 Task: Find connections with filter location Bhadreswar with filter topic #Jobvacancywith filter profile language French with filter current company L&T POWER with filter school Guru Tegh Bahadur Institute Of Technology with filter industry Farming, Ranching, Forestry with filter service category Leadership Development with filter keywords title Brand Strategist
Action: Mouse moved to (681, 96)
Screenshot: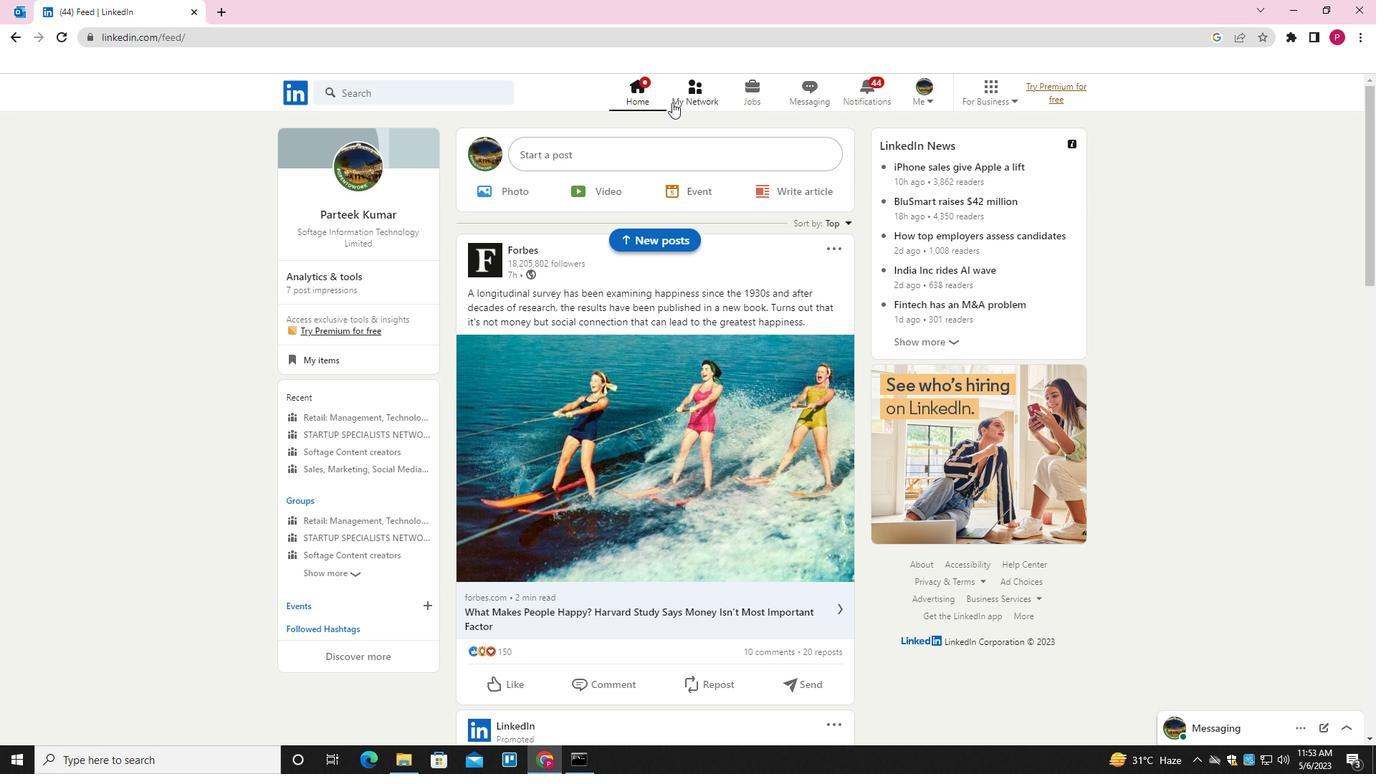 
Action: Mouse pressed left at (681, 96)
Screenshot: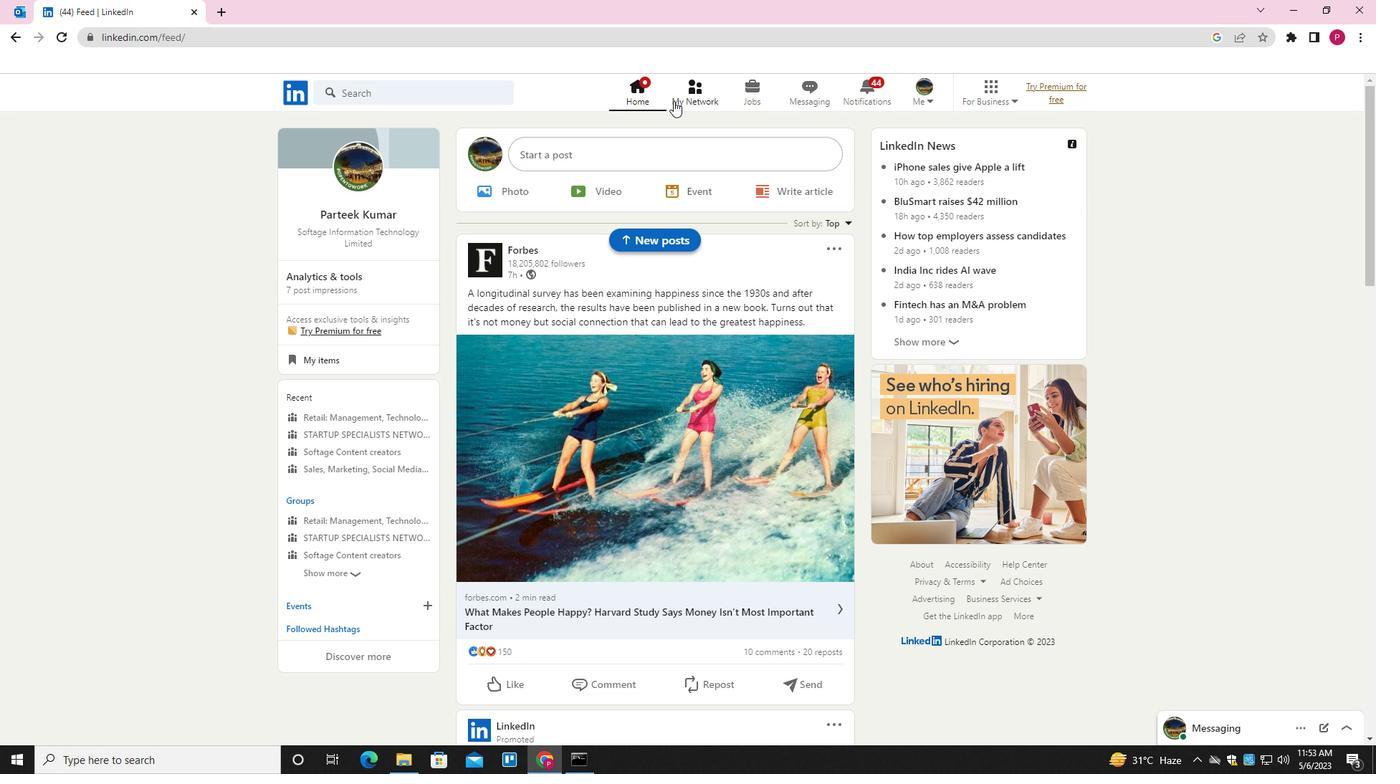 
Action: Mouse moved to (423, 179)
Screenshot: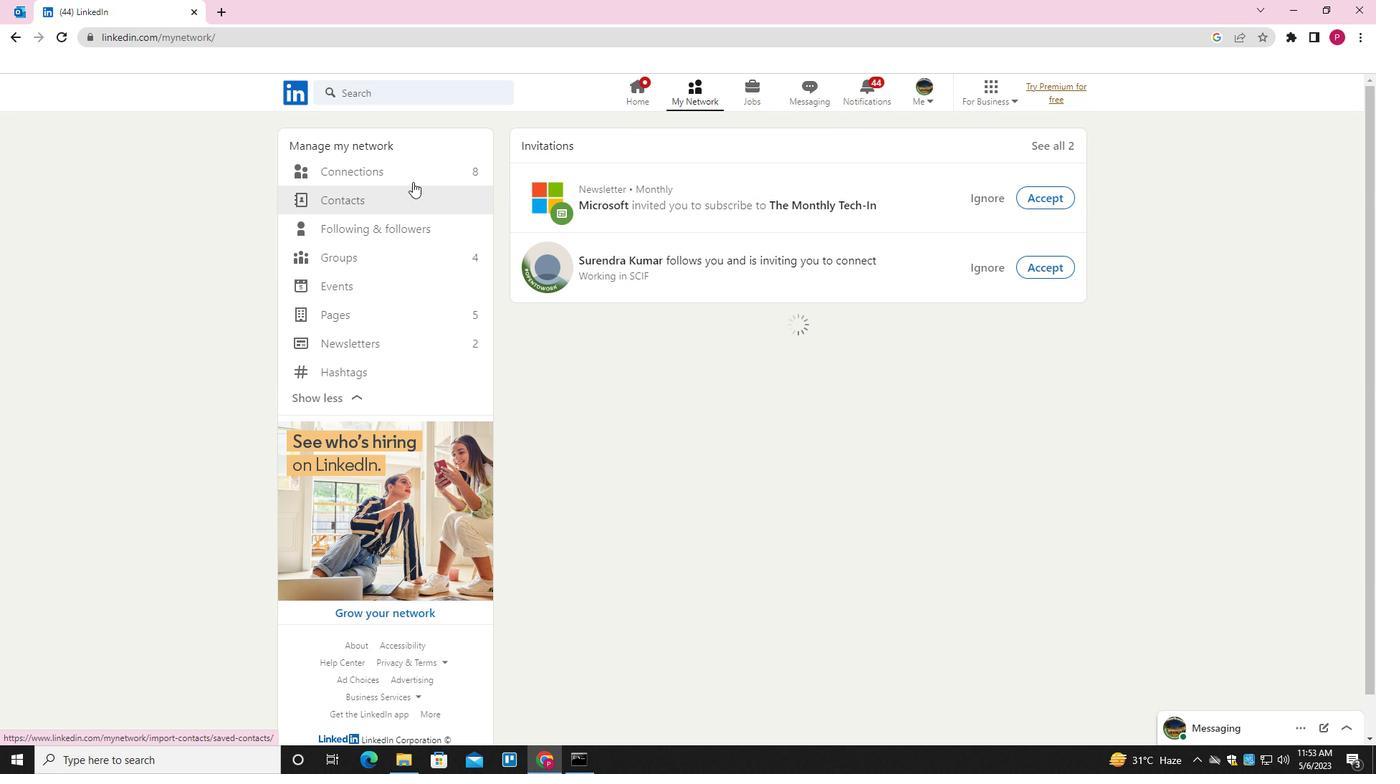 
Action: Mouse pressed left at (423, 179)
Screenshot: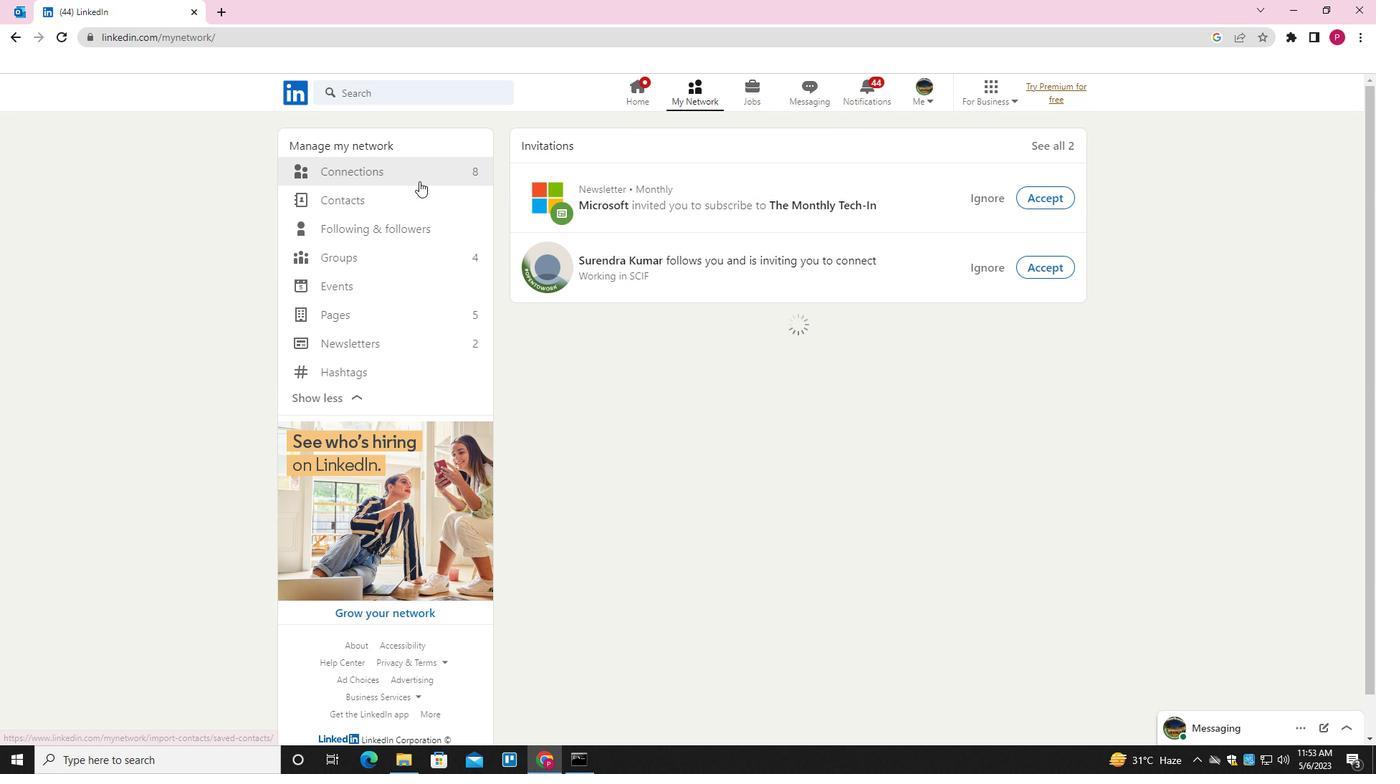 
Action: Mouse moved to (821, 172)
Screenshot: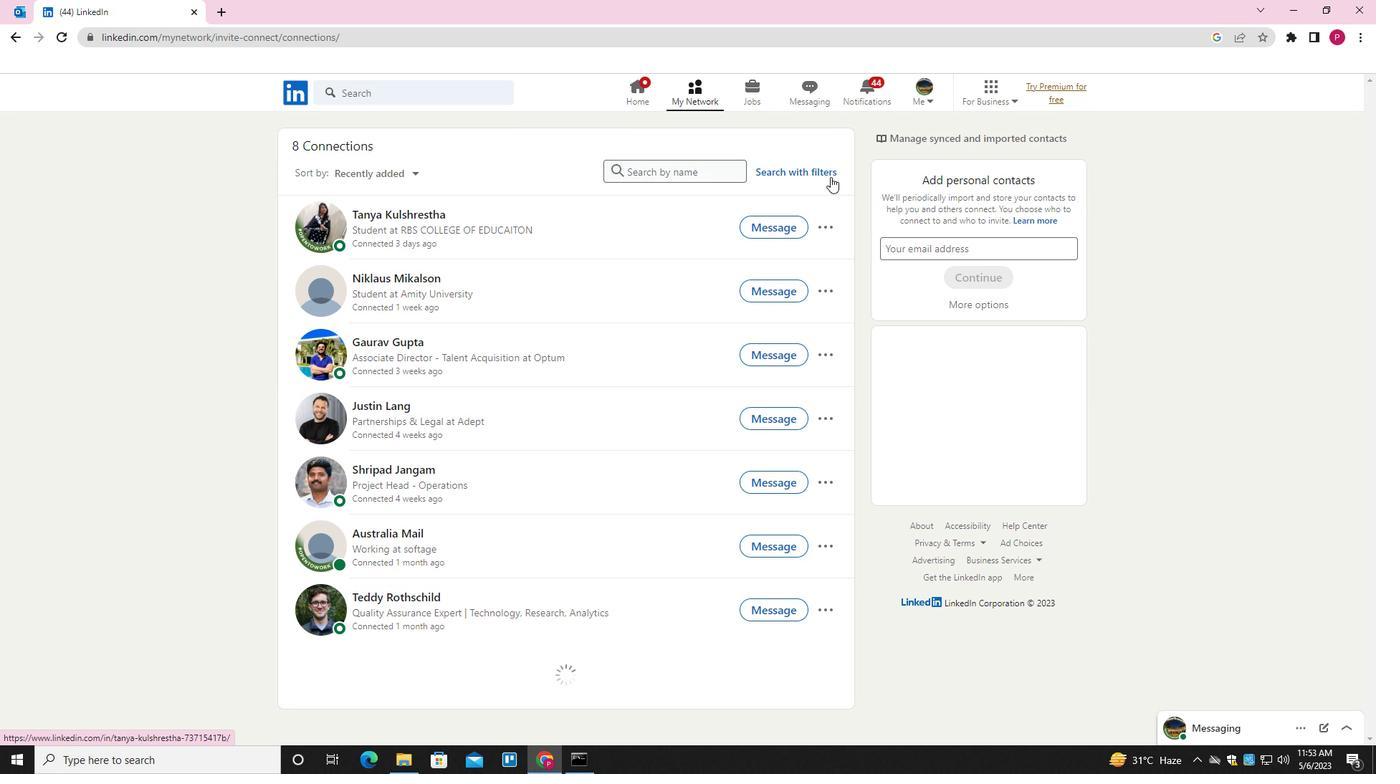 
Action: Mouse pressed left at (821, 172)
Screenshot: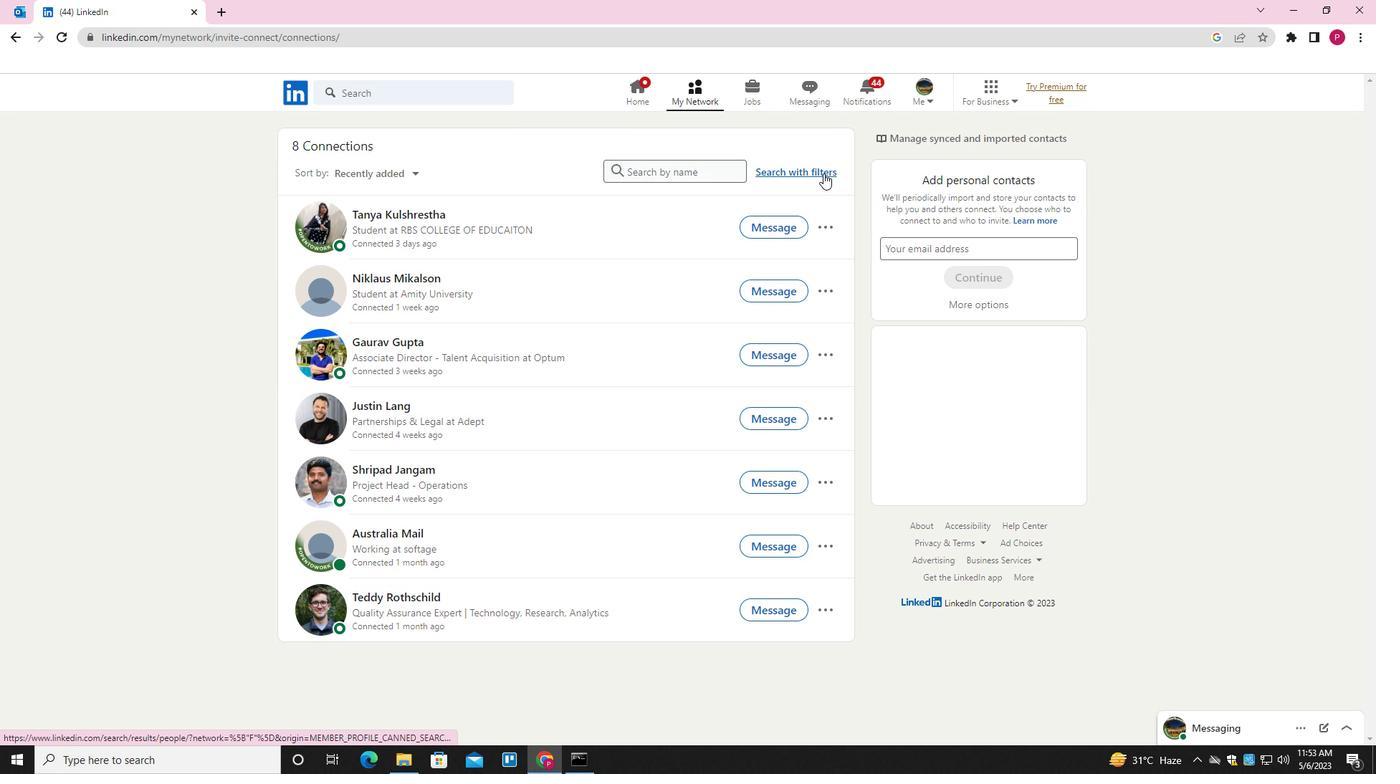 
Action: Mouse moved to (726, 136)
Screenshot: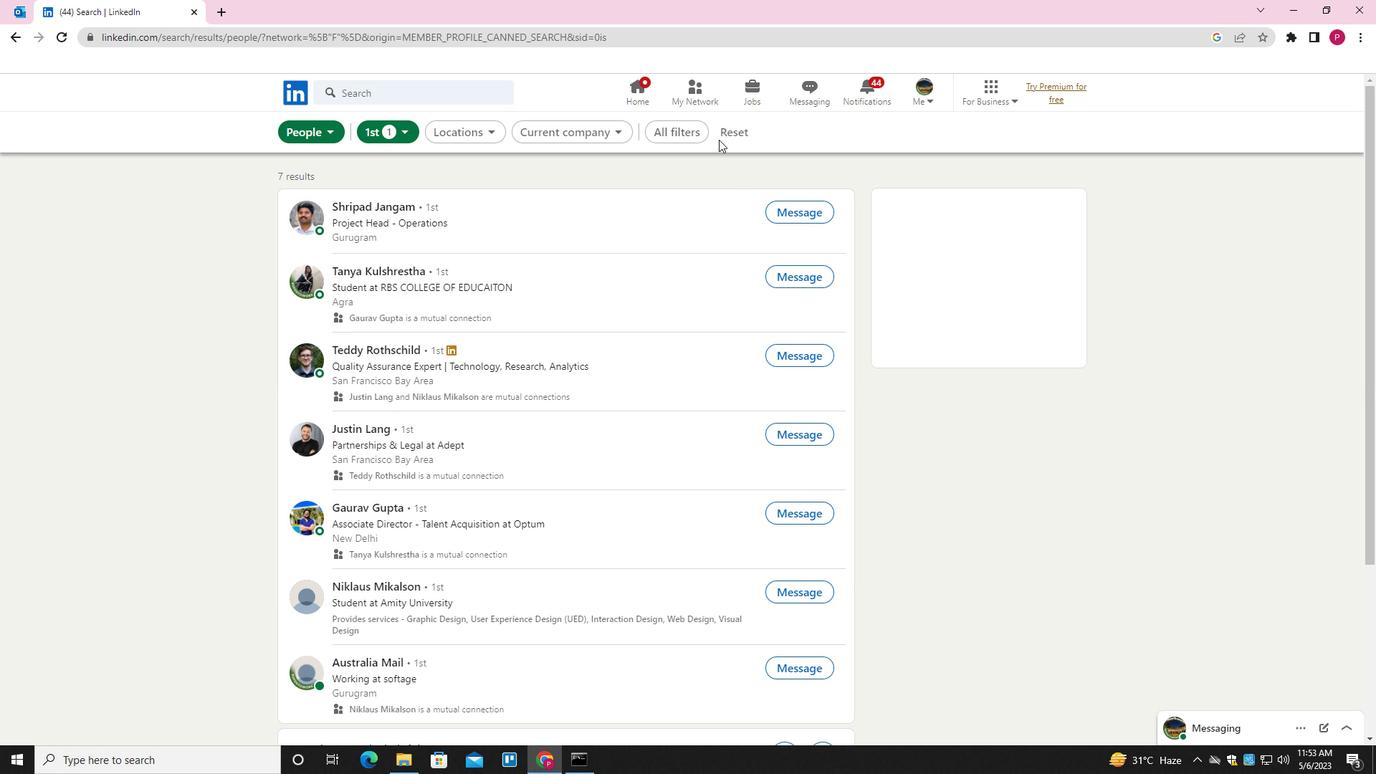 
Action: Mouse pressed left at (726, 136)
Screenshot: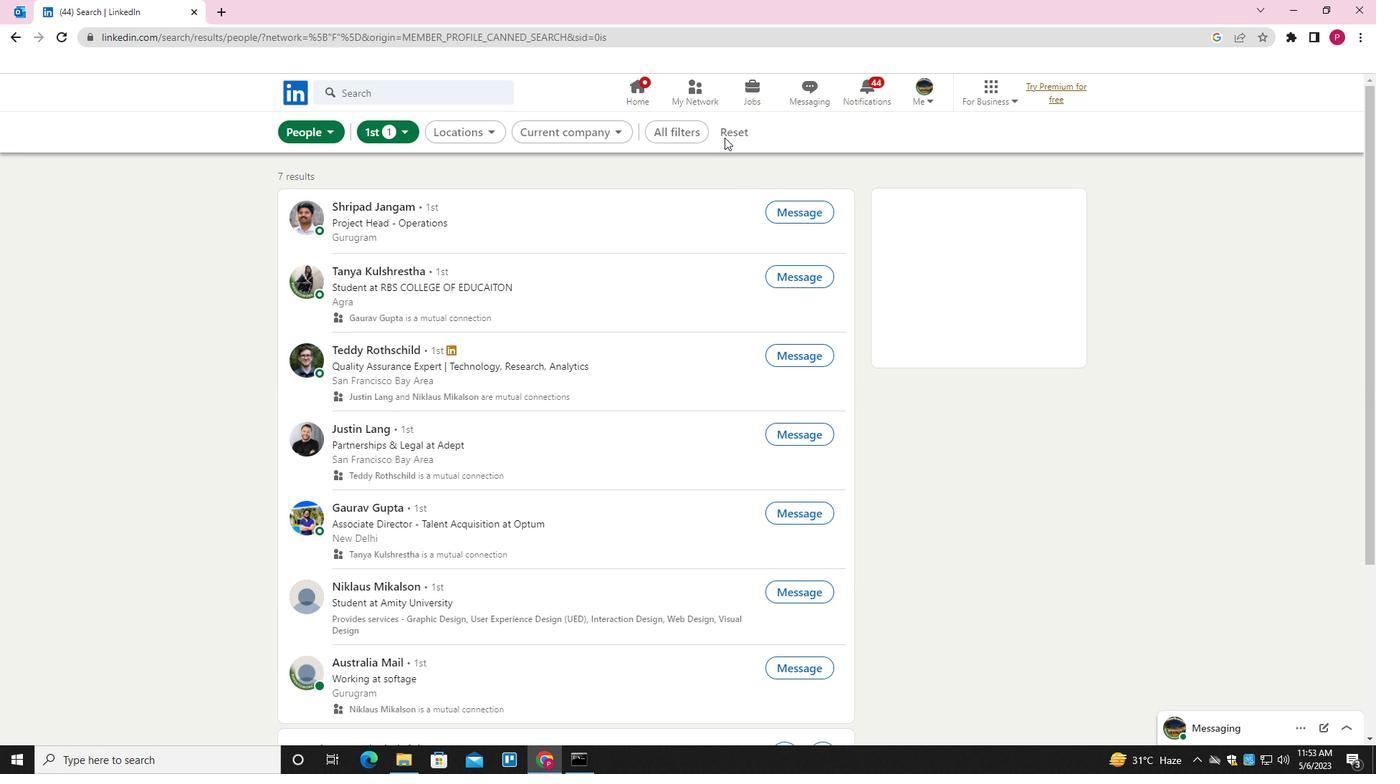 
Action: Mouse moved to (692, 136)
Screenshot: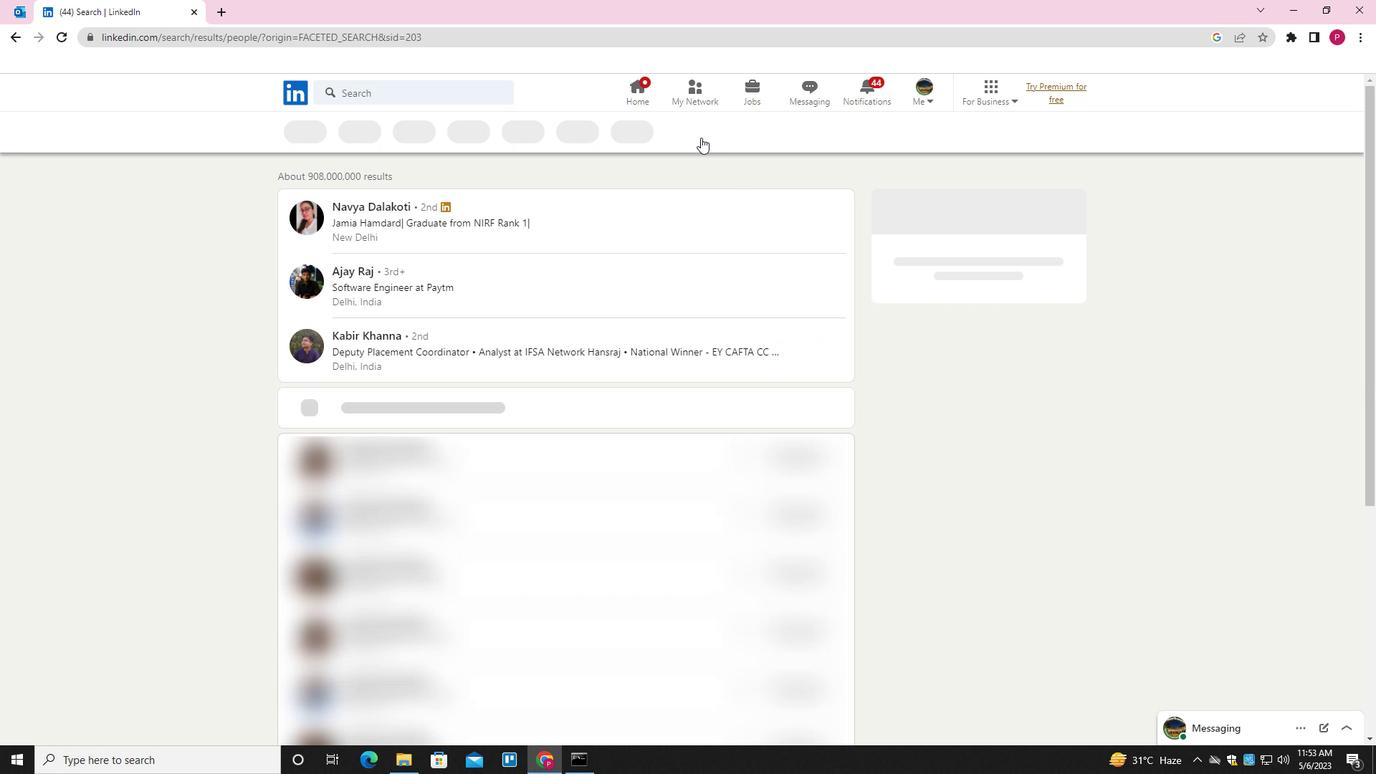 
Action: Mouse pressed left at (692, 136)
Screenshot: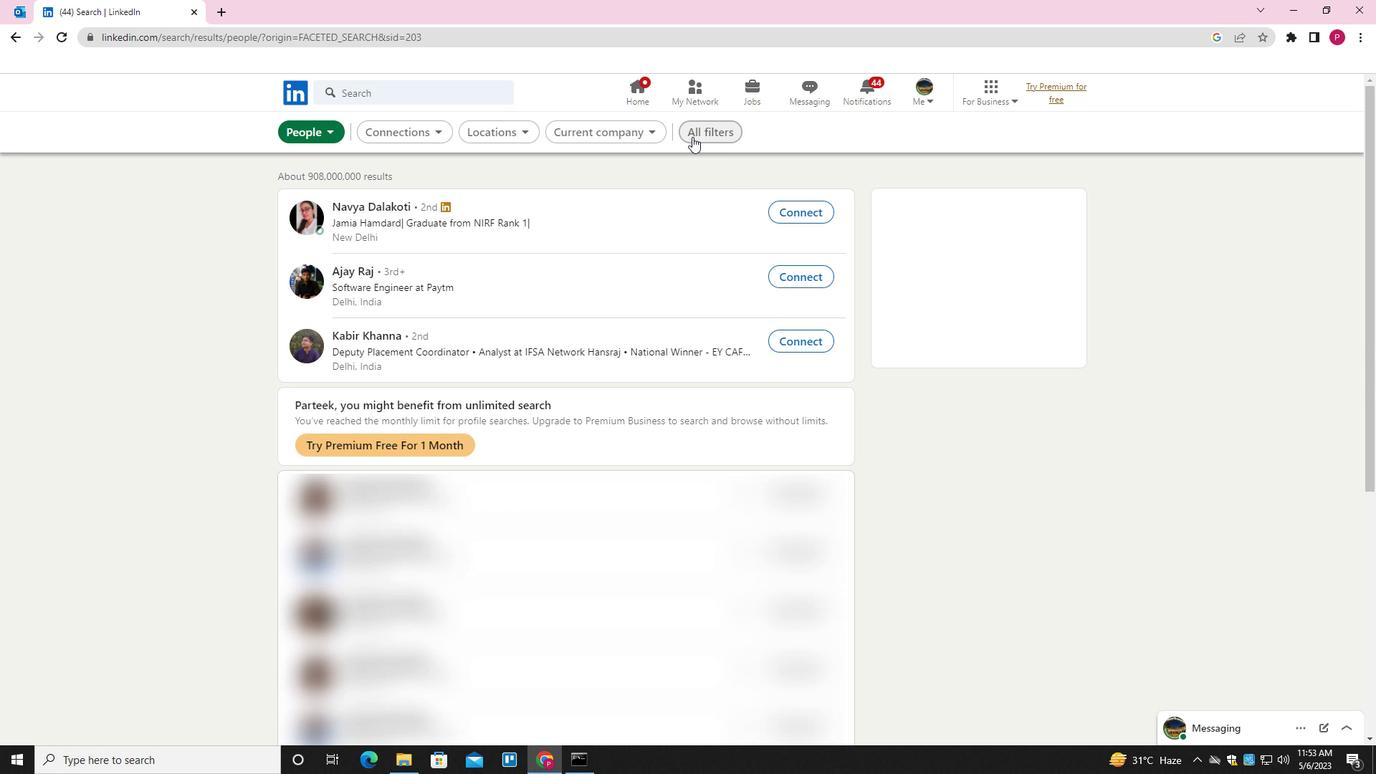 
Action: Mouse moved to (1105, 364)
Screenshot: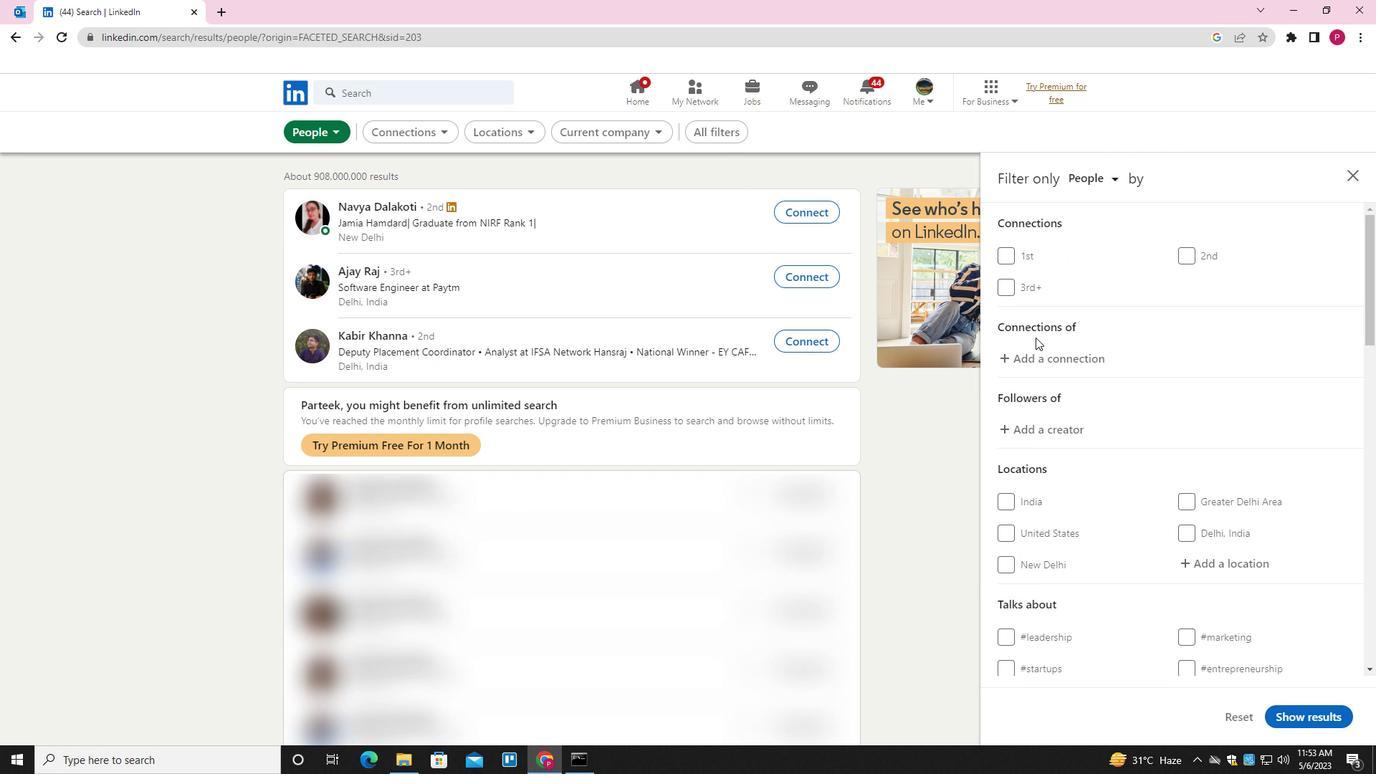 
Action: Mouse scrolled (1105, 363) with delta (0, 0)
Screenshot: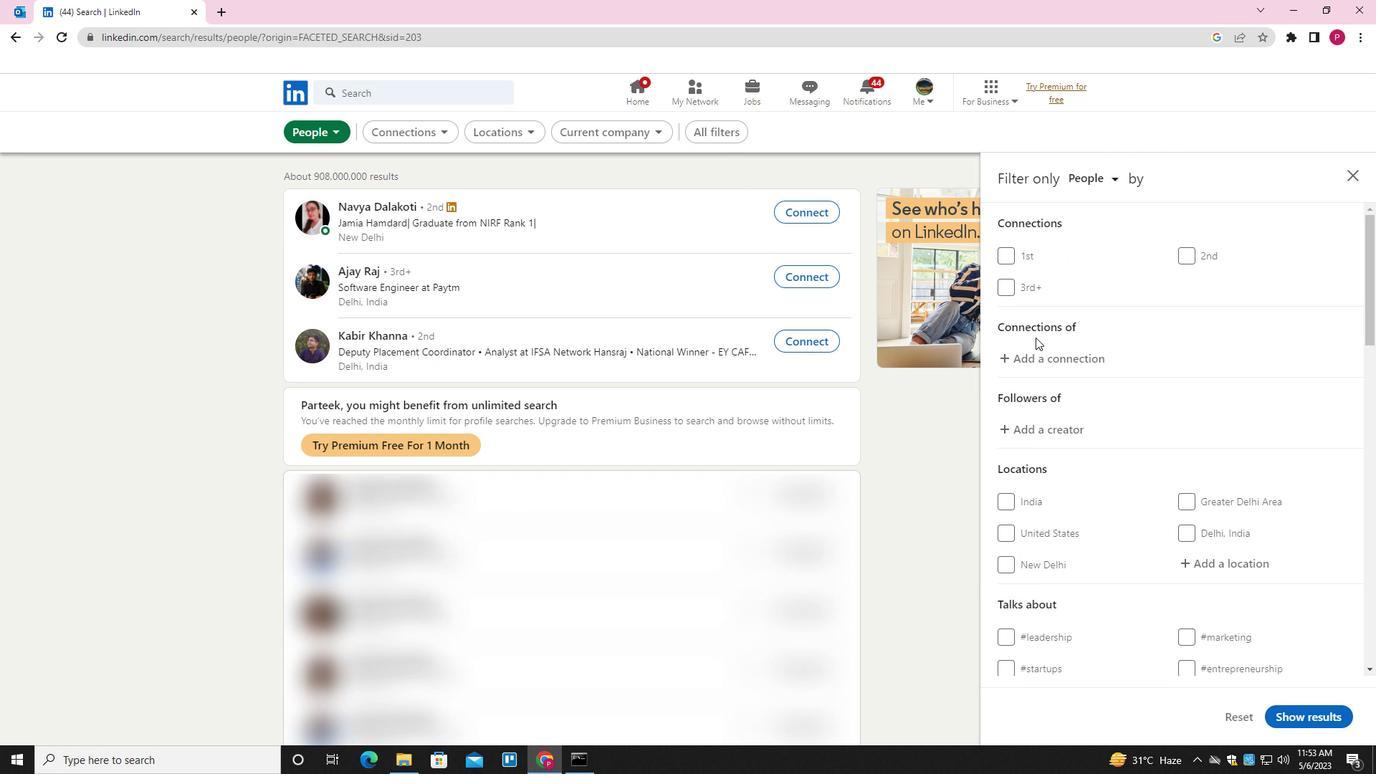 
Action: Mouse moved to (1109, 365)
Screenshot: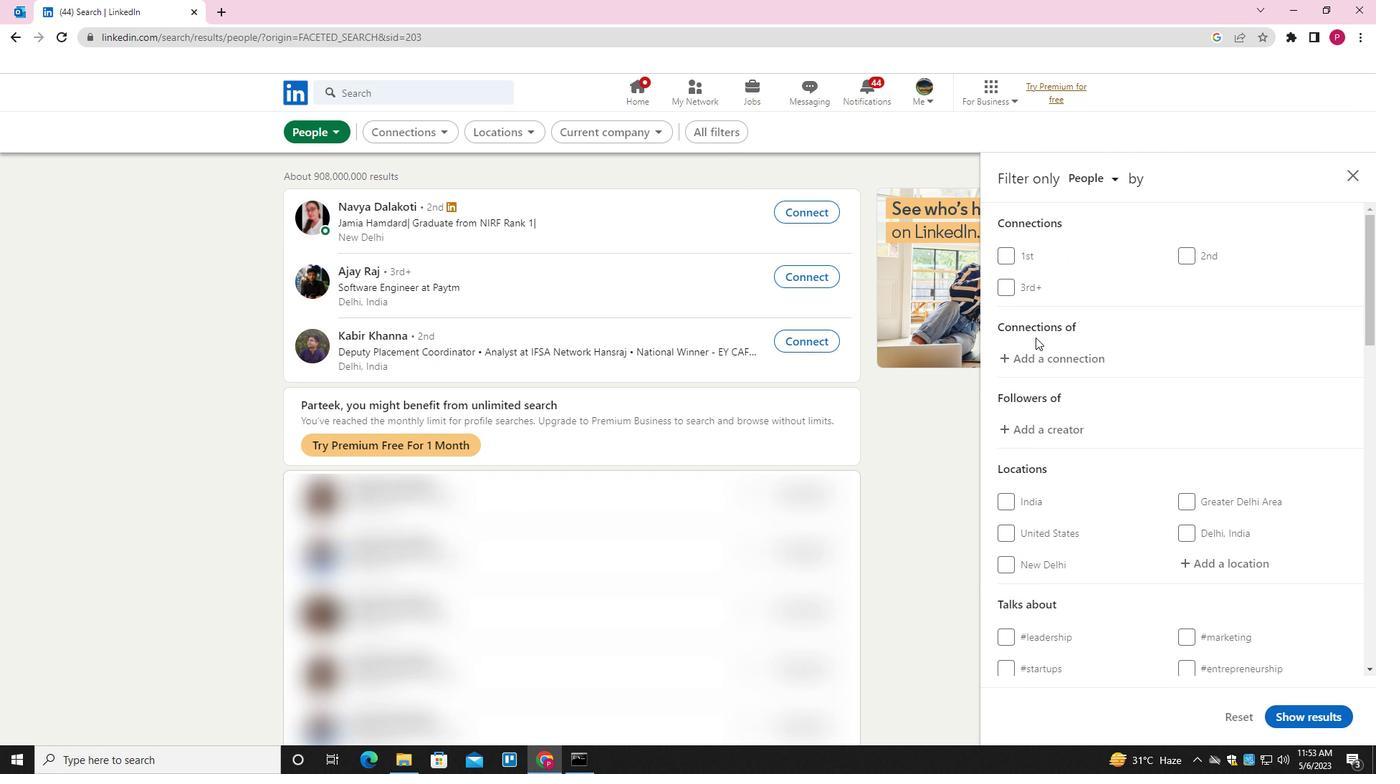 
Action: Mouse scrolled (1109, 364) with delta (0, 0)
Screenshot: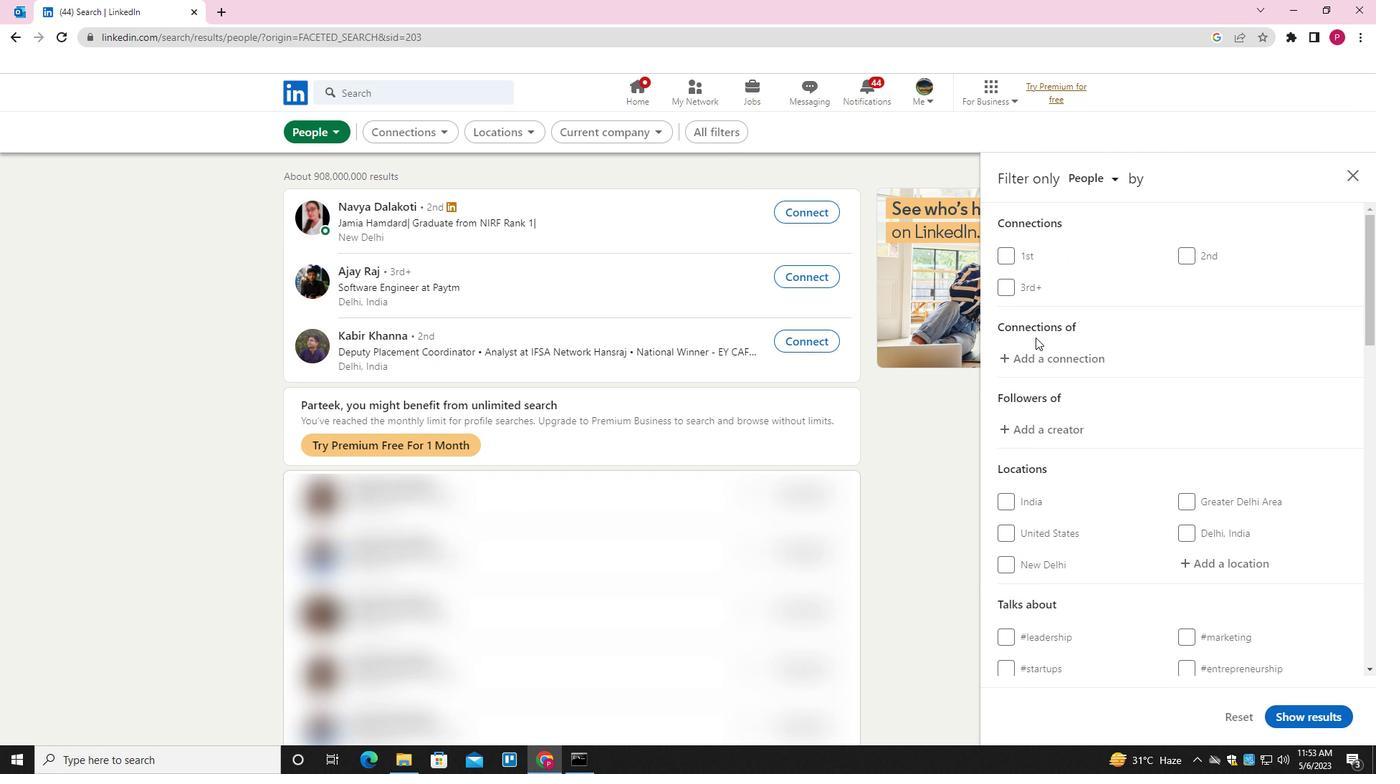 
Action: Mouse moved to (1132, 373)
Screenshot: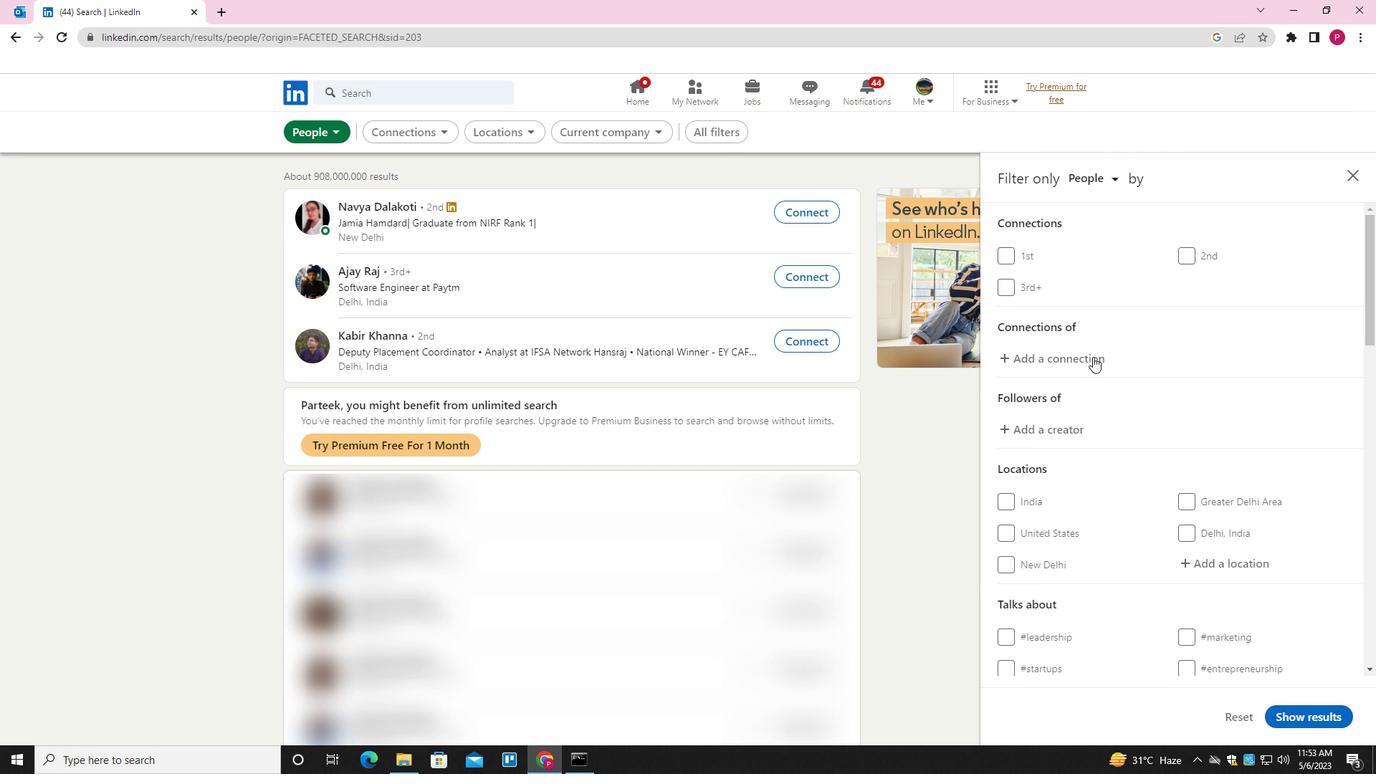 
Action: Mouse scrolled (1132, 372) with delta (0, 0)
Screenshot: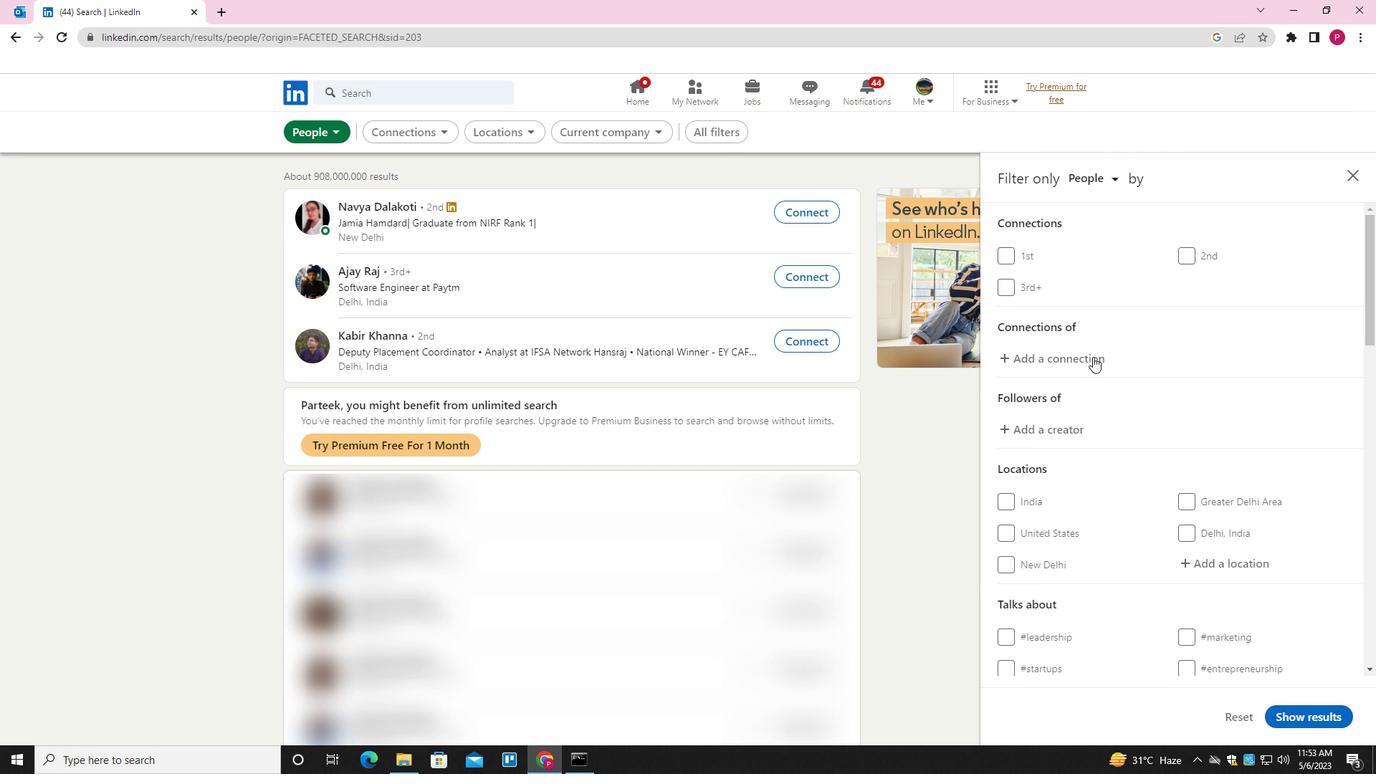 
Action: Mouse moved to (1222, 354)
Screenshot: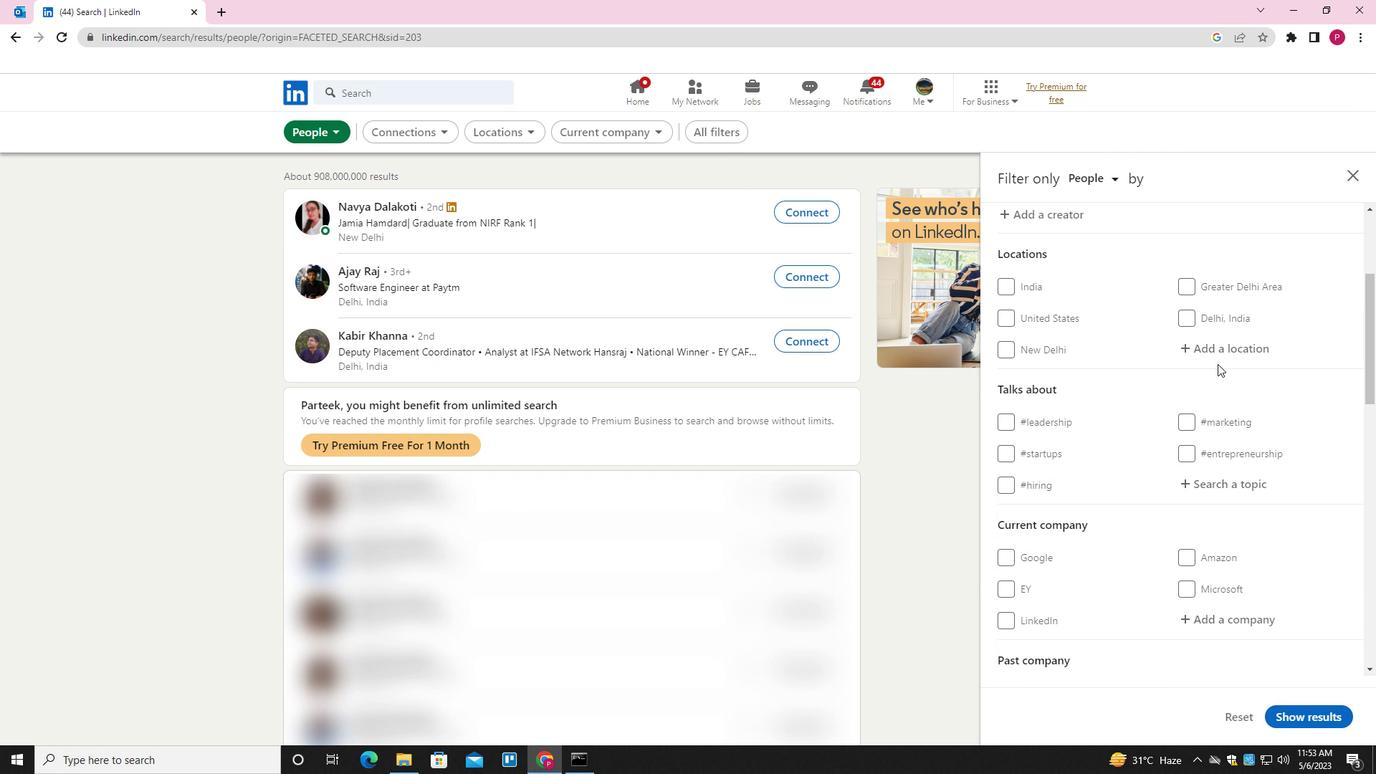 
Action: Mouse pressed left at (1222, 354)
Screenshot: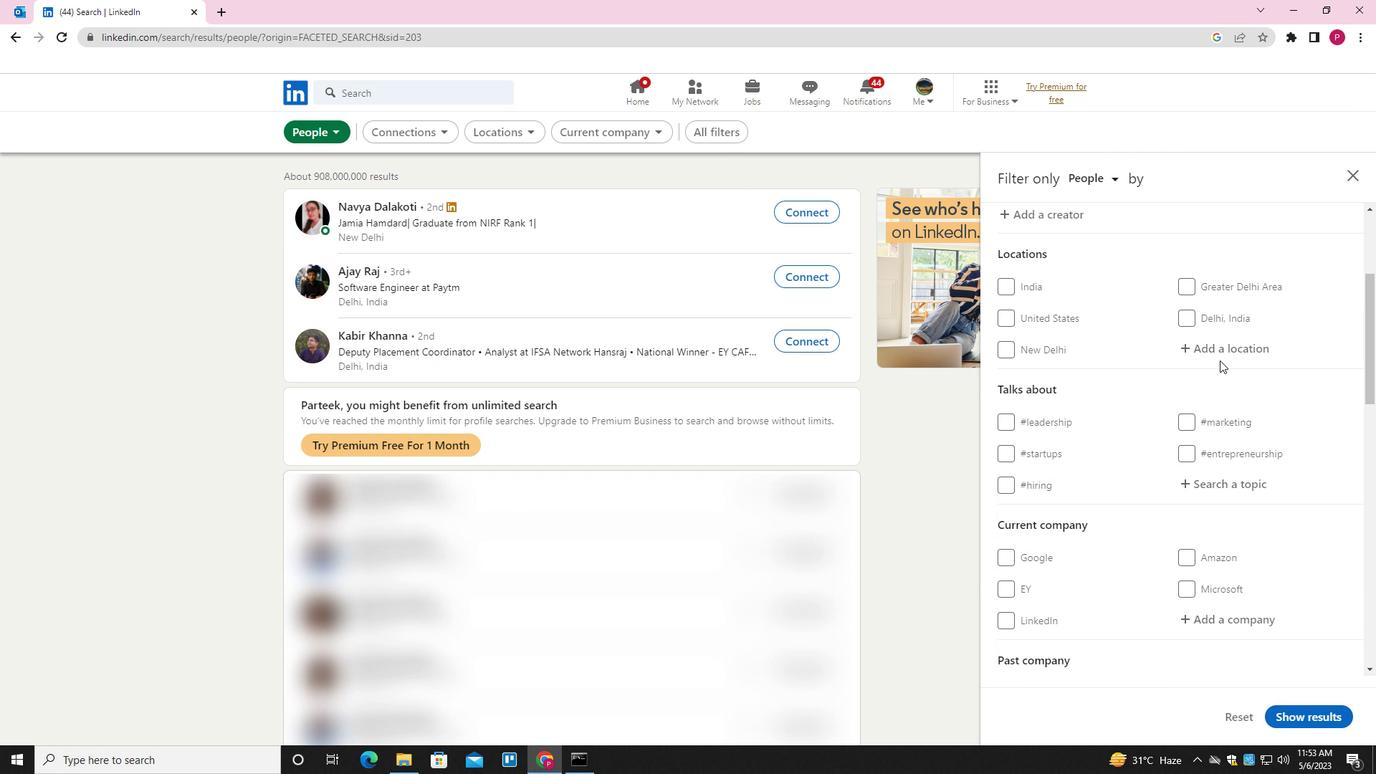 
Action: Key pressed <Key.shift>BHADRESWAR<Key.down><Key.enter>
Screenshot: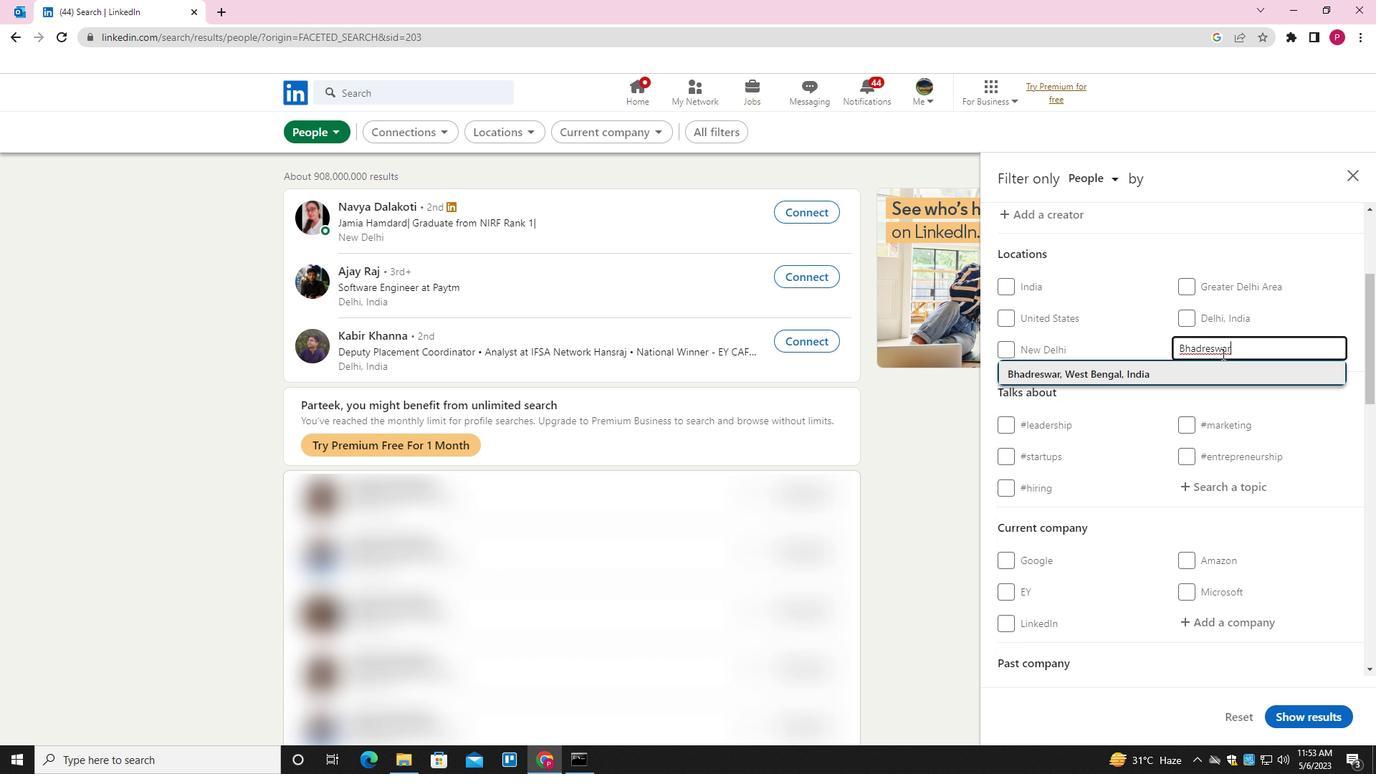 
Action: Mouse moved to (1213, 383)
Screenshot: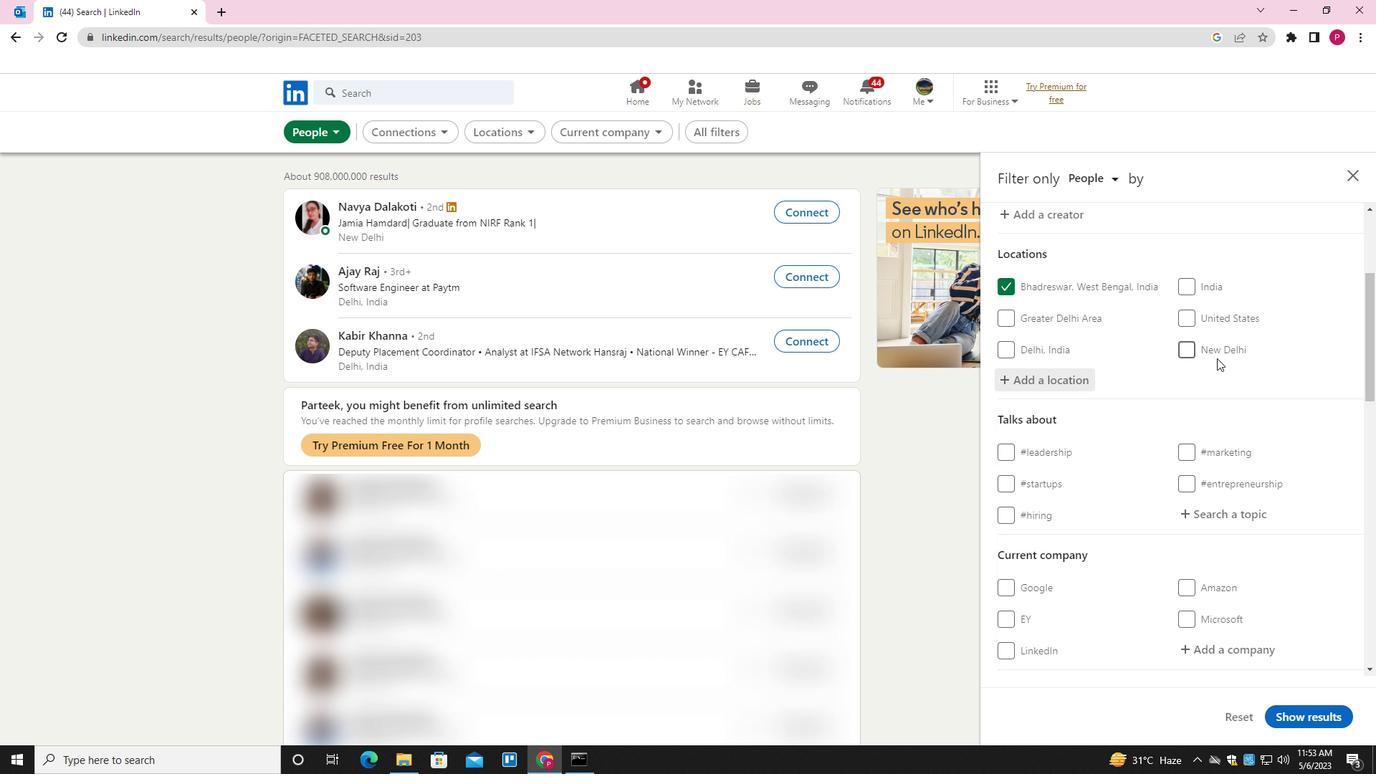
Action: Mouse scrolled (1213, 382) with delta (0, 0)
Screenshot: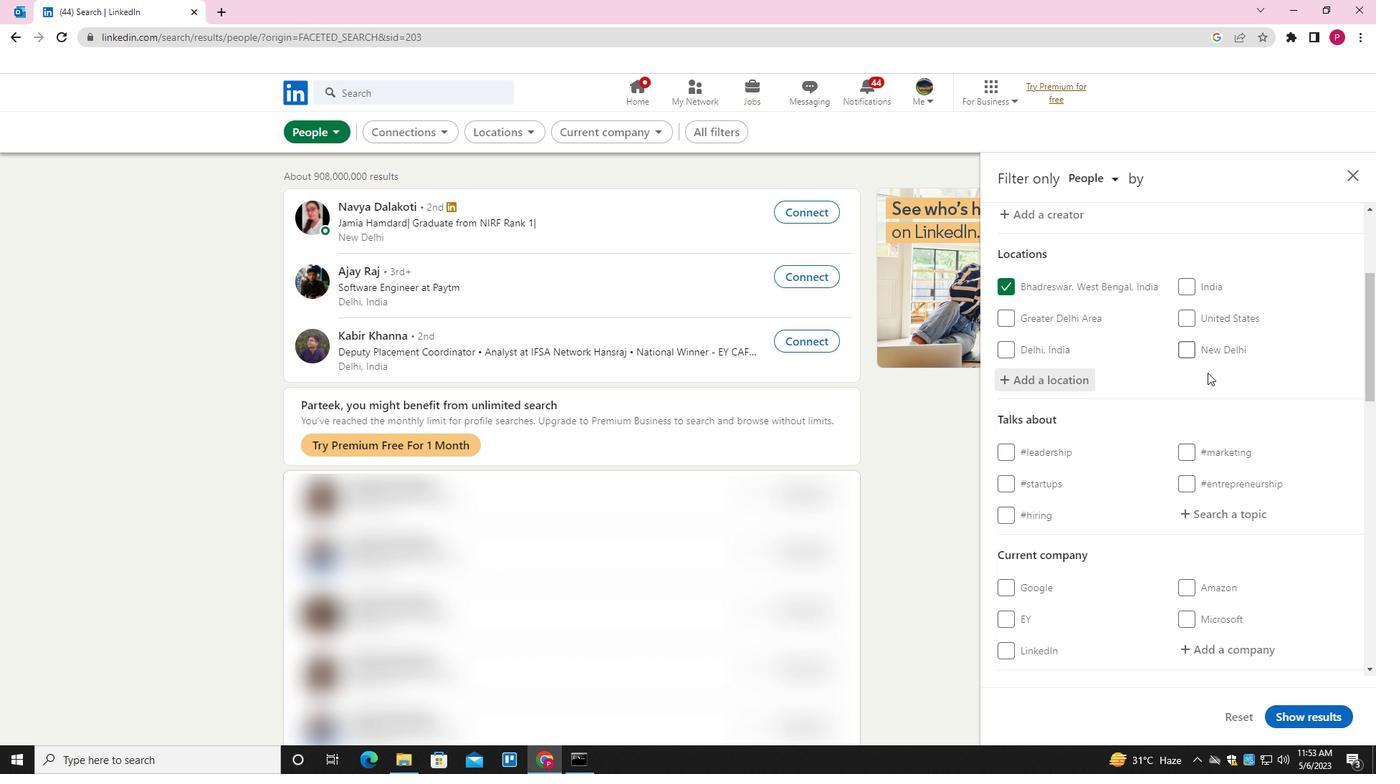 
Action: Mouse scrolled (1213, 382) with delta (0, 0)
Screenshot: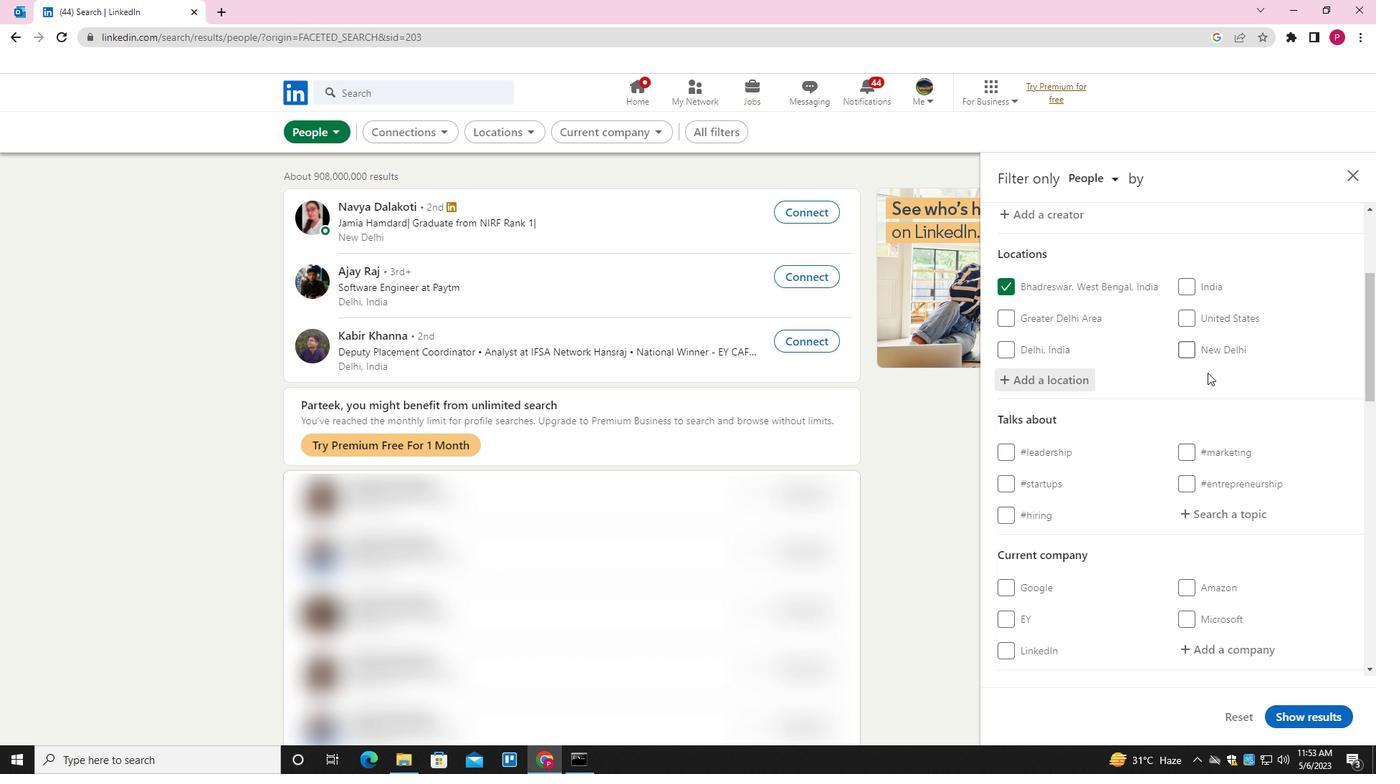 
Action: Mouse moved to (1236, 376)
Screenshot: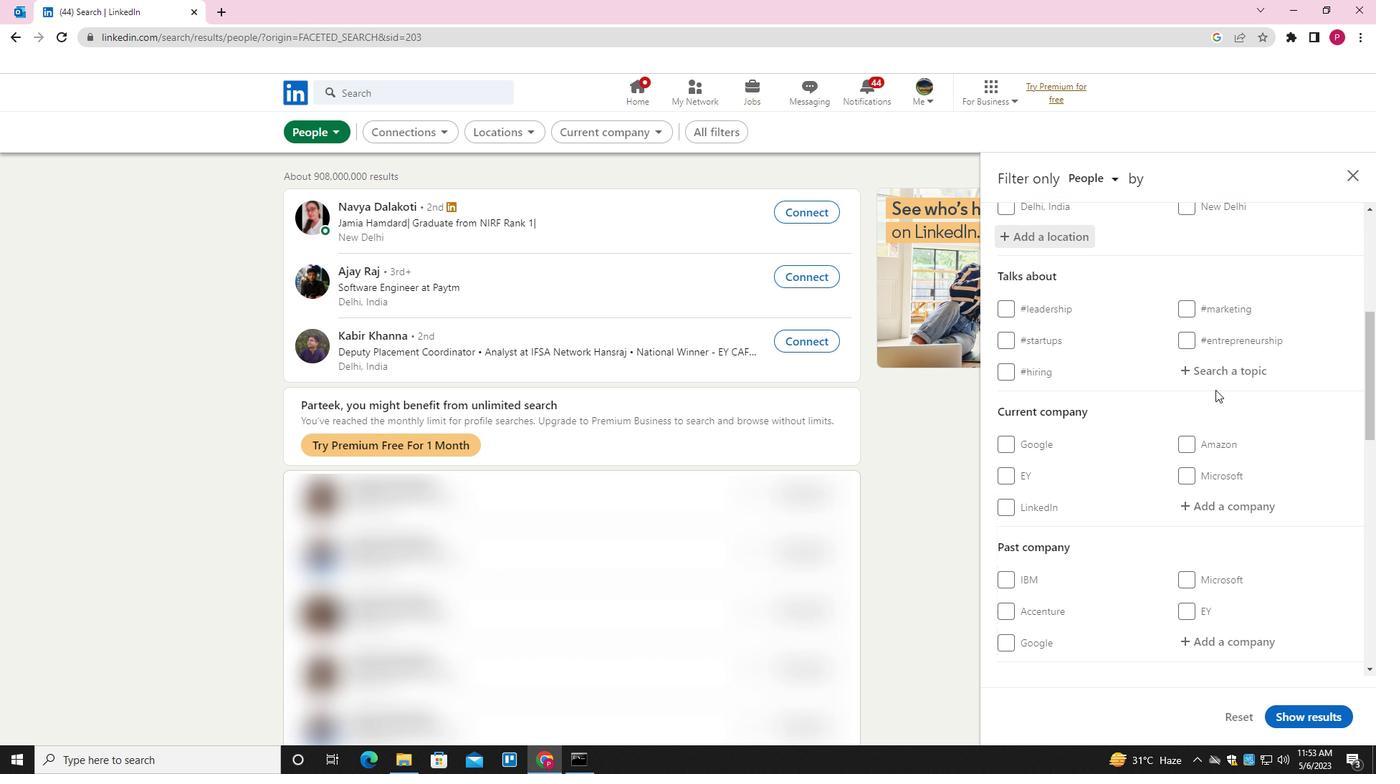 
Action: Mouse pressed left at (1236, 376)
Screenshot: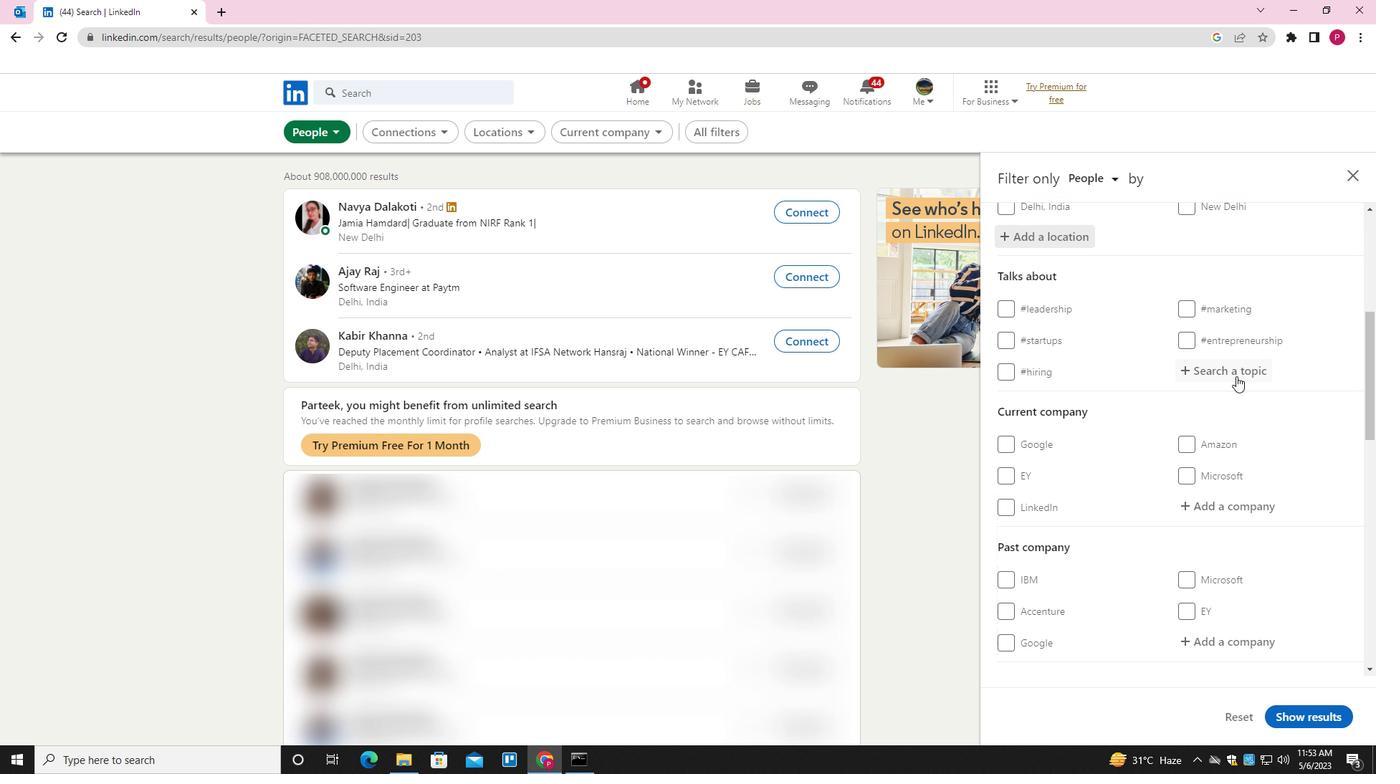
Action: Key pressed JOBVACANCY<Key.down><Key.enter>
Screenshot: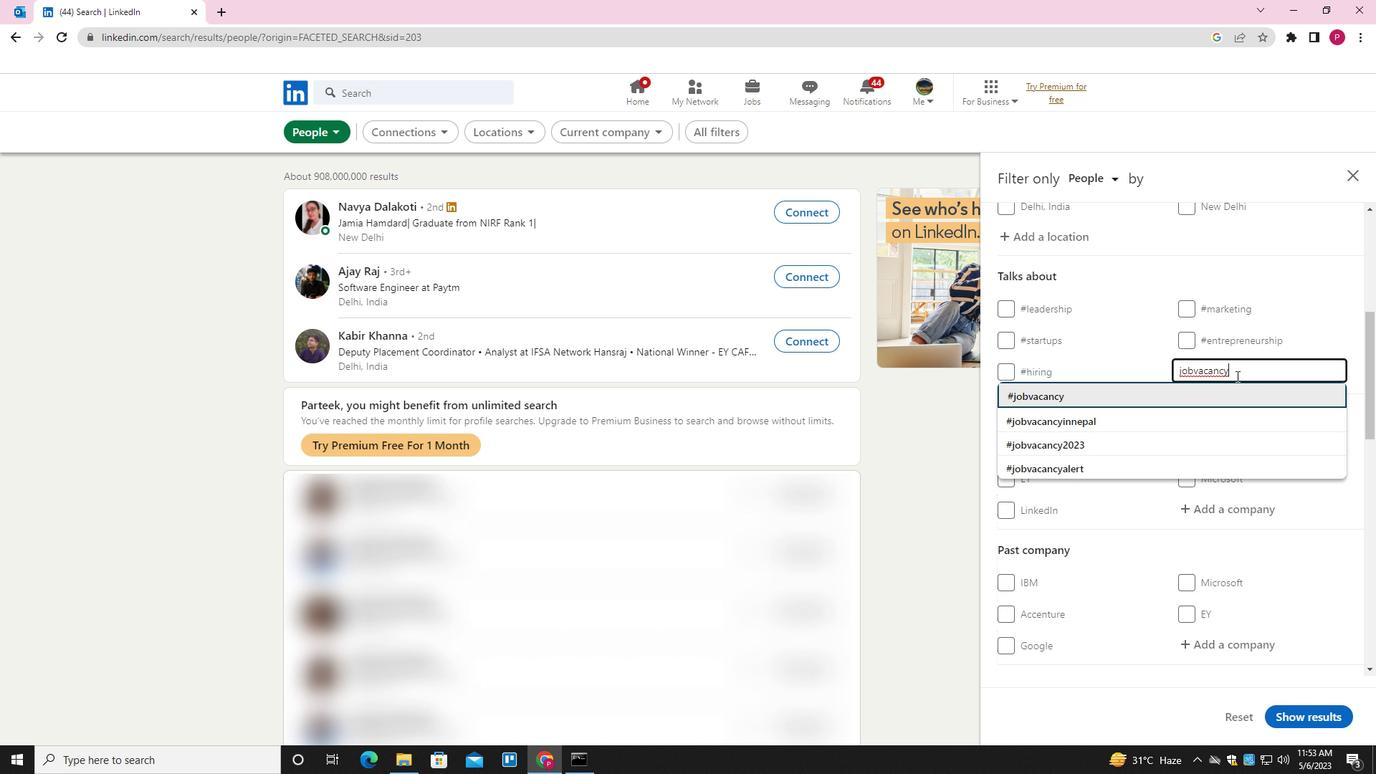 
Action: Mouse scrolled (1236, 375) with delta (0, 0)
Screenshot: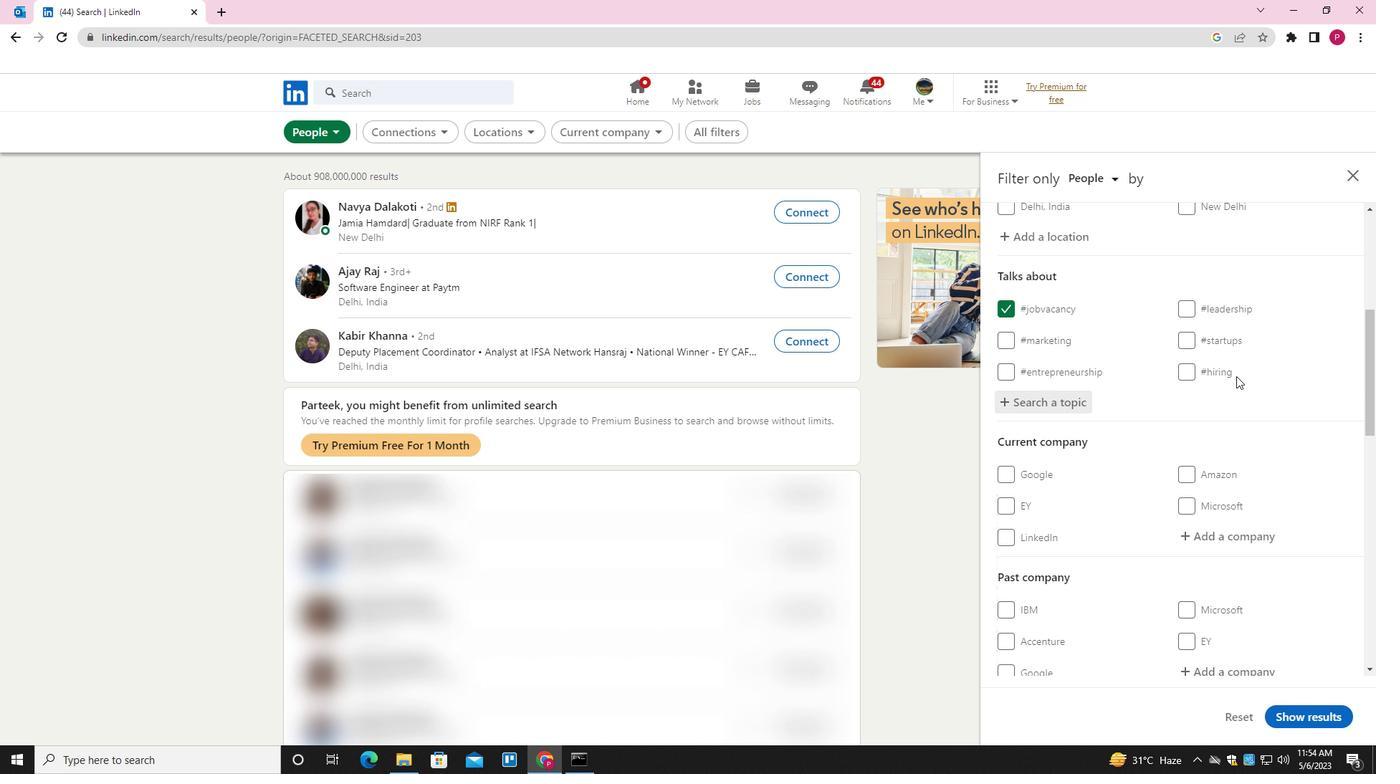
Action: Mouse moved to (1235, 377)
Screenshot: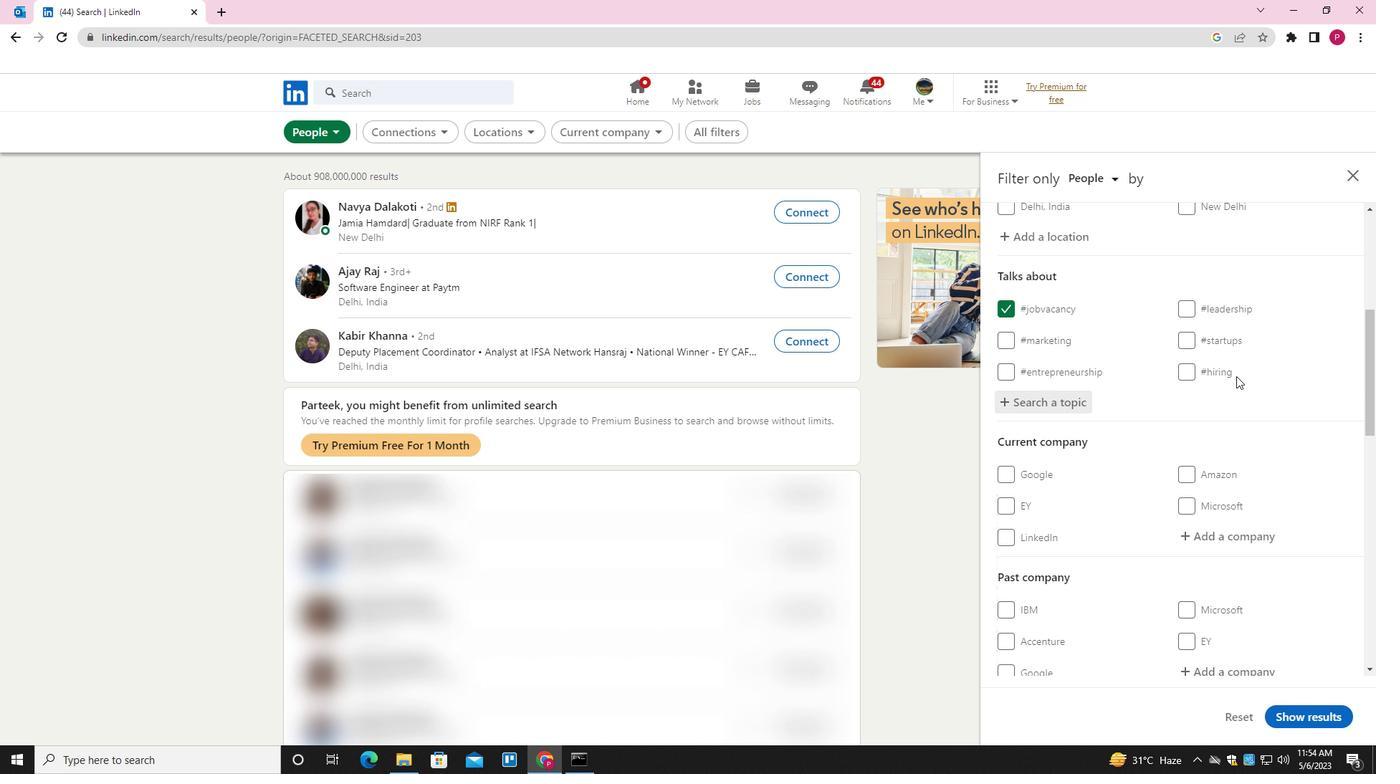
Action: Mouse scrolled (1235, 377) with delta (0, 0)
Screenshot: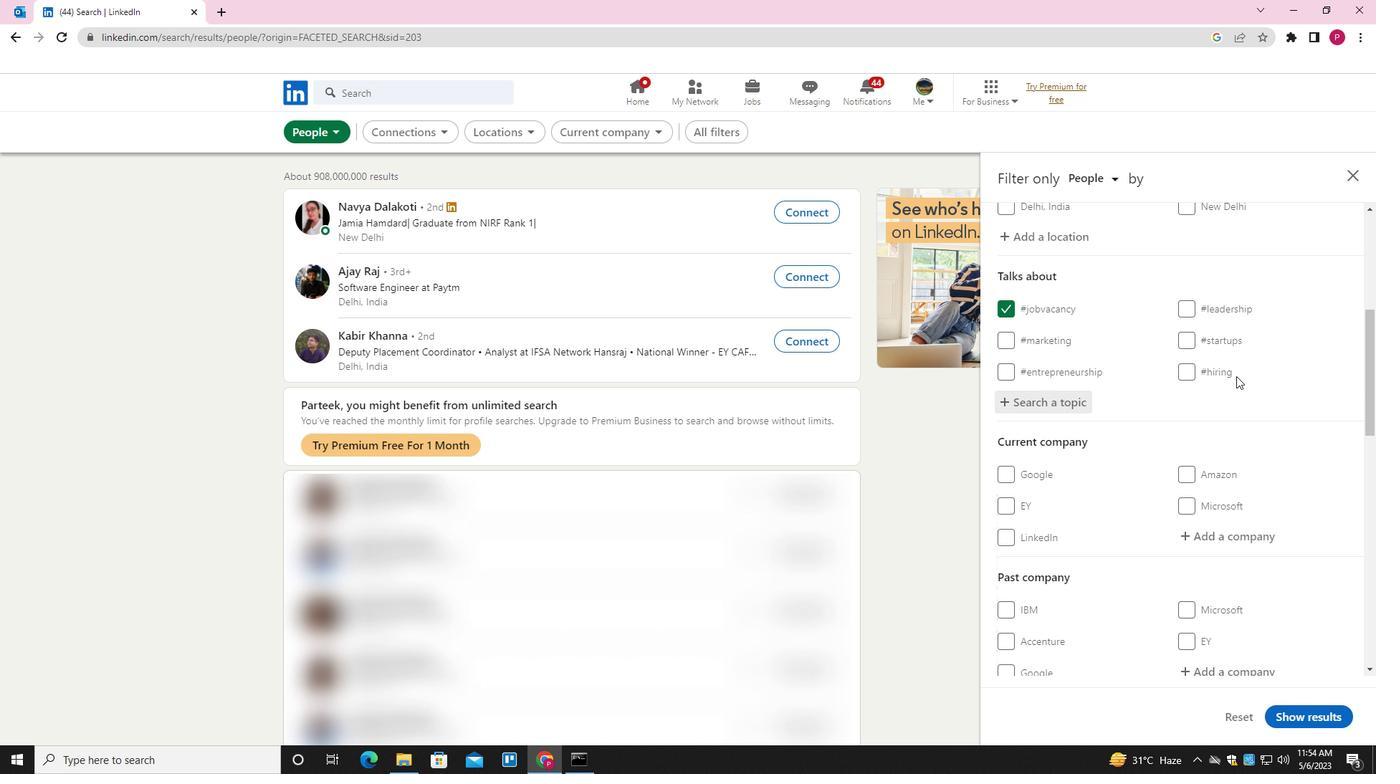 
Action: Mouse moved to (1233, 379)
Screenshot: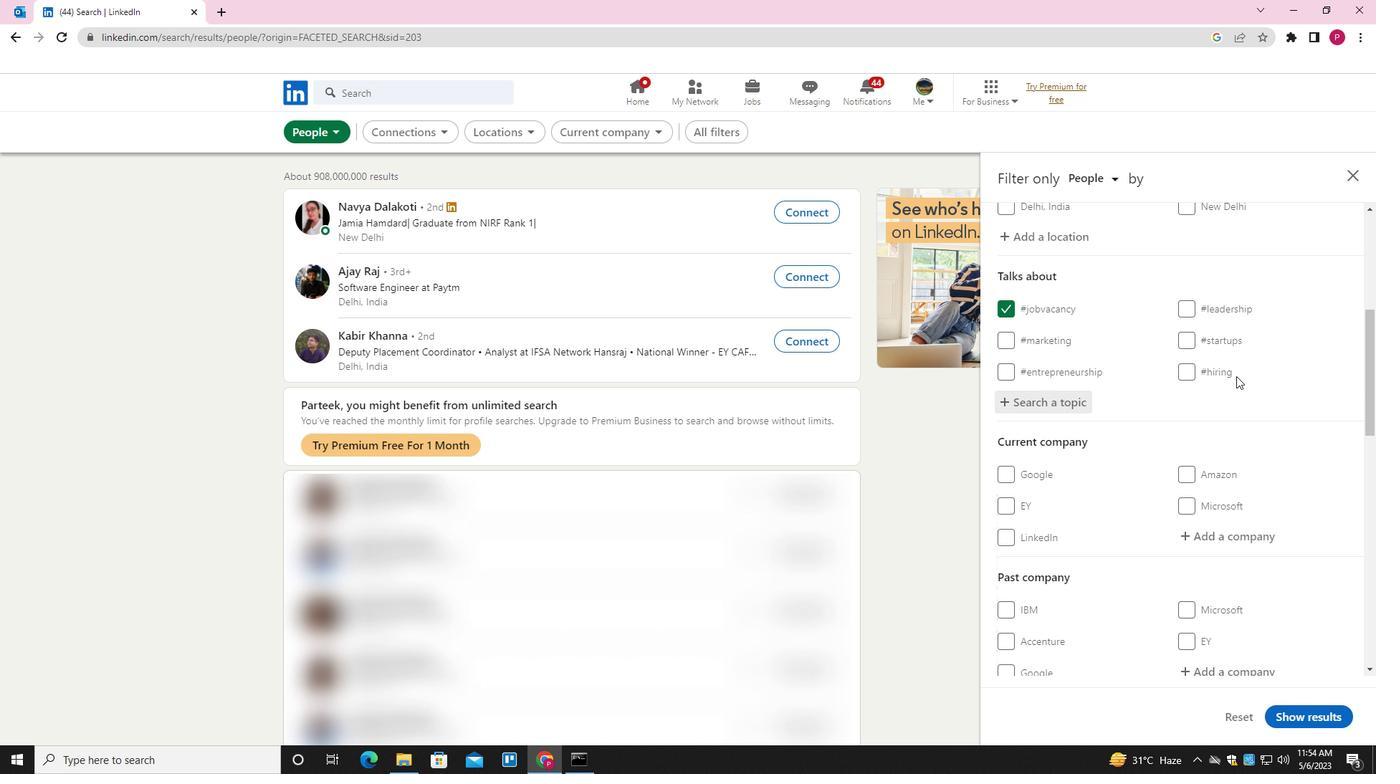 
Action: Mouse scrolled (1233, 378) with delta (0, 0)
Screenshot: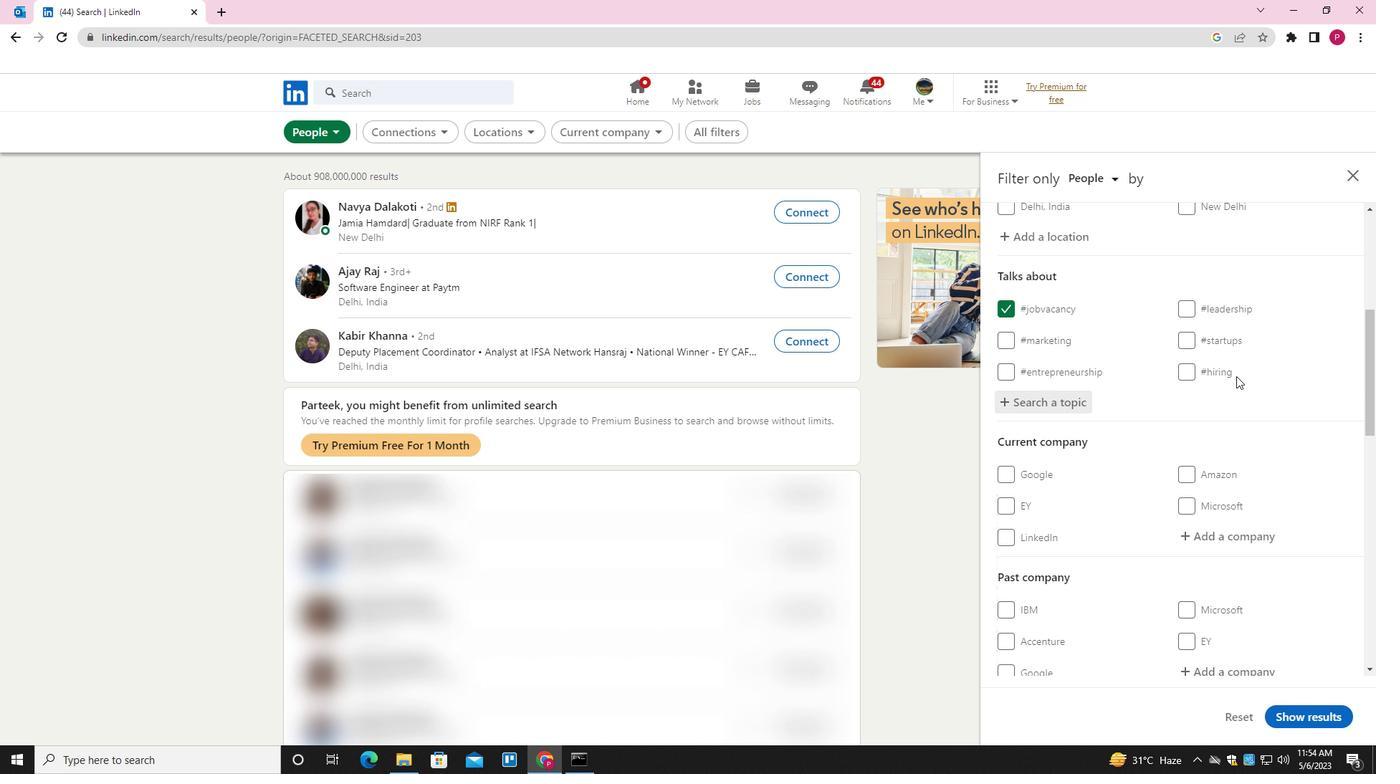 
Action: Mouse moved to (1232, 380)
Screenshot: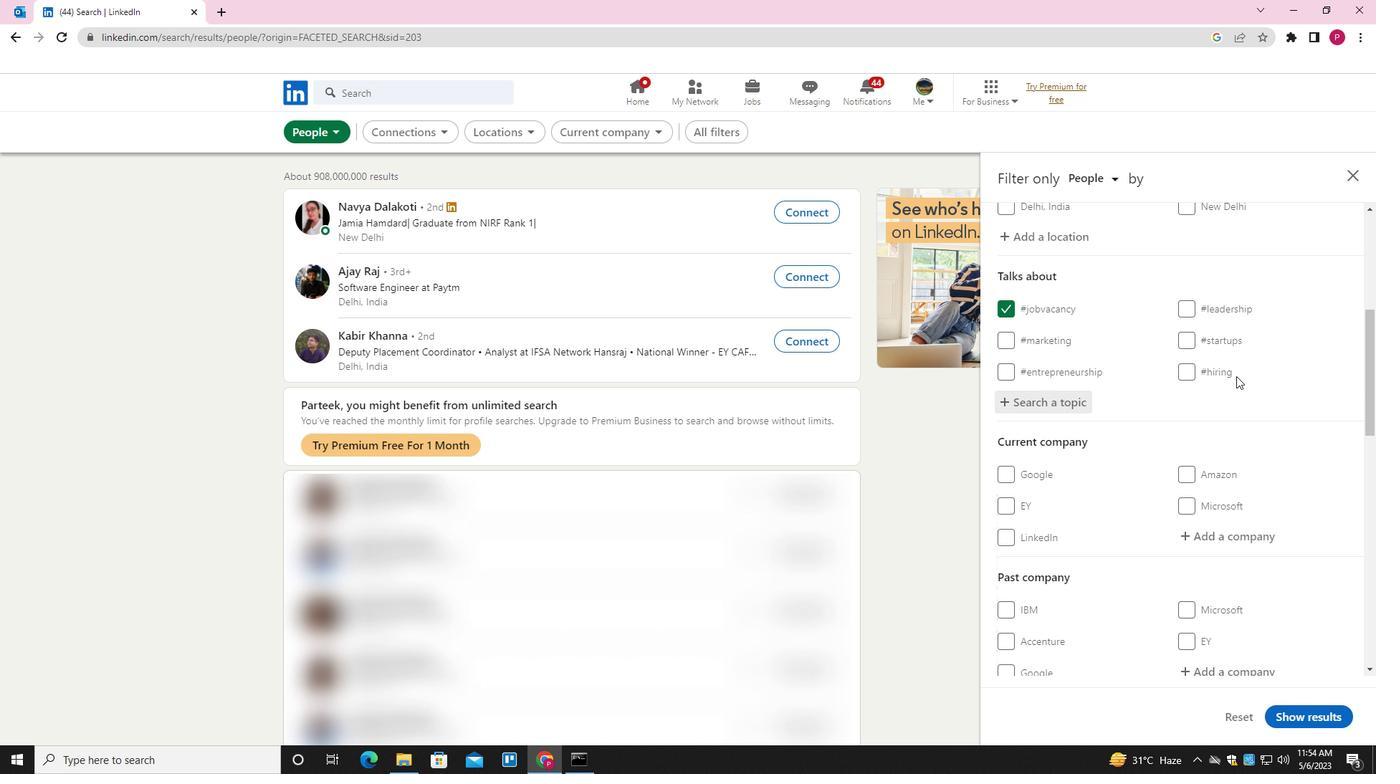 
Action: Mouse scrolled (1232, 380) with delta (0, 0)
Screenshot: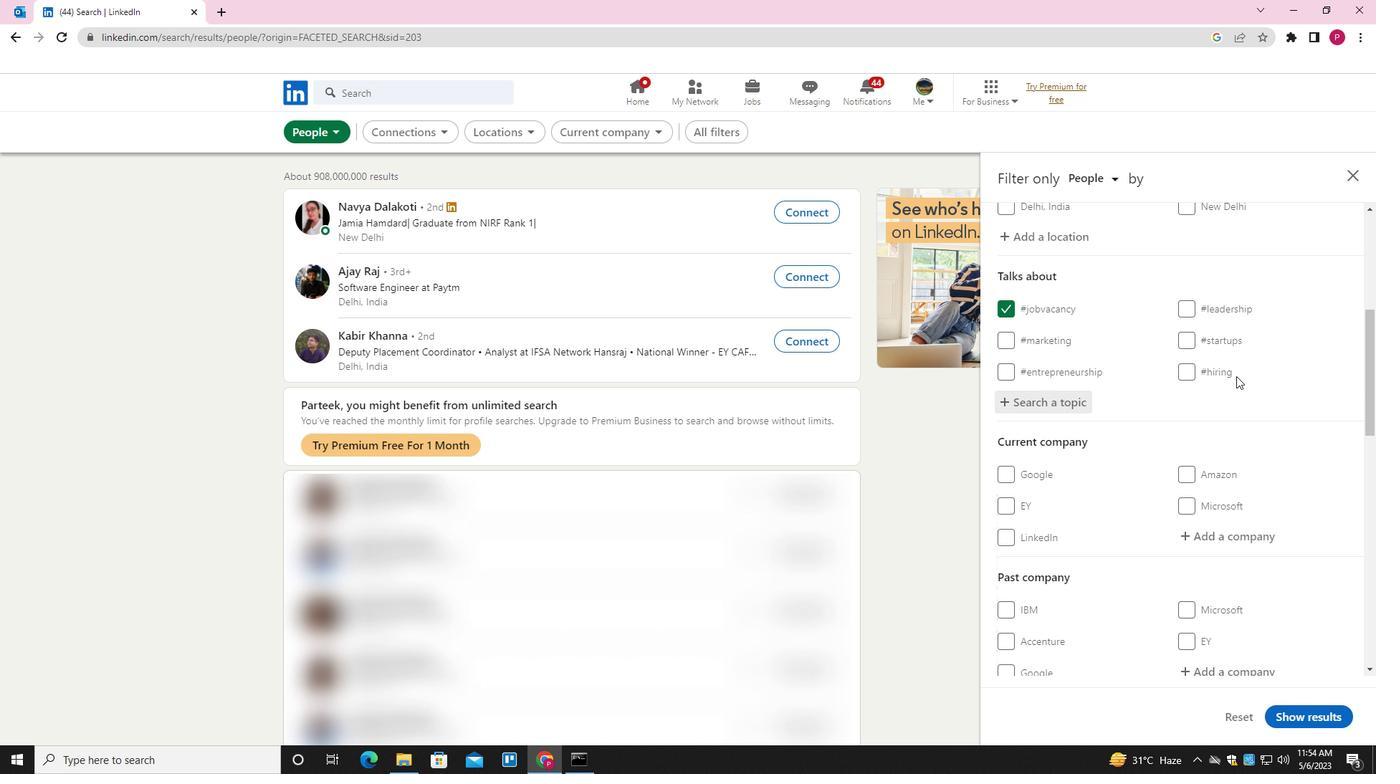 
Action: Mouse moved to (1188, 382)
Screenshot: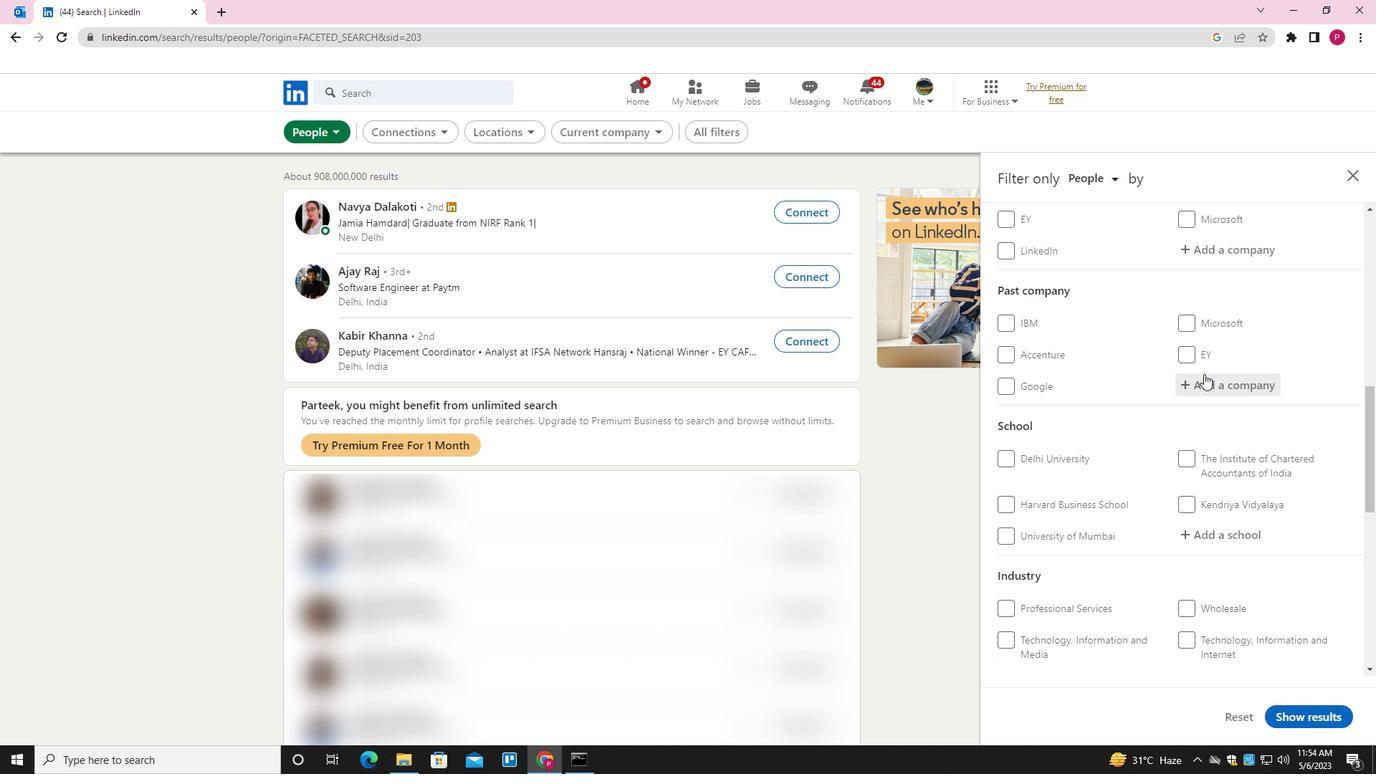 
Action: Mouse scrolled (1188, 382) with delta (0, 0)
Screenshot: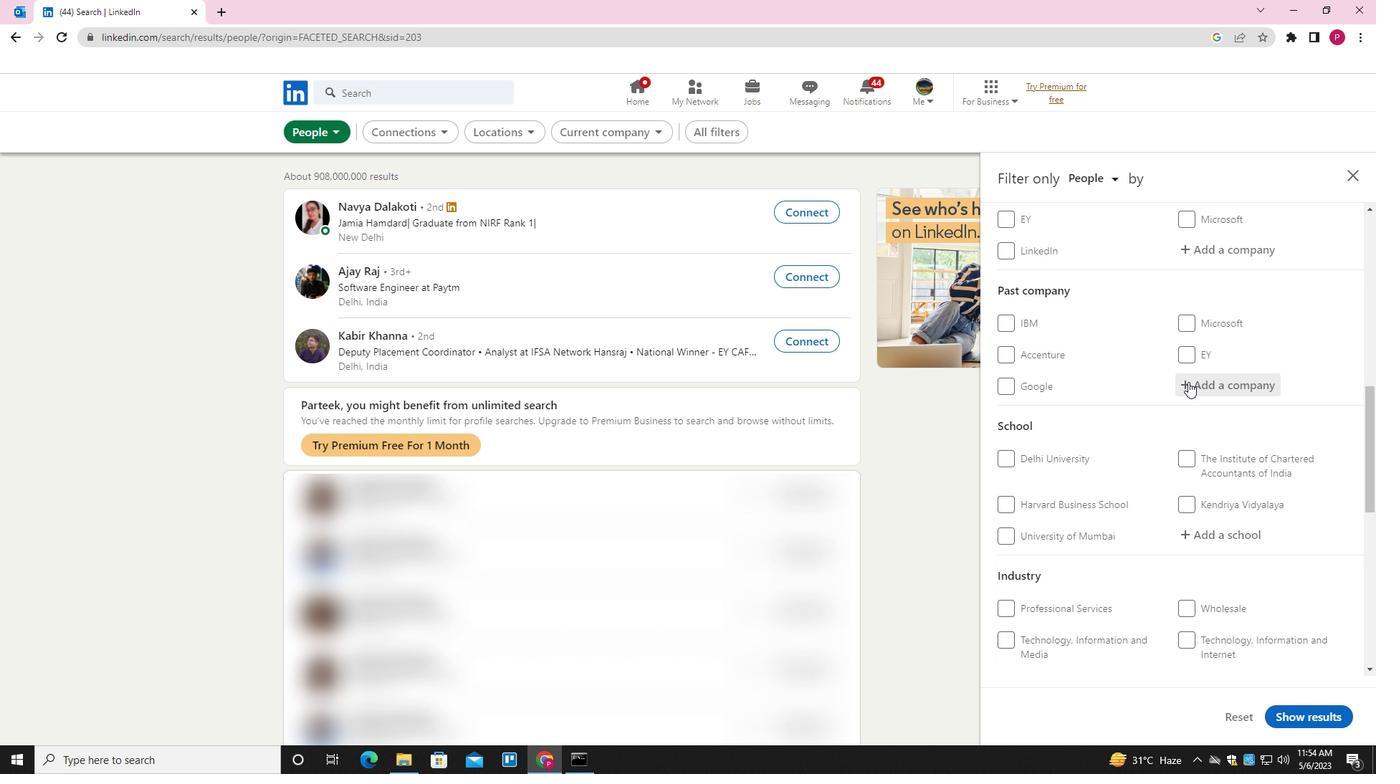 
Action: Mouse scrolled (1188, 382) with delta (0, 0)
Screenshot: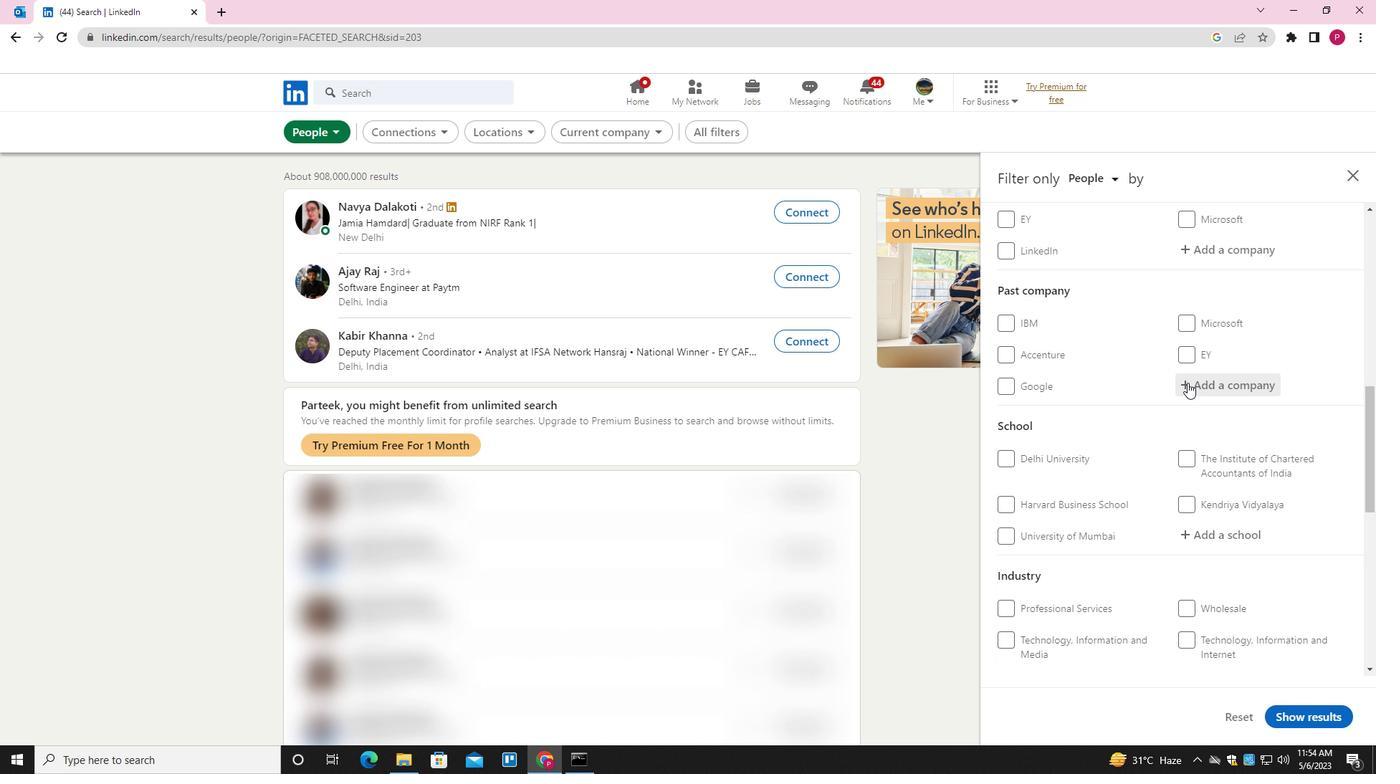 
Action: Mouse moved to (1186, 383)
Screenshot: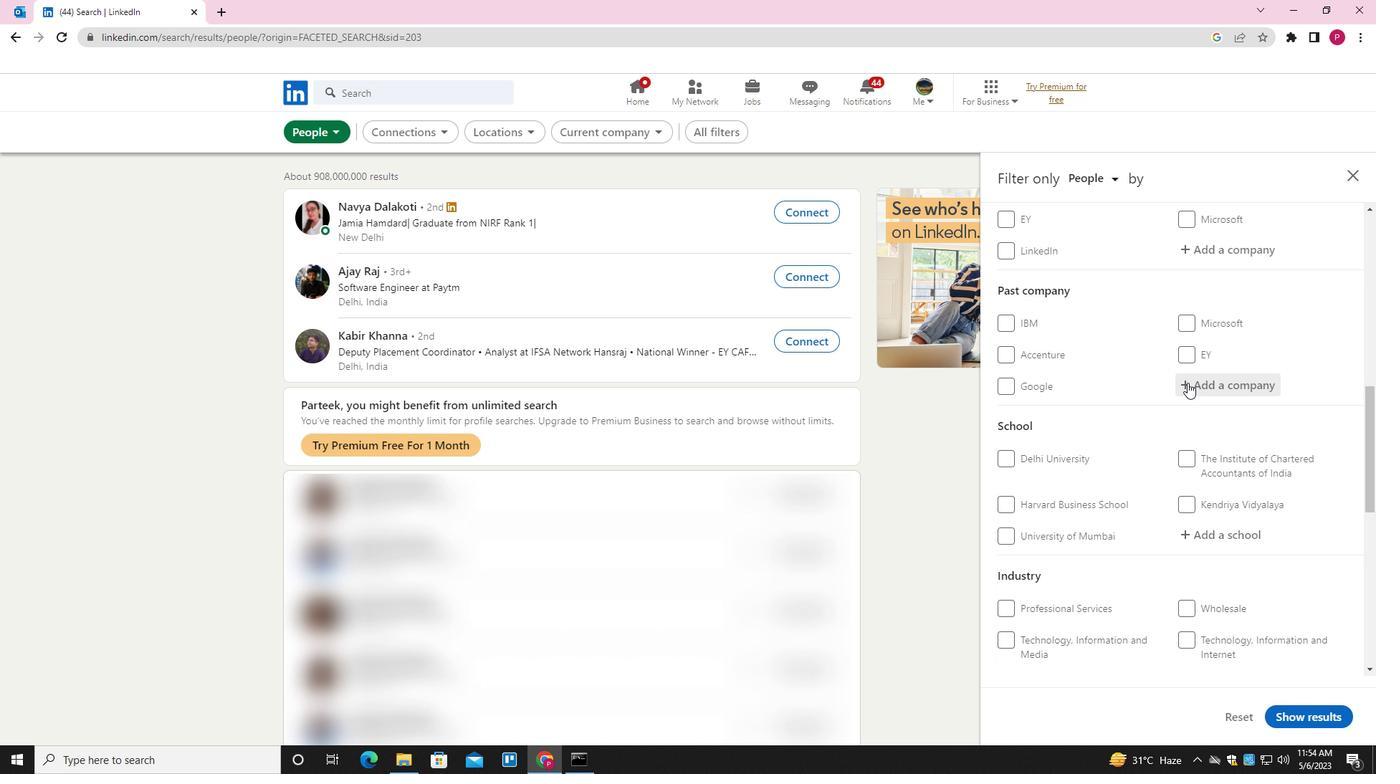 
Action: Mouse scrolled (1186, 382) with delta (0, 0)
Screenshot: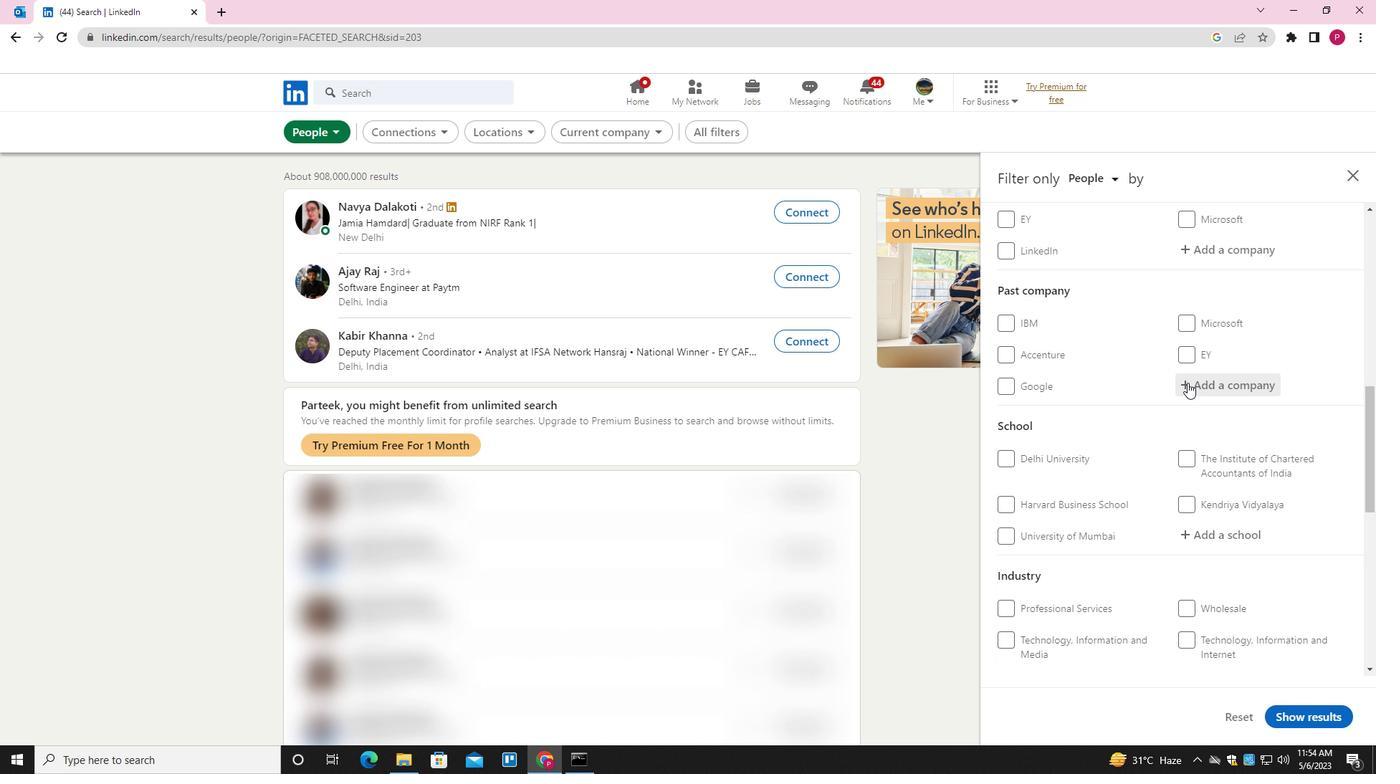 
Action: Mouse moved to (1181, 378)
Screenshot: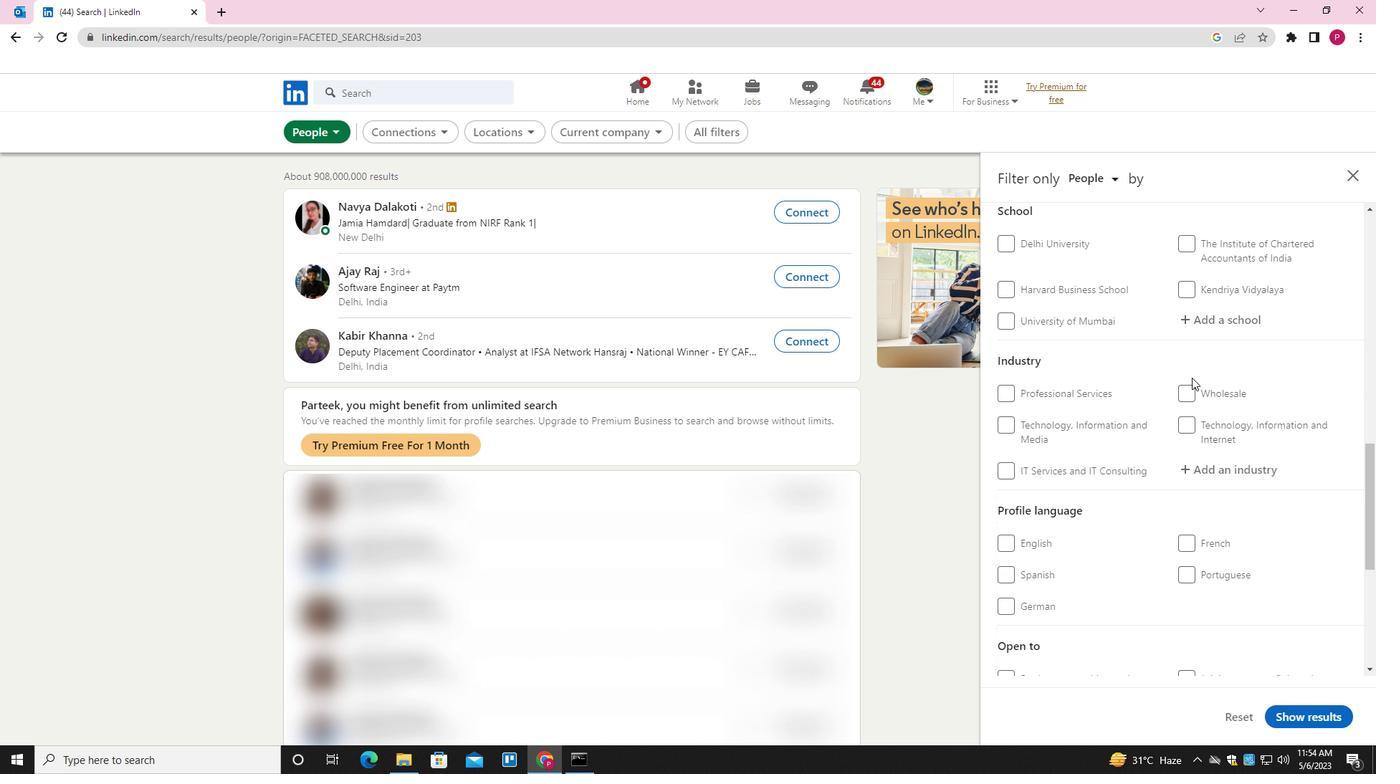 
Action: Mouse scrolled (1181, 377) with delta (0, 0)
Screenshot: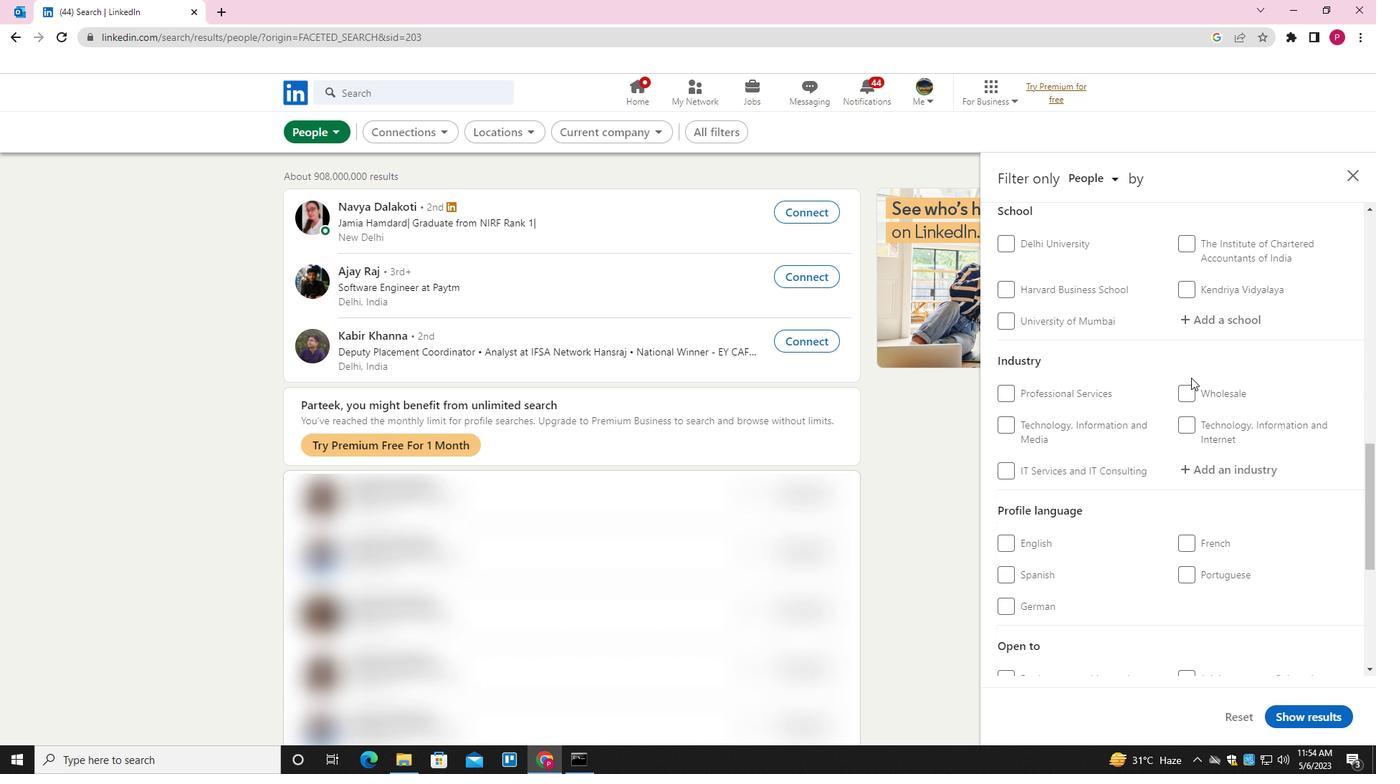 
Action: Mouse scrolled (1181, 377) with delta (0, 0)
Screenshot: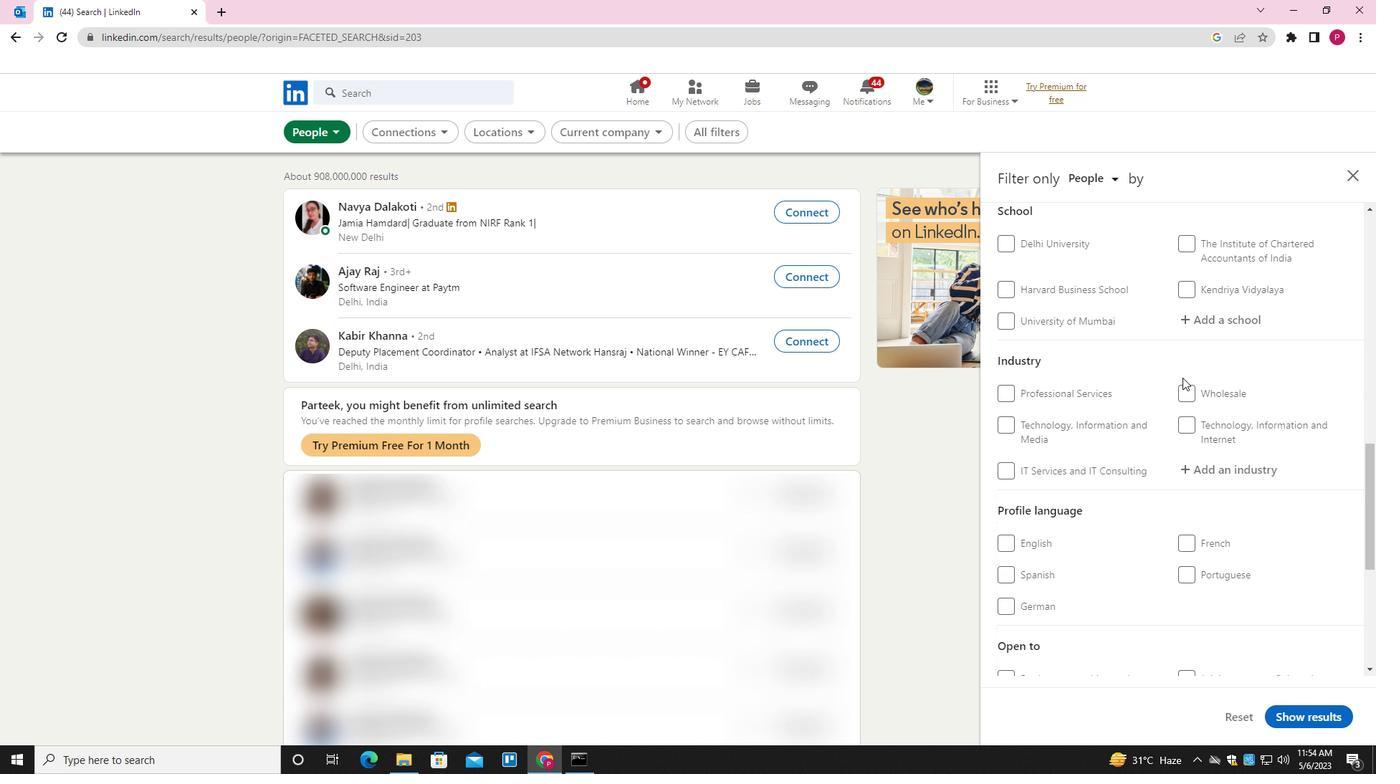 
Action: Mouse scrolled (1181, 377) with delta (0, 0)
Screenshot: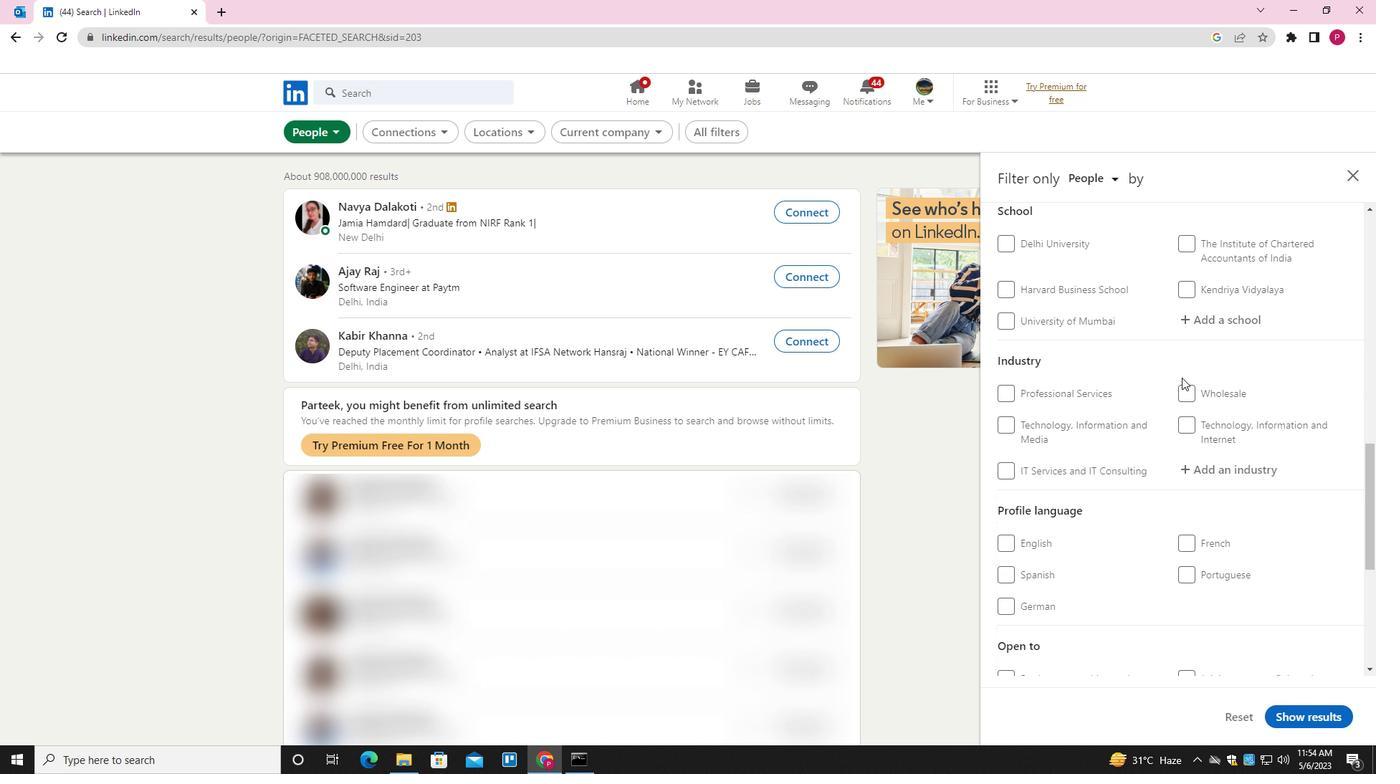 
Action: Mouse moved to (1185, 328)
Screenshot: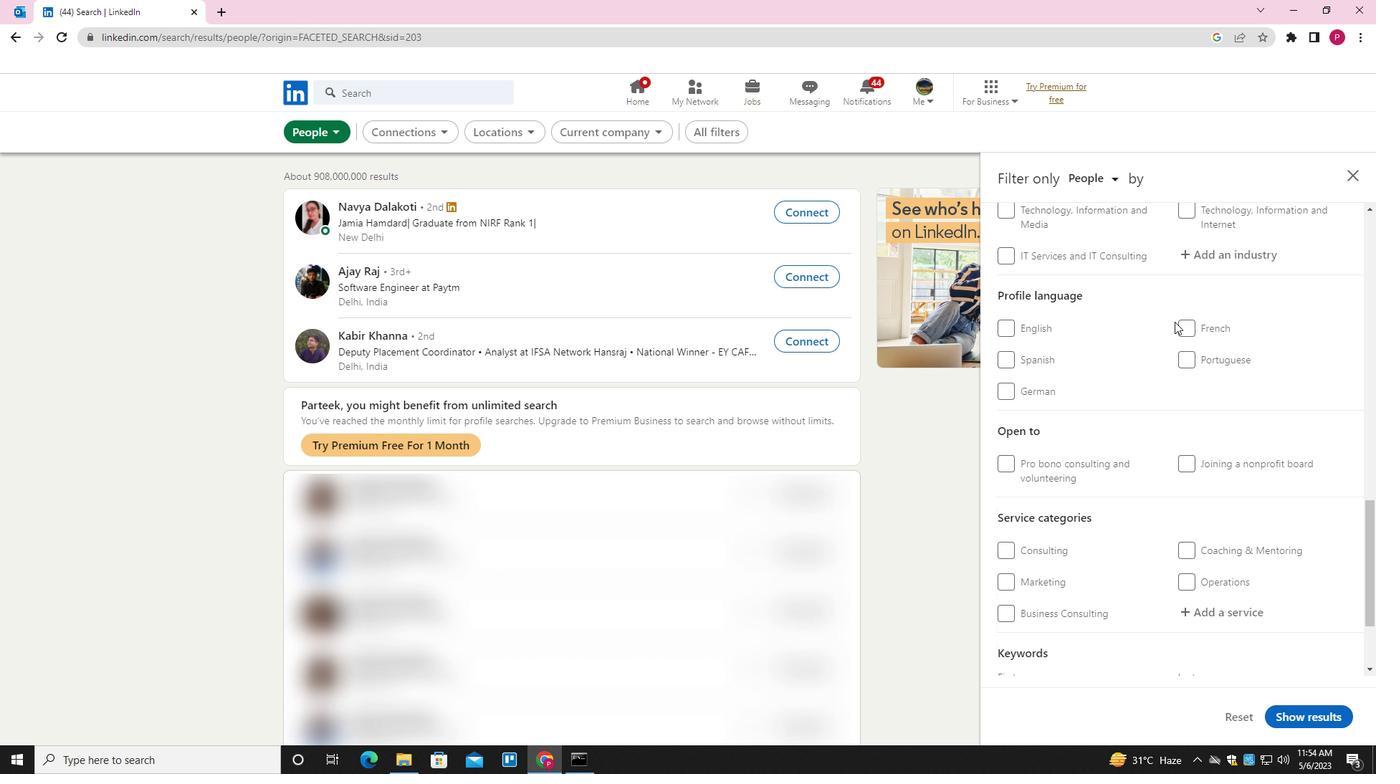 
Action: Mouse pressed left at (1185, 328)
Screenshot: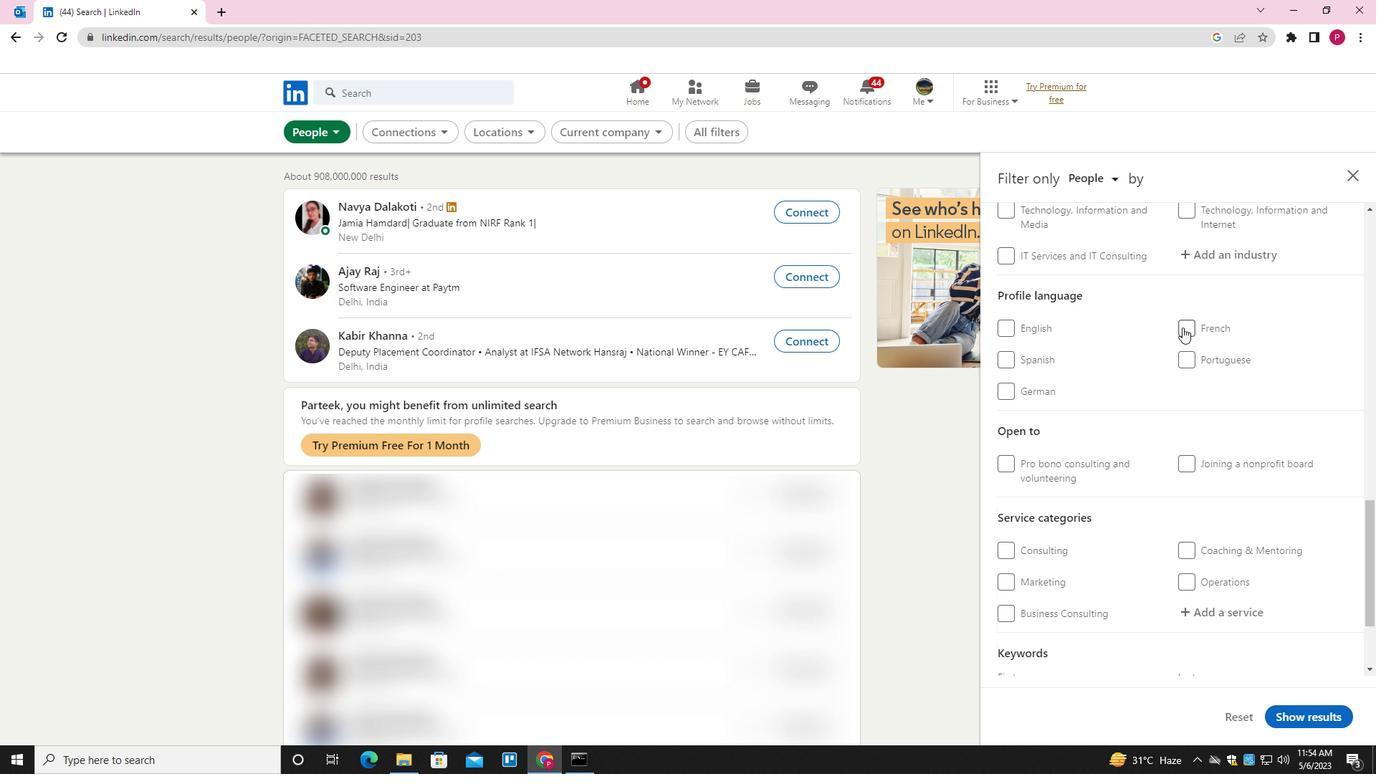 
Action: Mouse moved to (1102, 396)
Screenshot: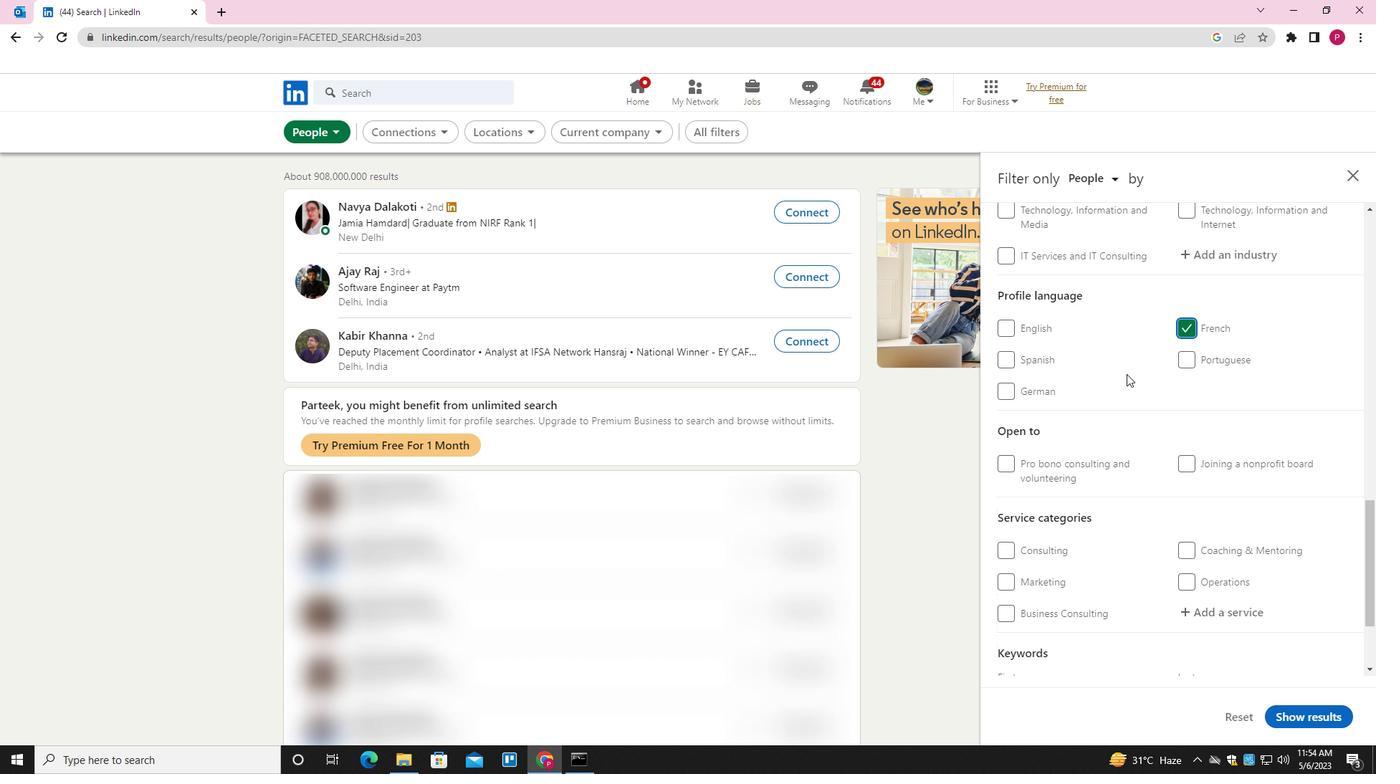 
Action: Mouse scrolled (1102, 397) with delta (0, 0)
Screenshot: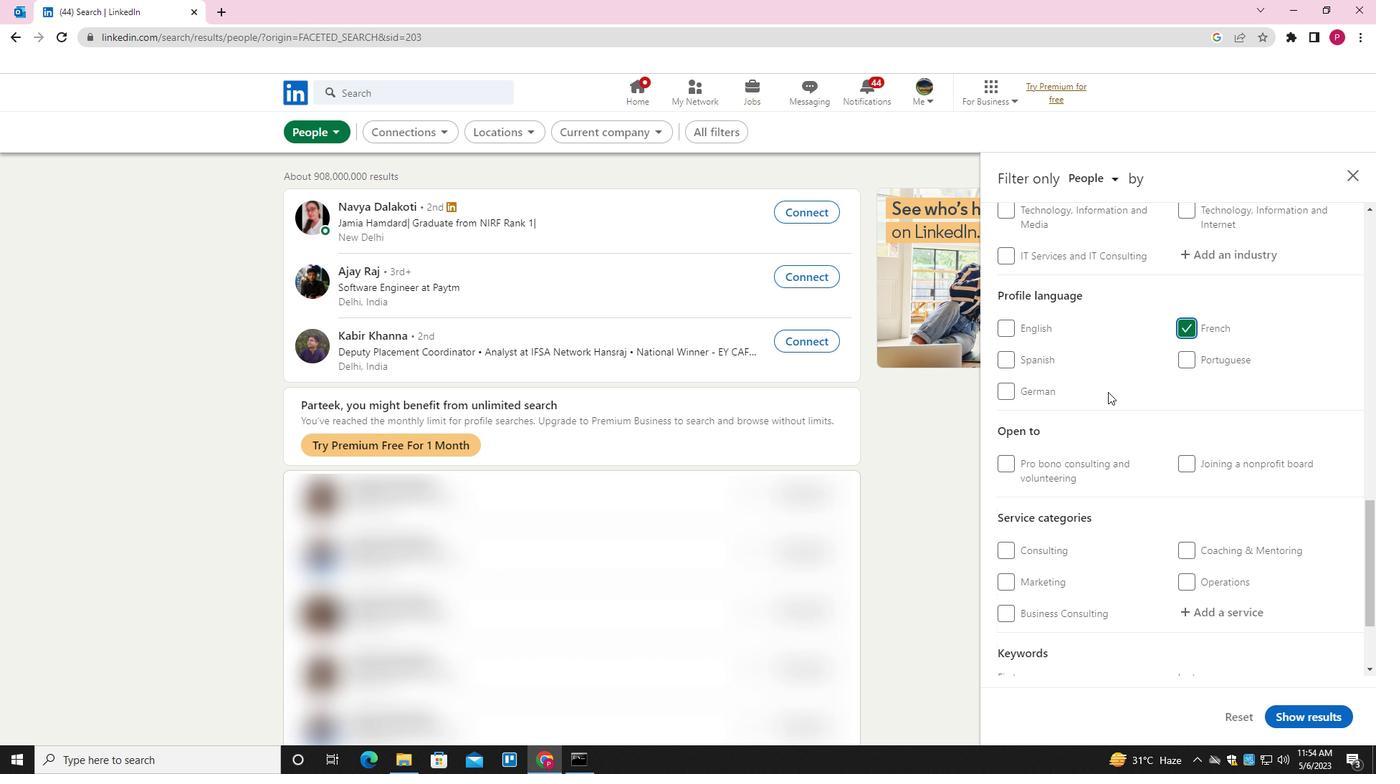 
Action: Mouse scrolled (1102, 397) with delta (0, 0)
Screenshot: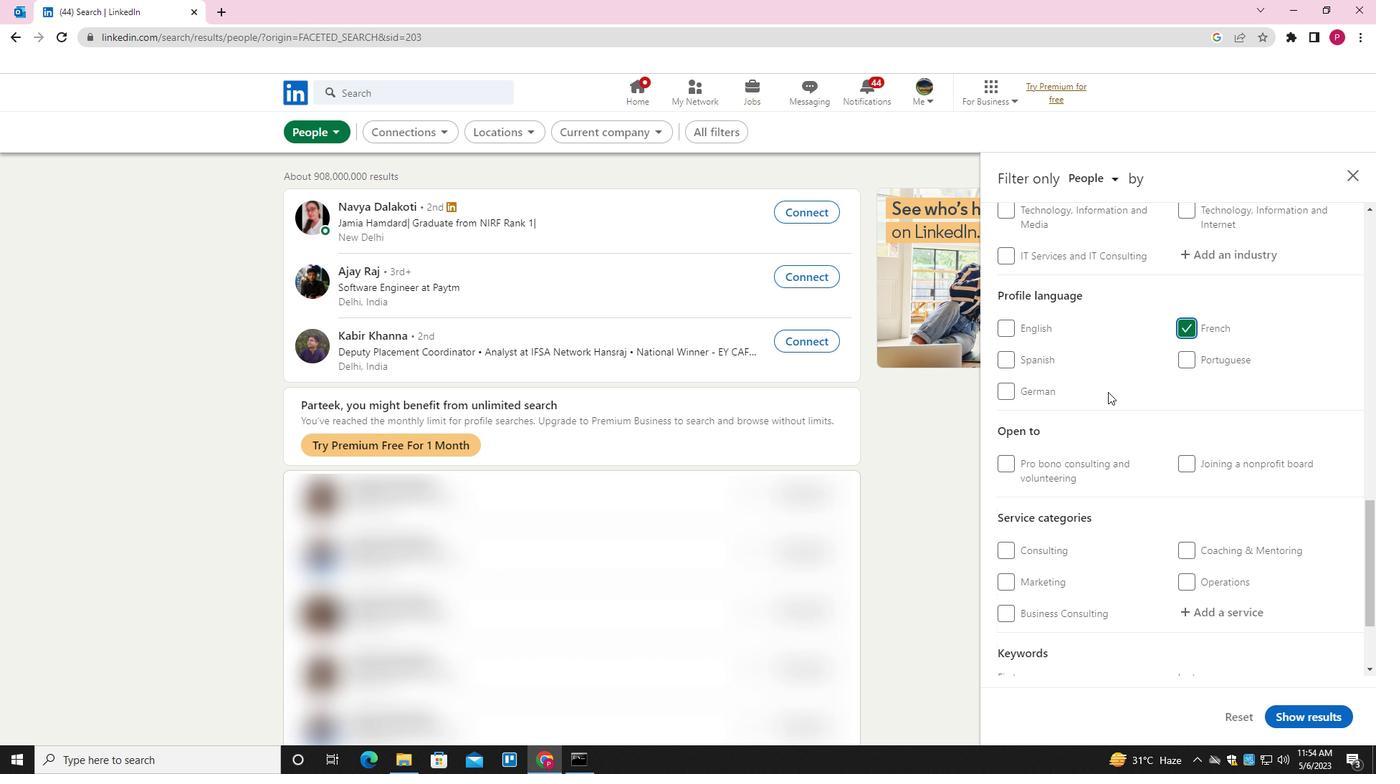 
Action: Mouse scrolled (1102, 397) with delta (0, 0)
Screenshot: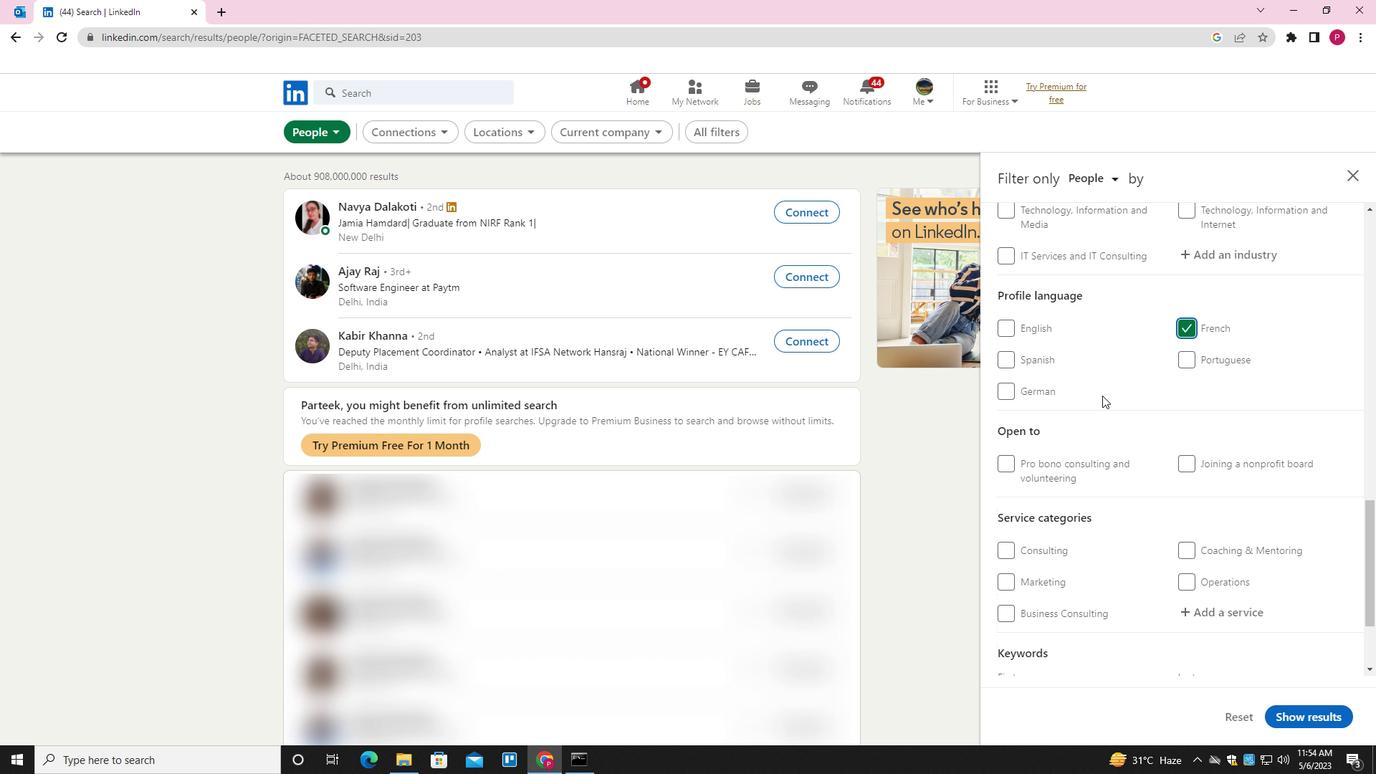 
Action: Mouse scrolled (1102, 397) with delta (0, 0)
Screenshot: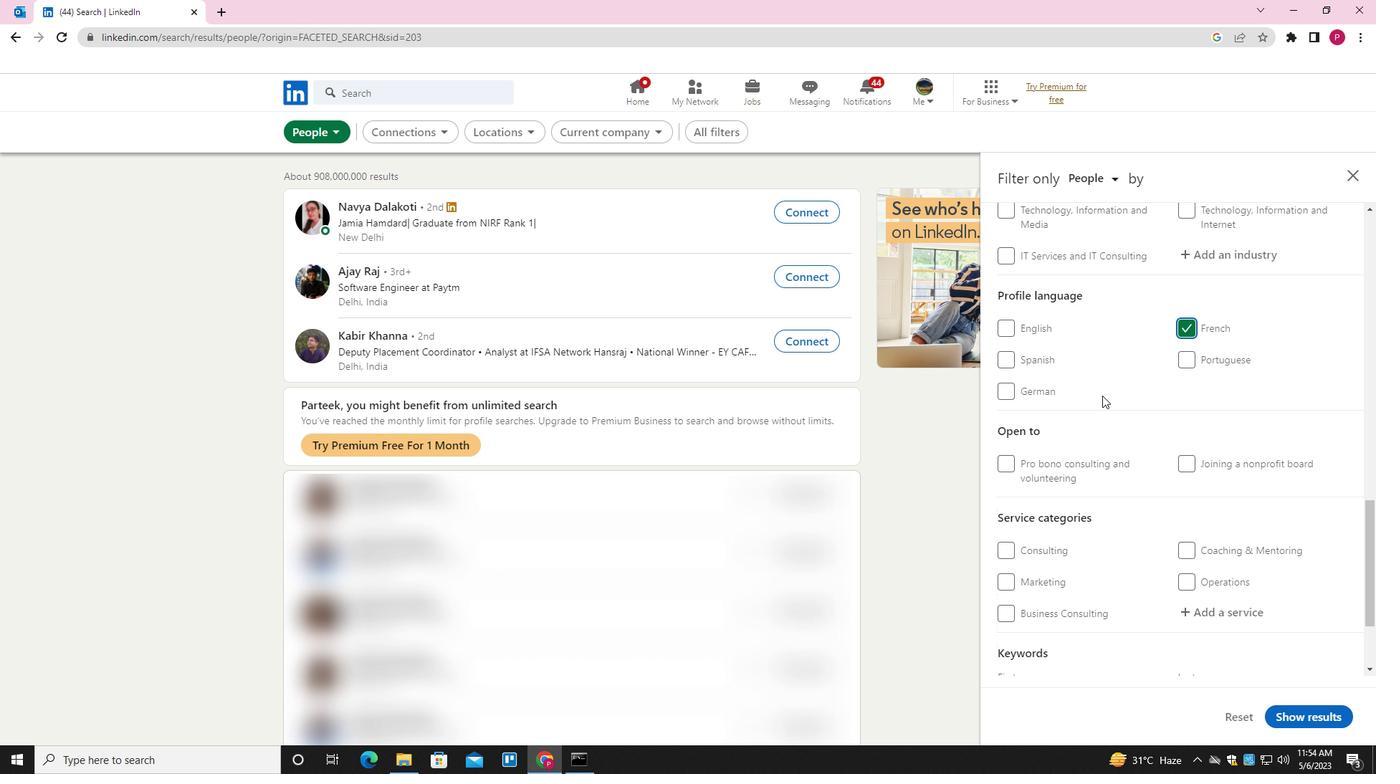 
Action: Mouse scrolled (1102, 397) with delta (0, 0)
Screenshot: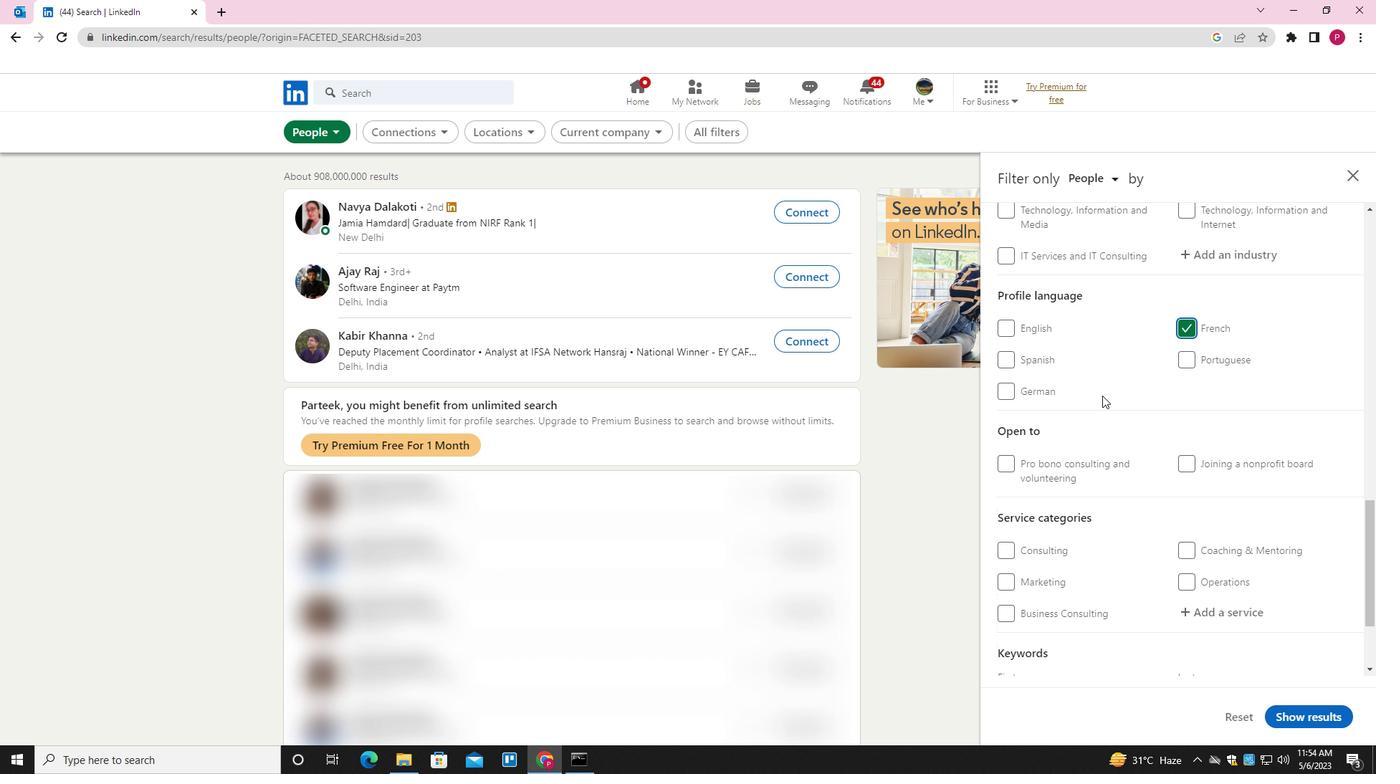 
Action: Mouse scrolled (1102, 397) with delta (0, 0)
Screenshot: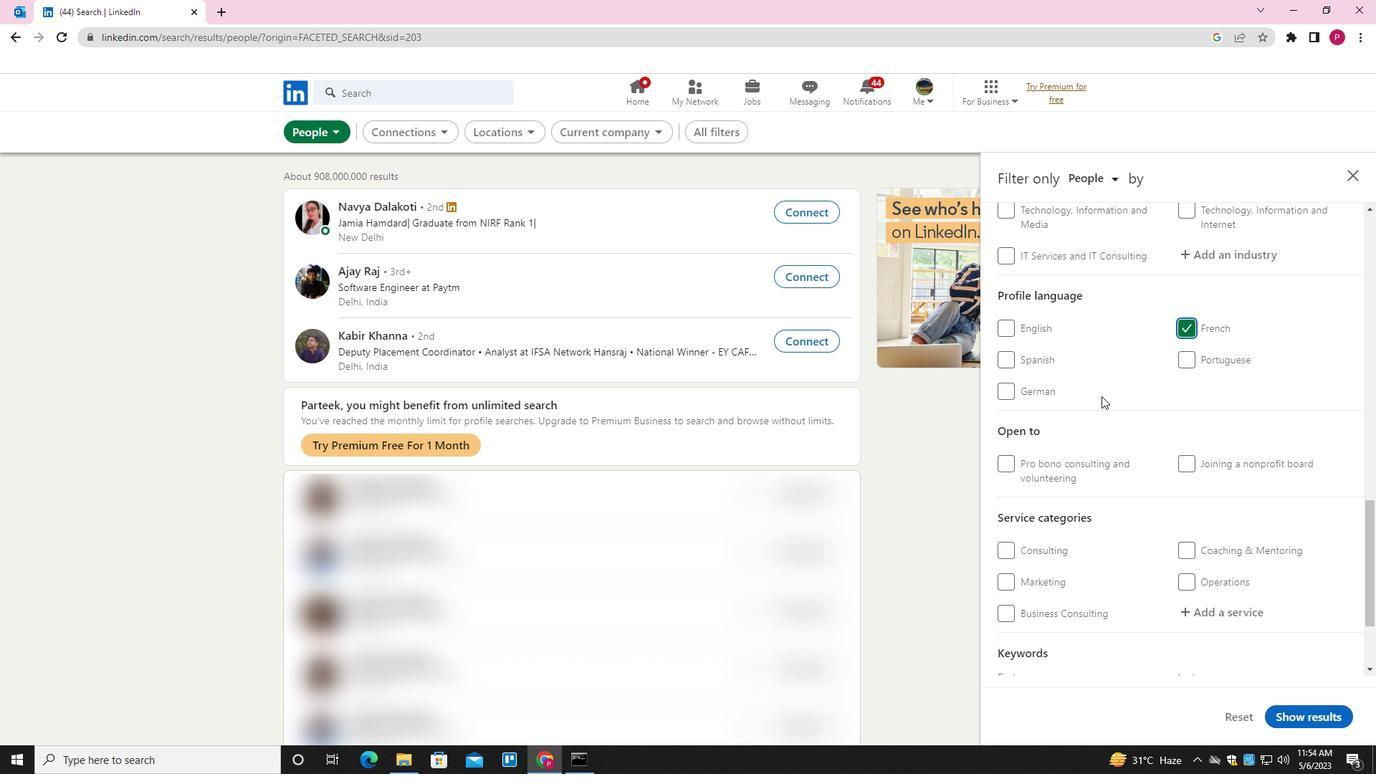 
Action: Mouse scrolled (1102, 397) with delta (0, 0)
Screenshot: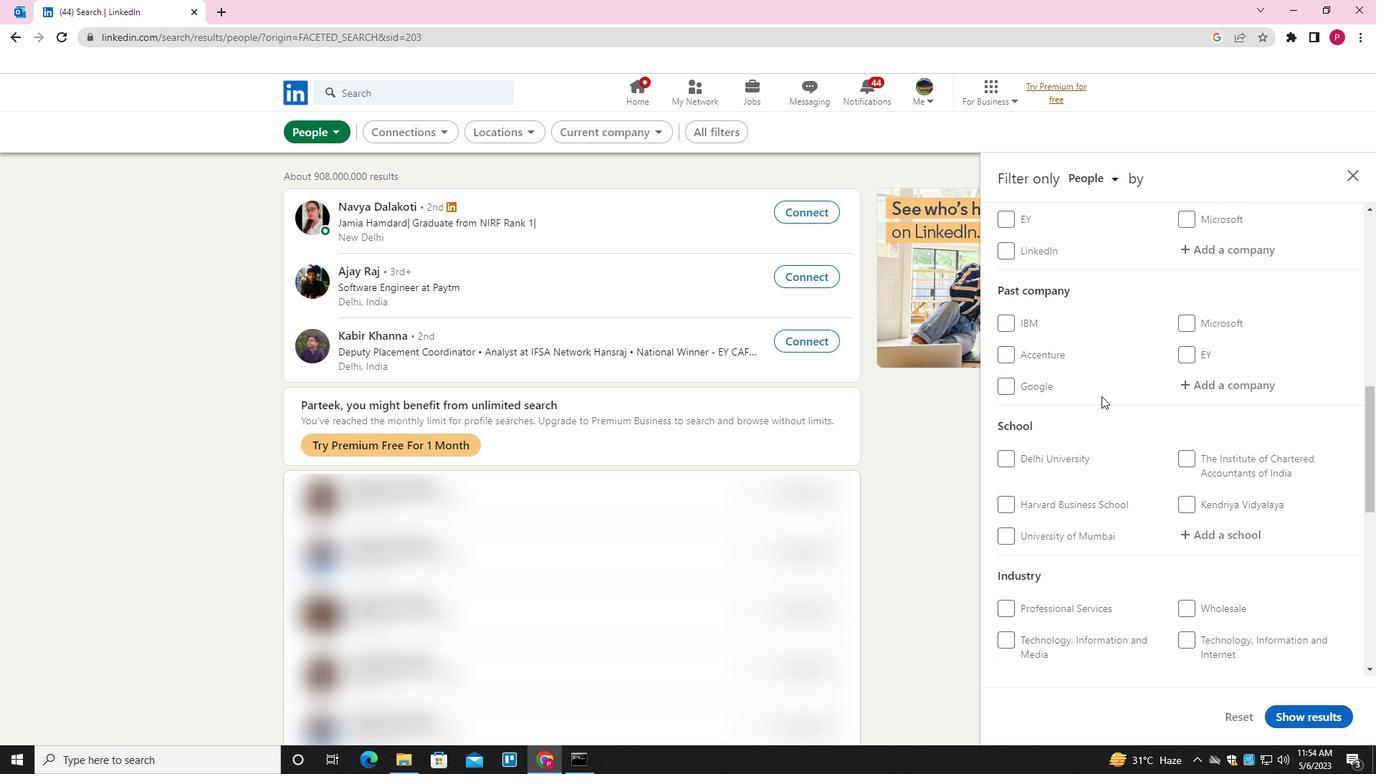 
Action: Mouse scrolled (1102, 397) with delta (0, 0)
Screenshot: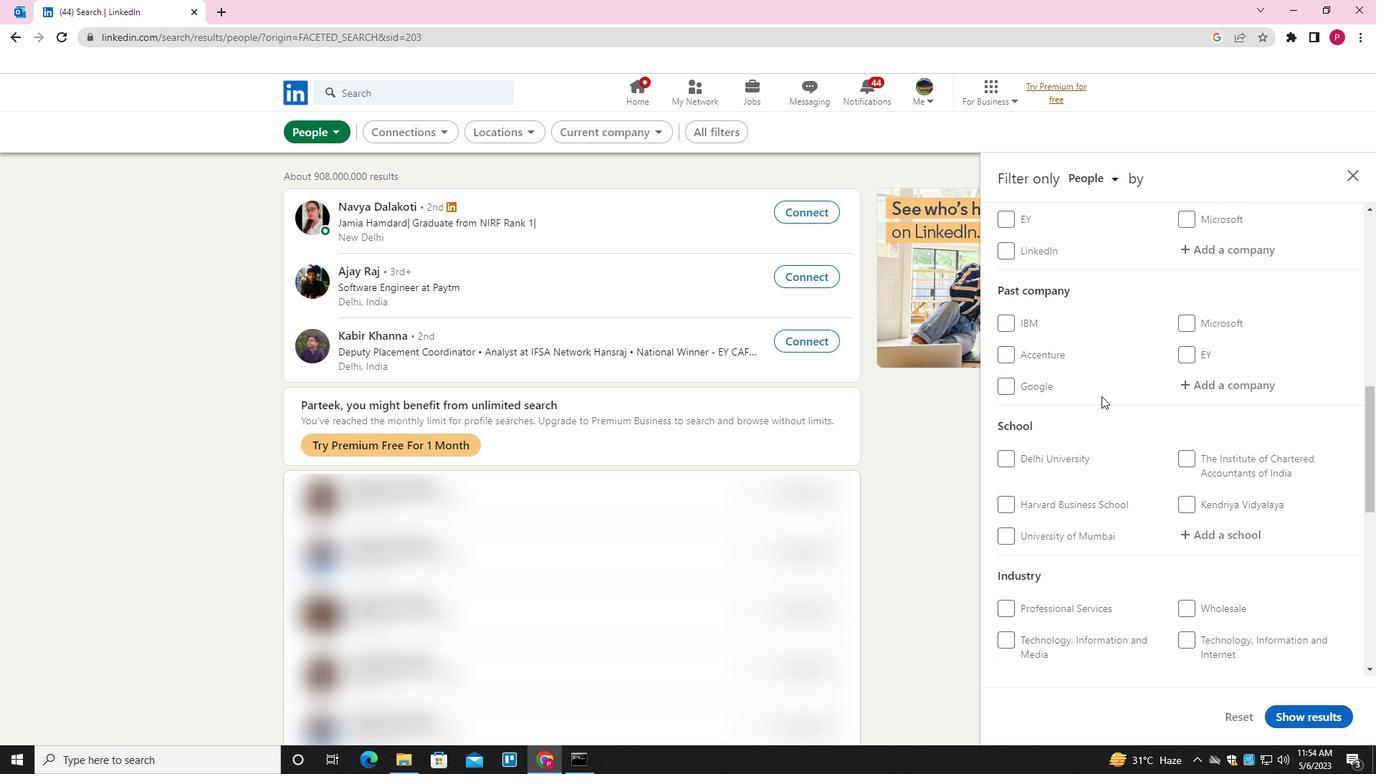 
Action: Mouse moved to (1230, 383)
Screenshot: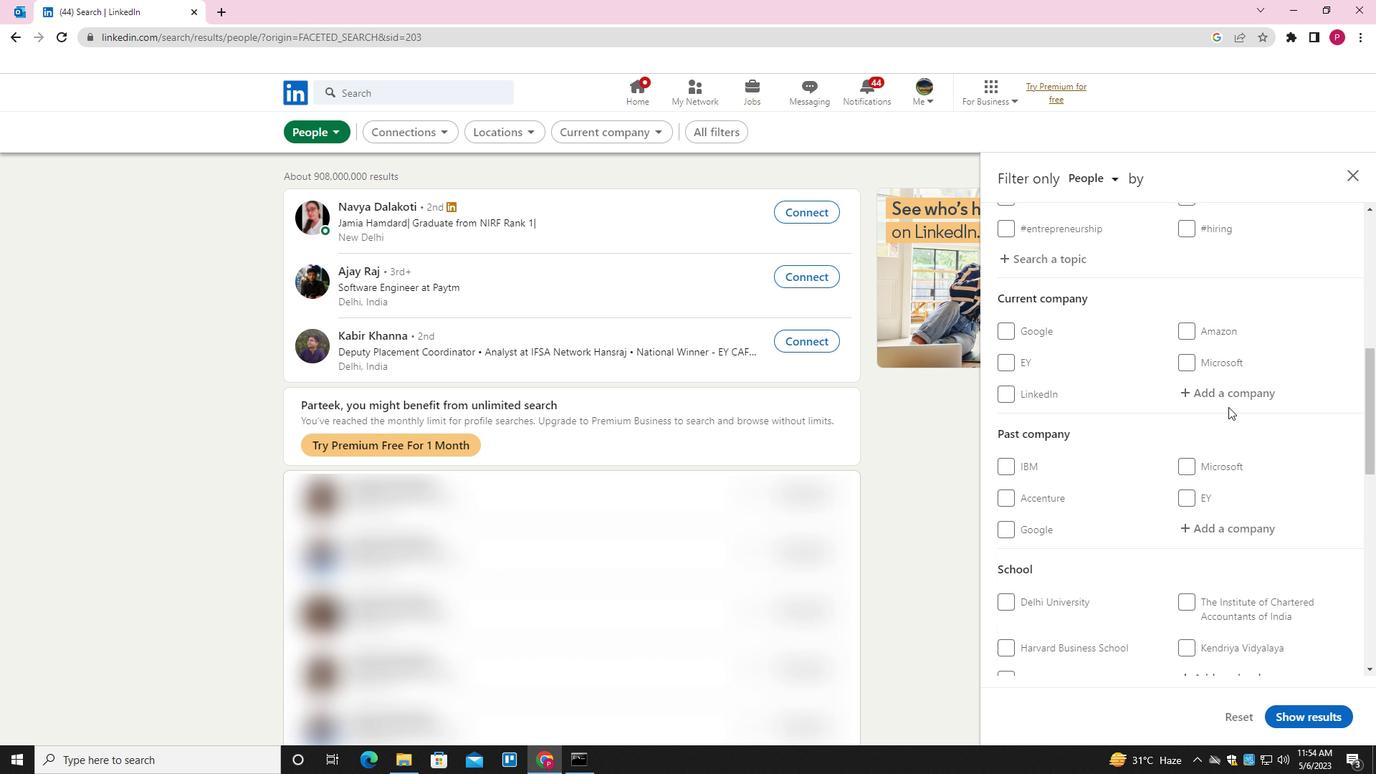 
Action: Mouse pressed left at (1230, 383)
Screenshot: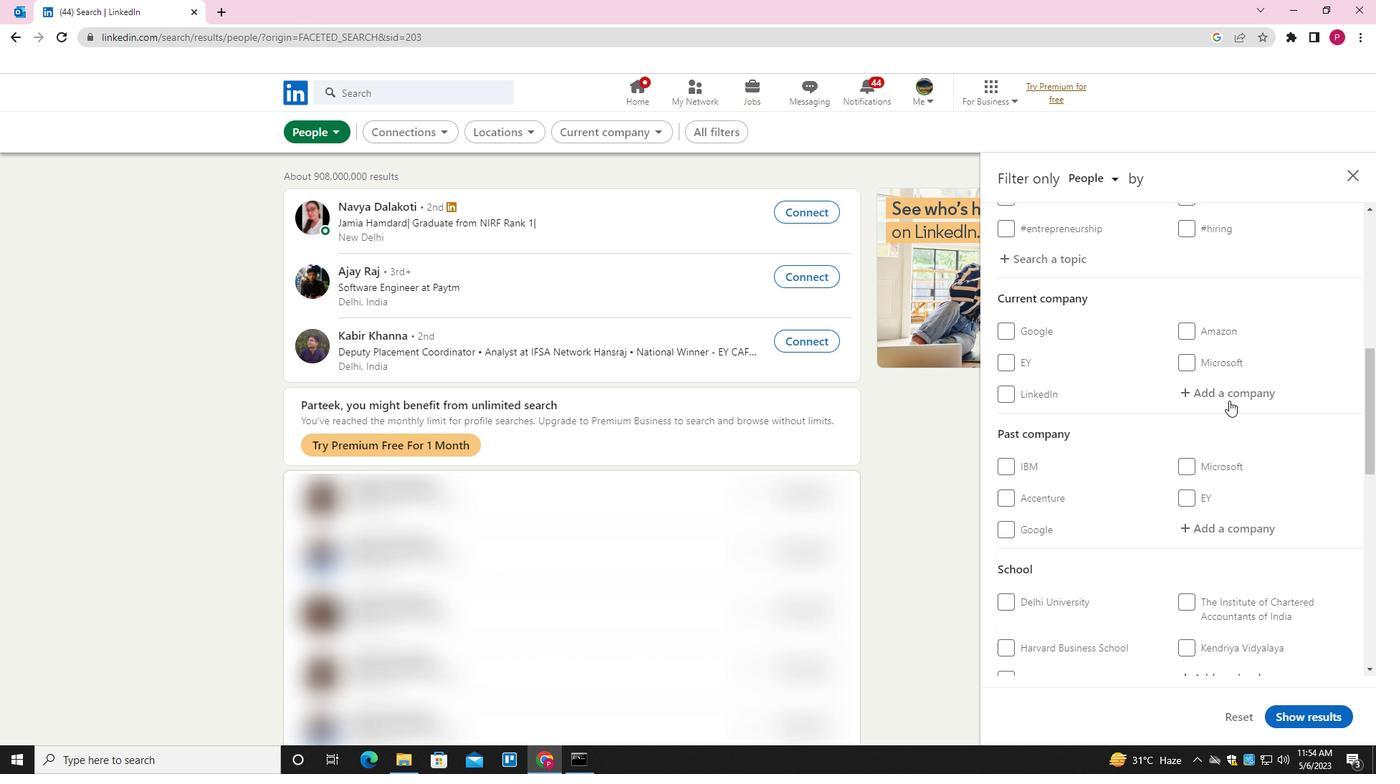 
Action: Key pressed <Key.shift><Key.shift><Key.shift>L<Key.shift>&T<Key.space><Key.shift>POWER<Key.down><Key.enter>
Screenshot: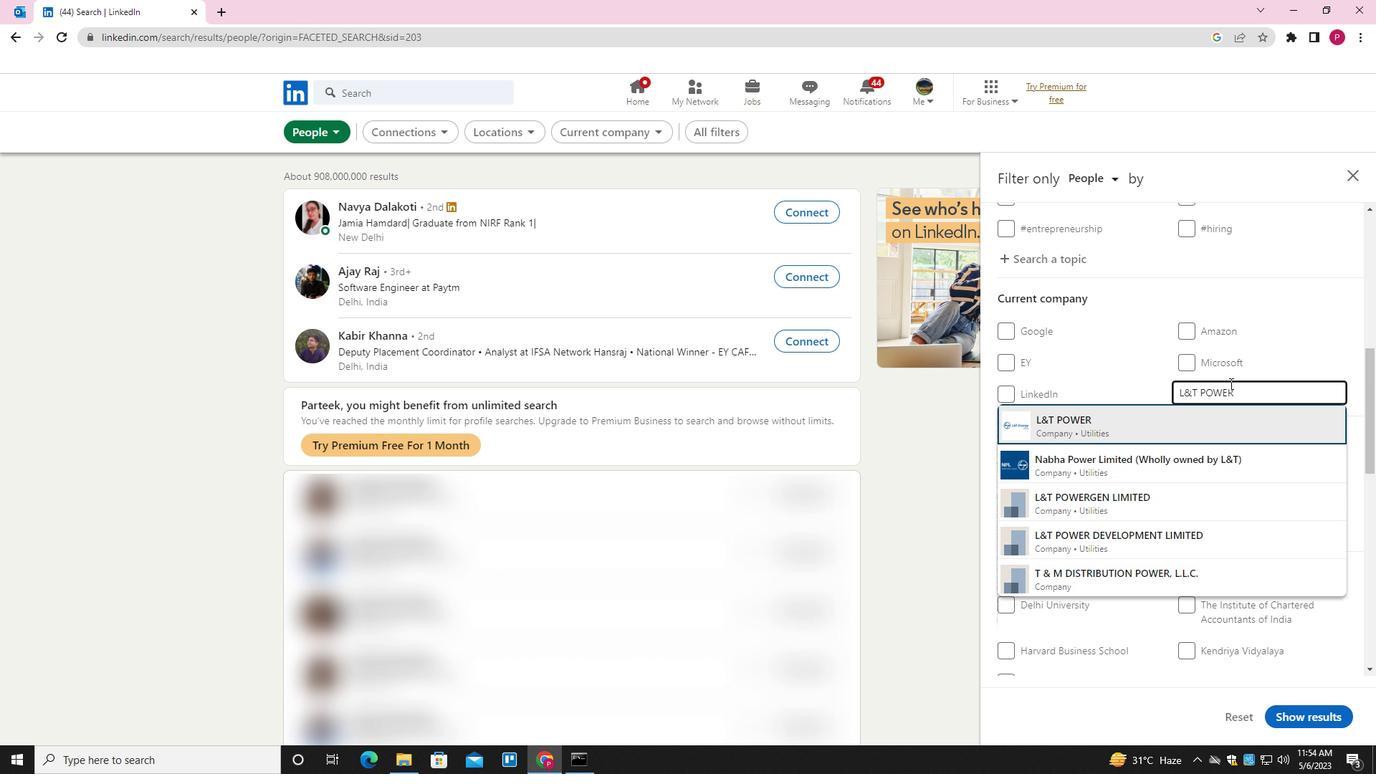 
Action: Mouse moved to (1132, 369)
Screenshot: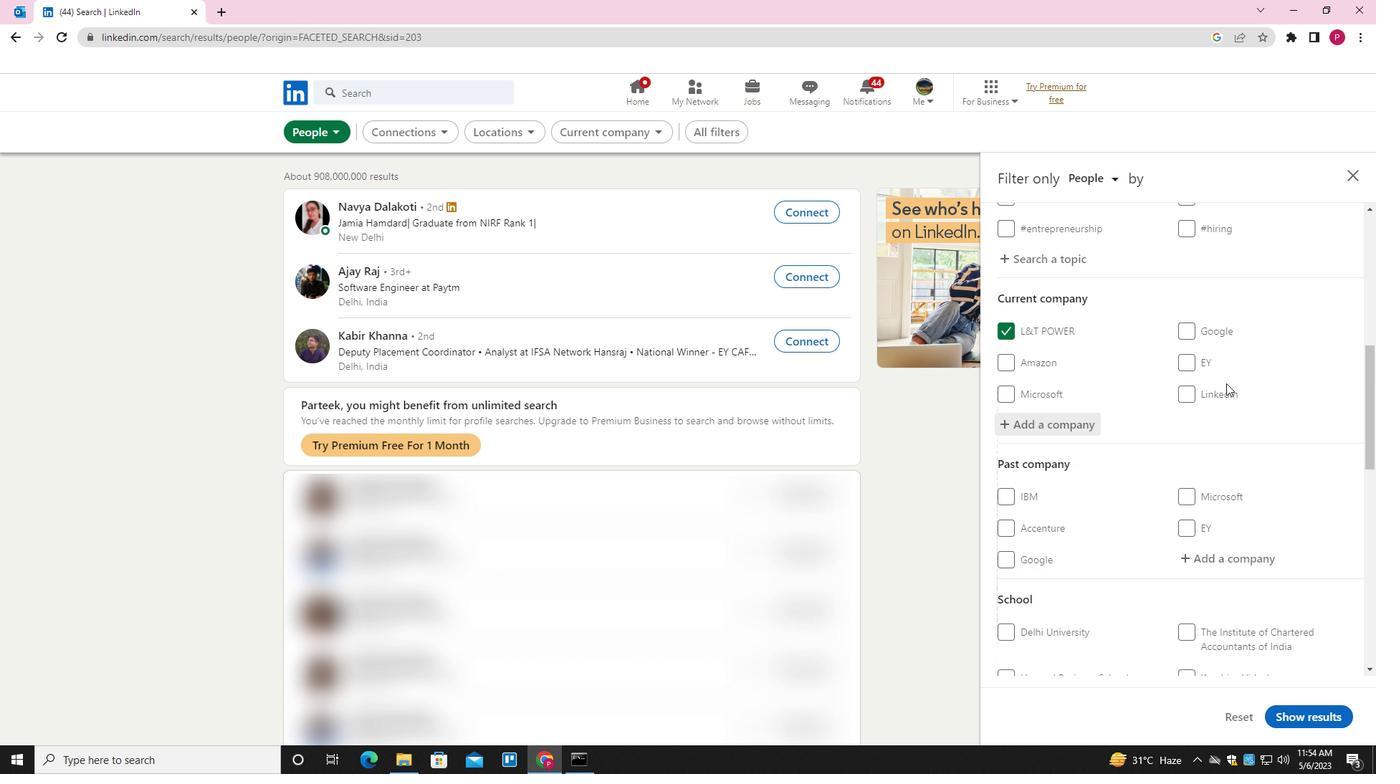 
Action: Mouse scrolled (1132, 368) with delta (0, 0)
Screenshot: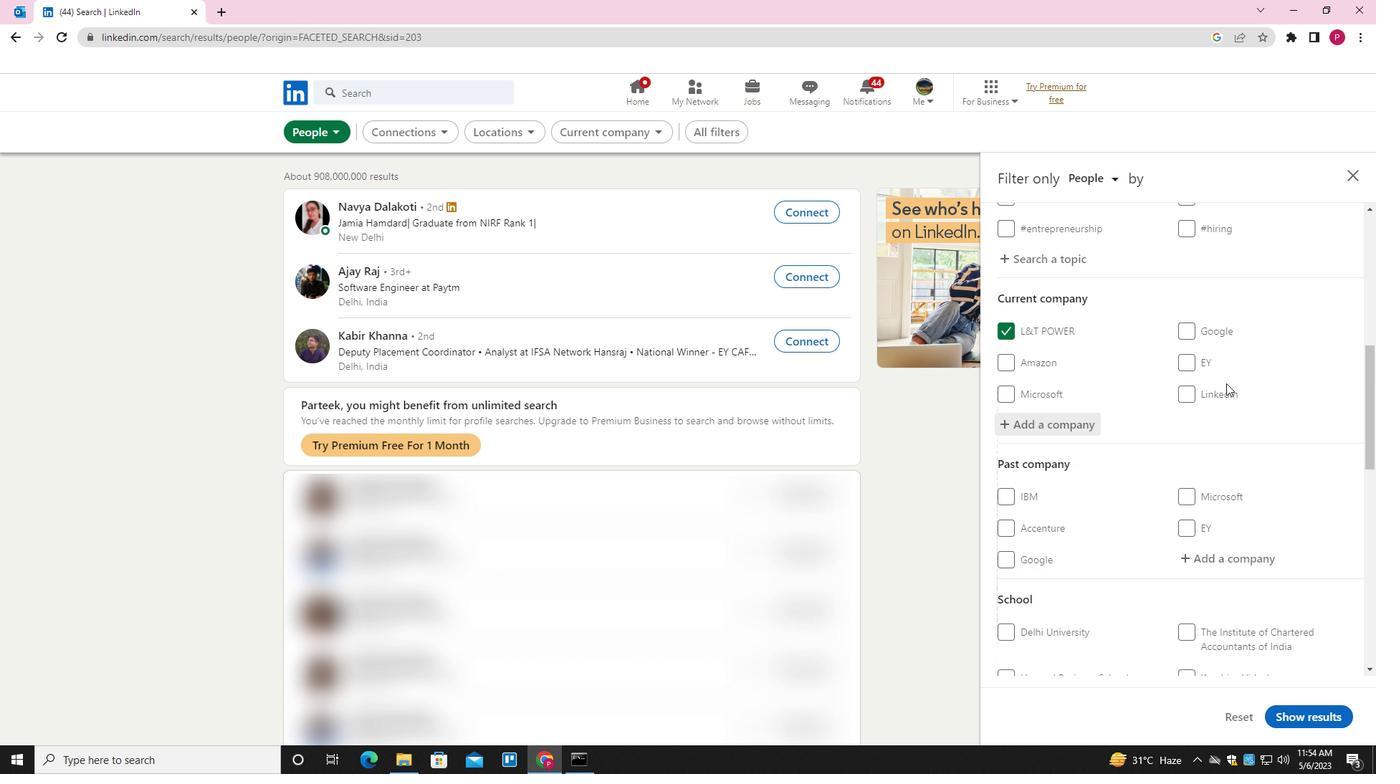 
Action: Mouse moved to (1127, 372)
Screenshot: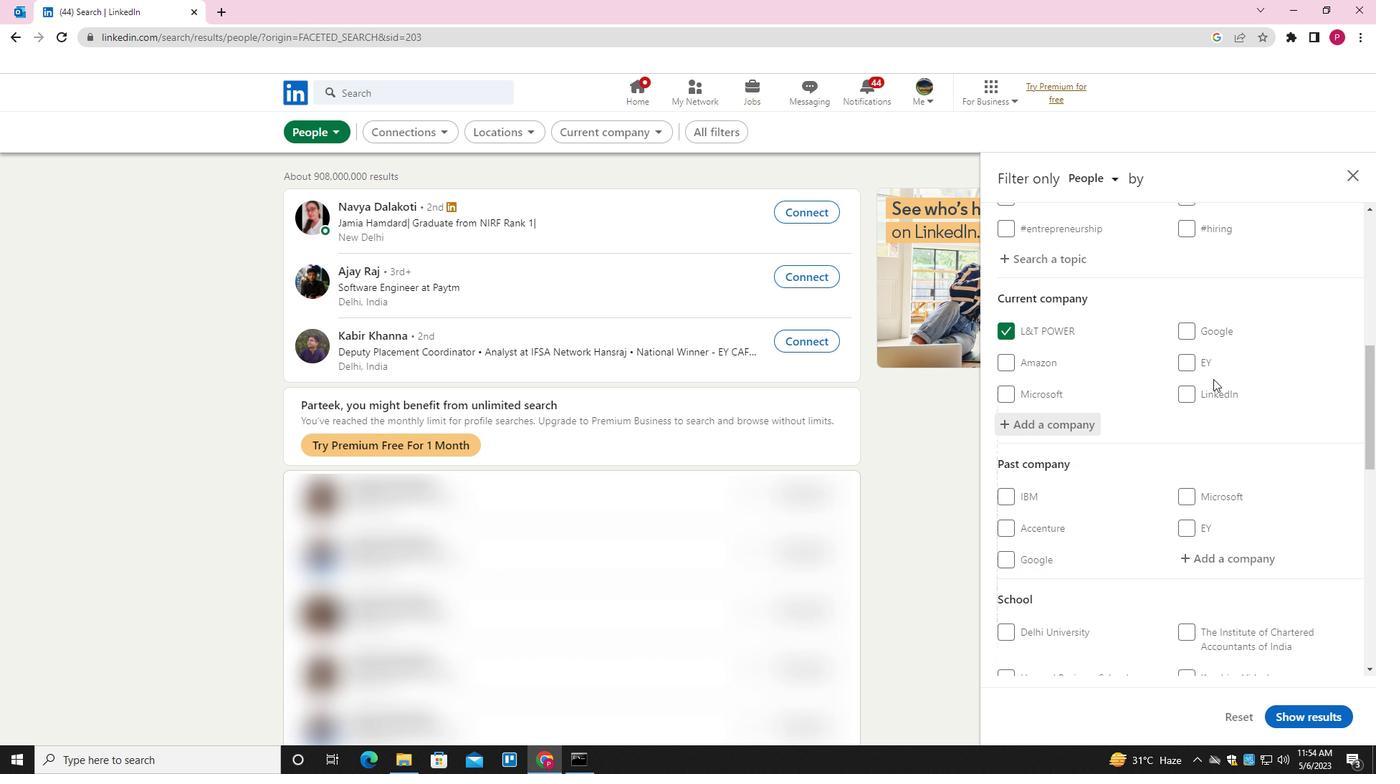 
Action: Mouse scrolled (1127, 372) with delta (0, 0)
Screenshot: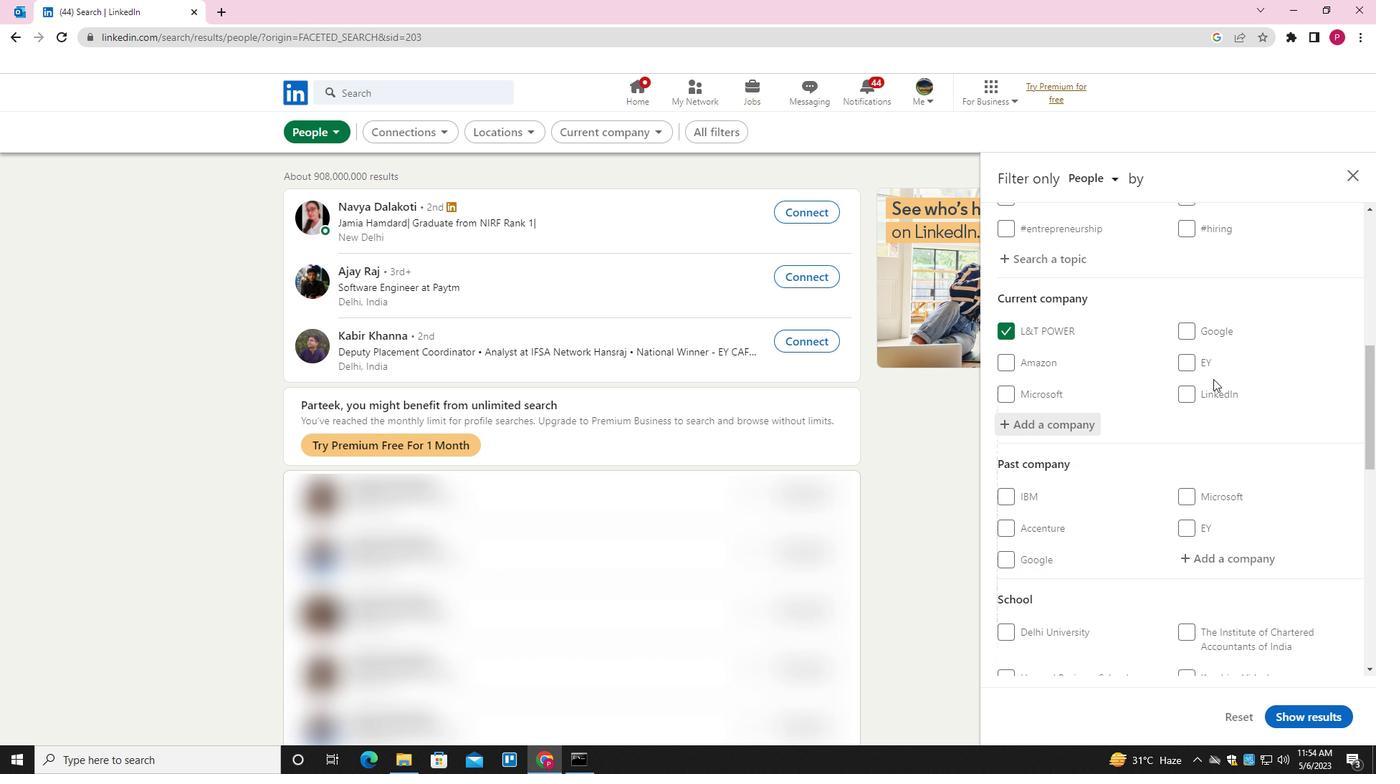 
Action: Mouse moved to (1125, 374)
Screenshot: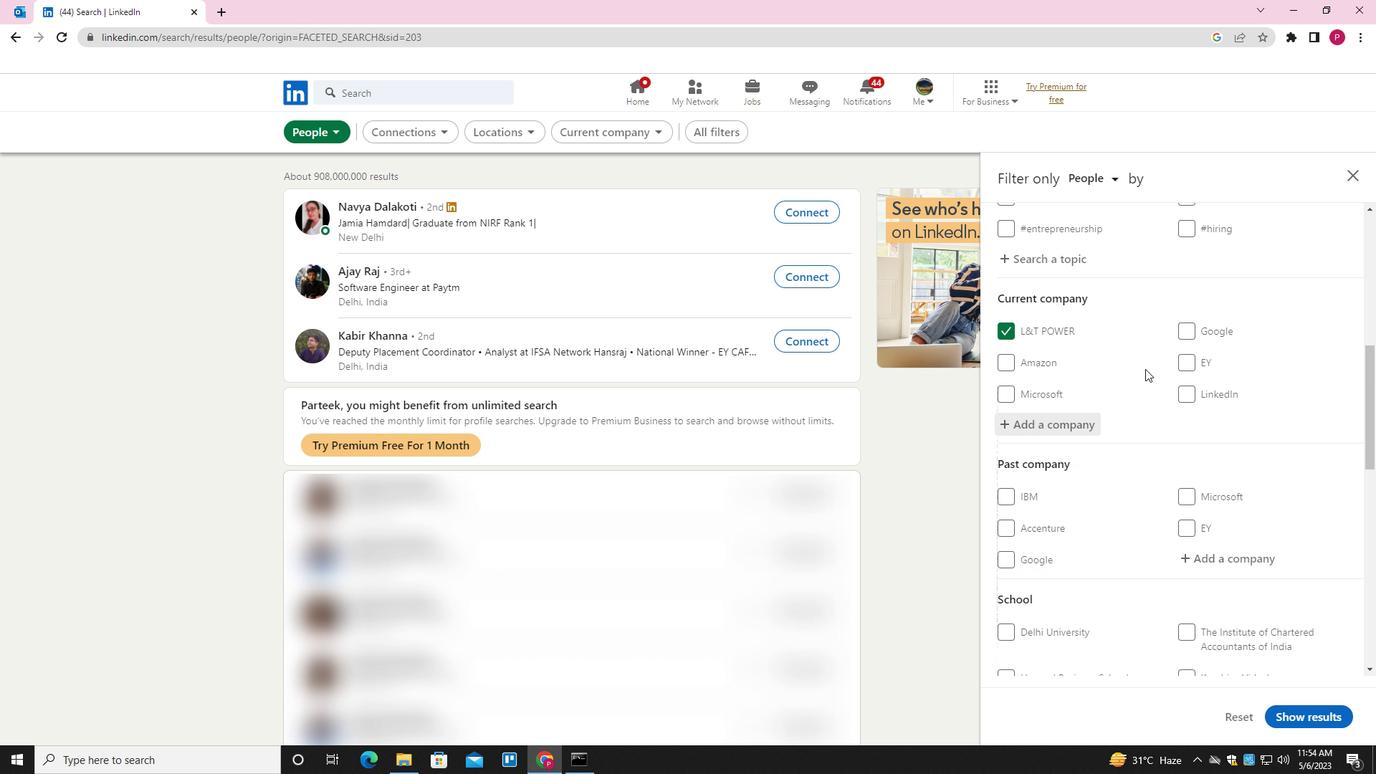 
Action: Mouse scrolled (1125, 373) with delta (0, 0)
Screenshot: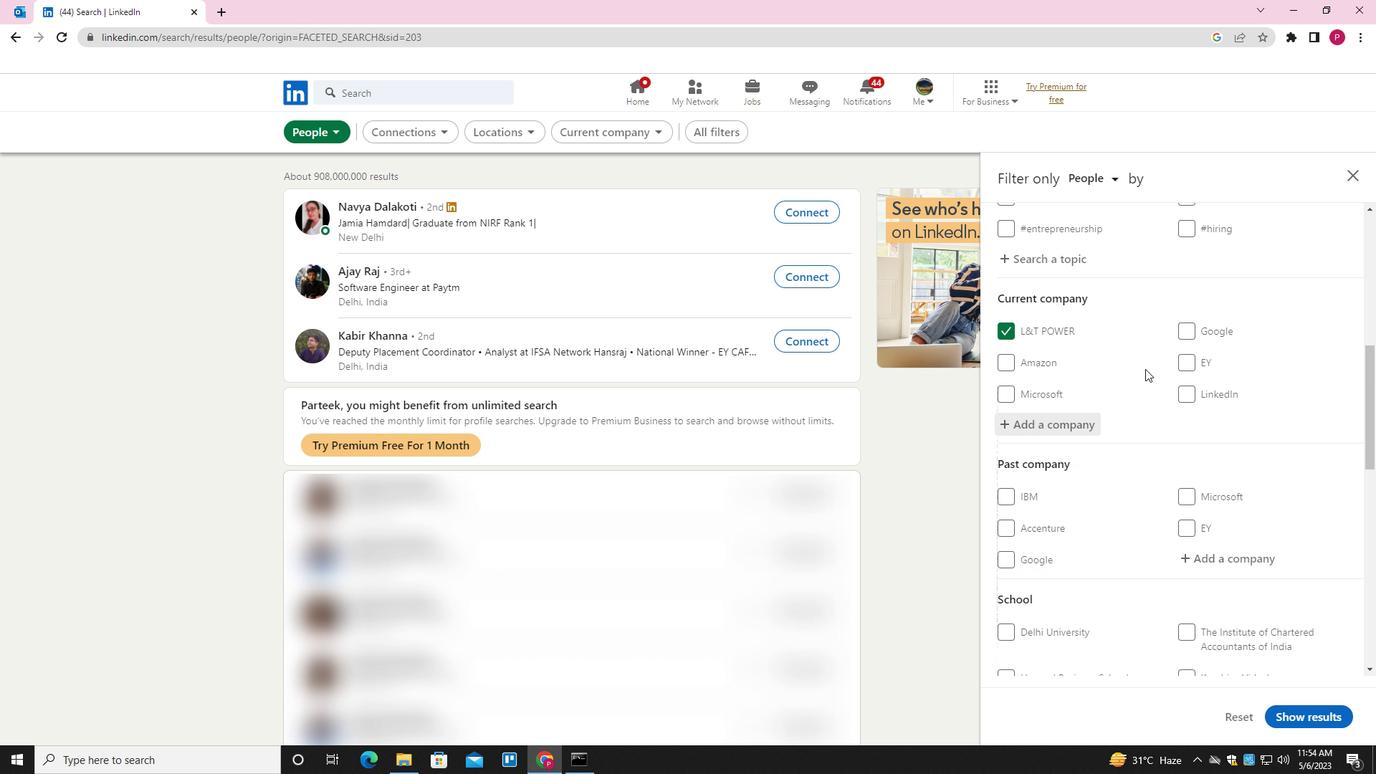 
Action: Mouse moved to (1125, 374)
Screenshot: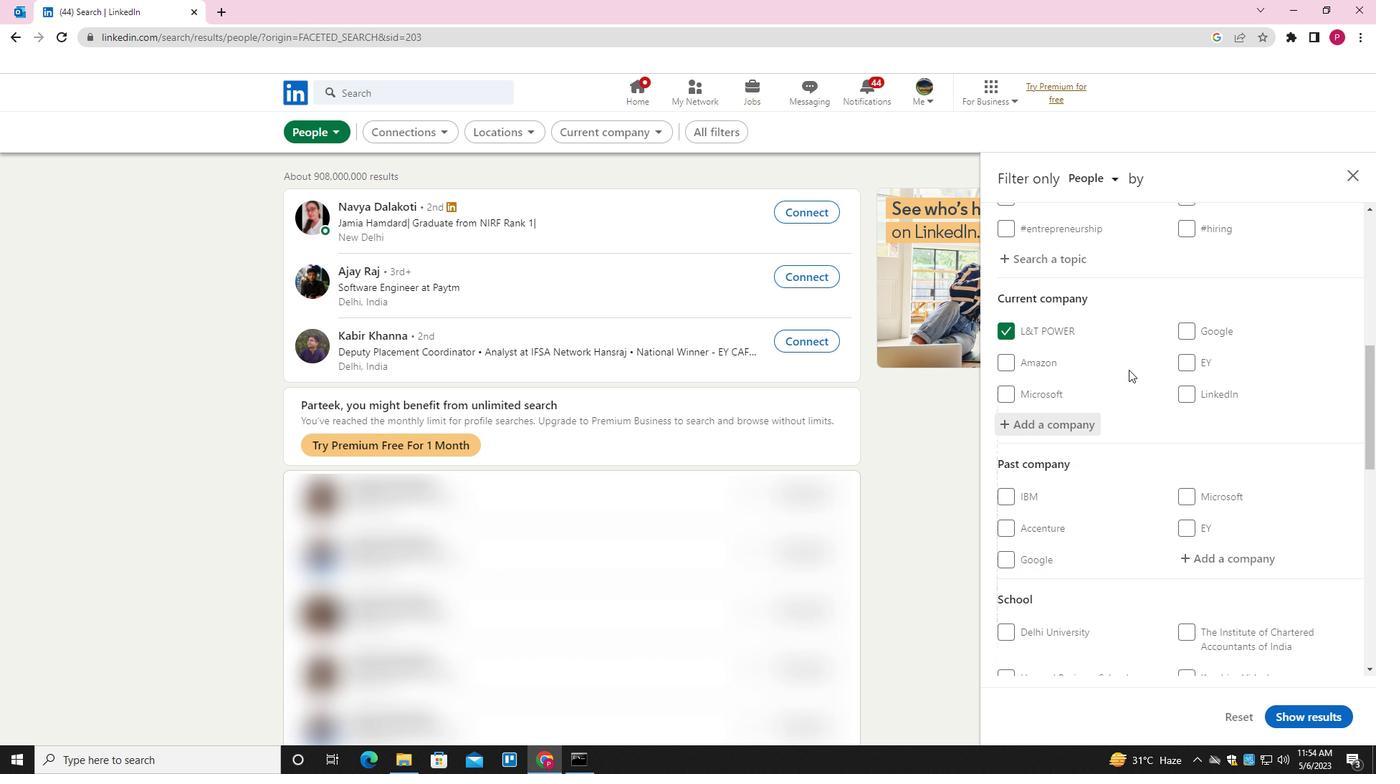 
Action: Mouse scrolled (1125, 374) with delta (0, 0)
Screenshot: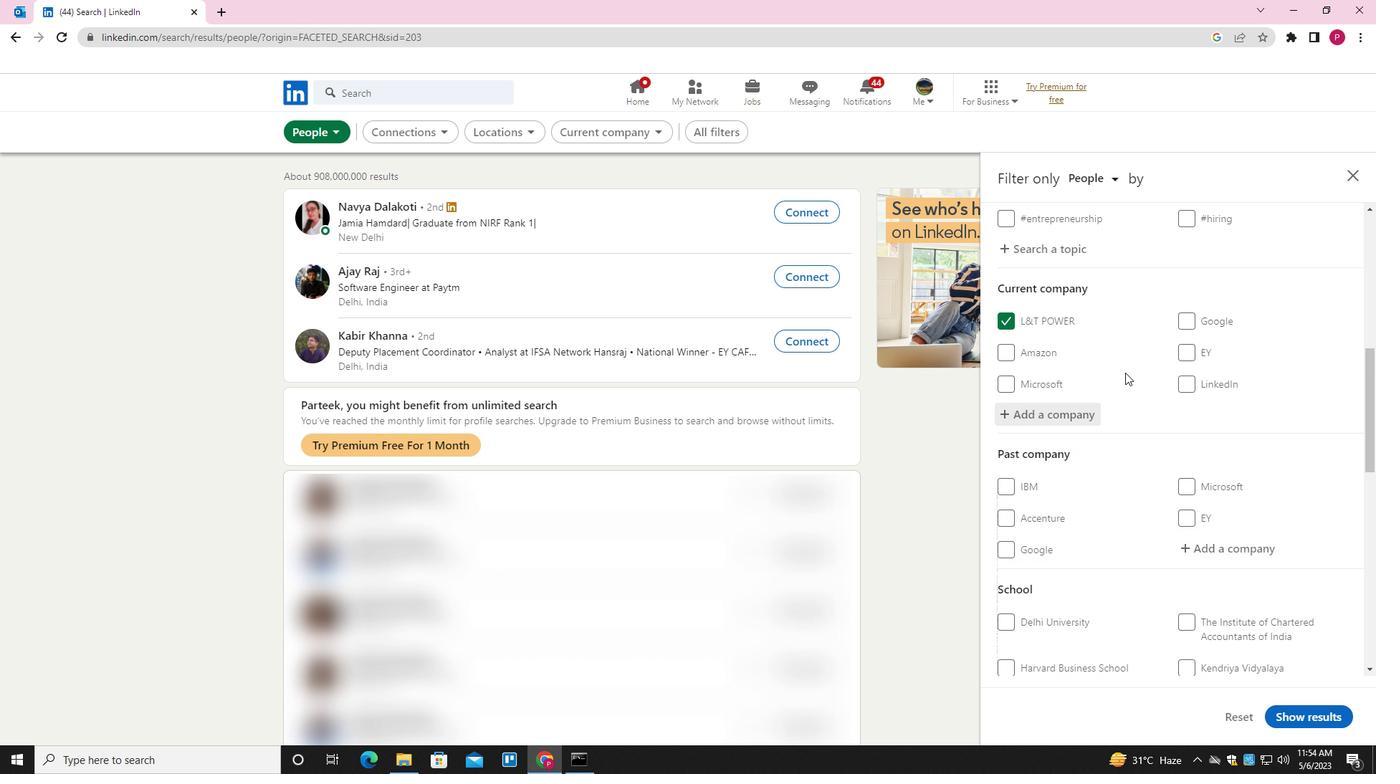 
Action: Mouse moved to (1125, 375)
Screenshot: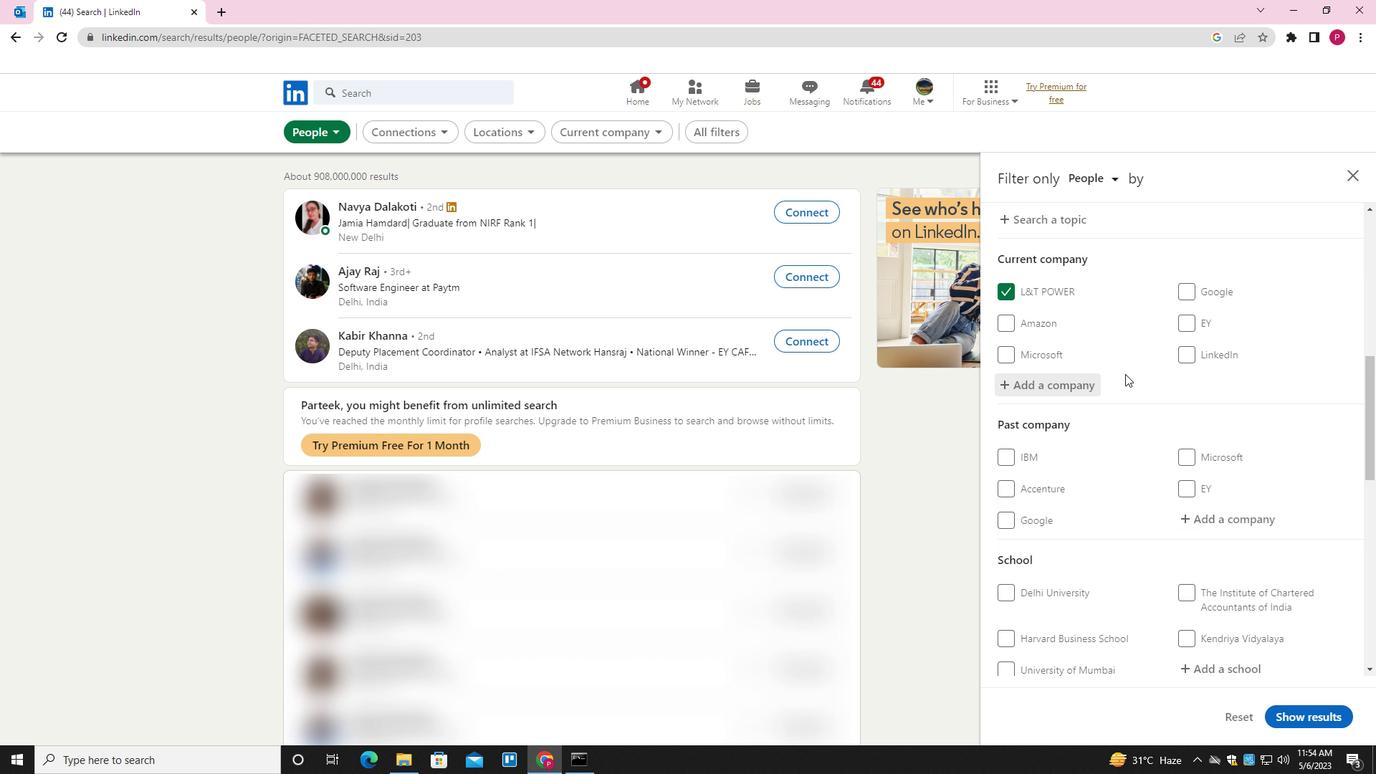 
Action: Mouse scrolled (1125, 374) with delta (0, 0)
Screenshot: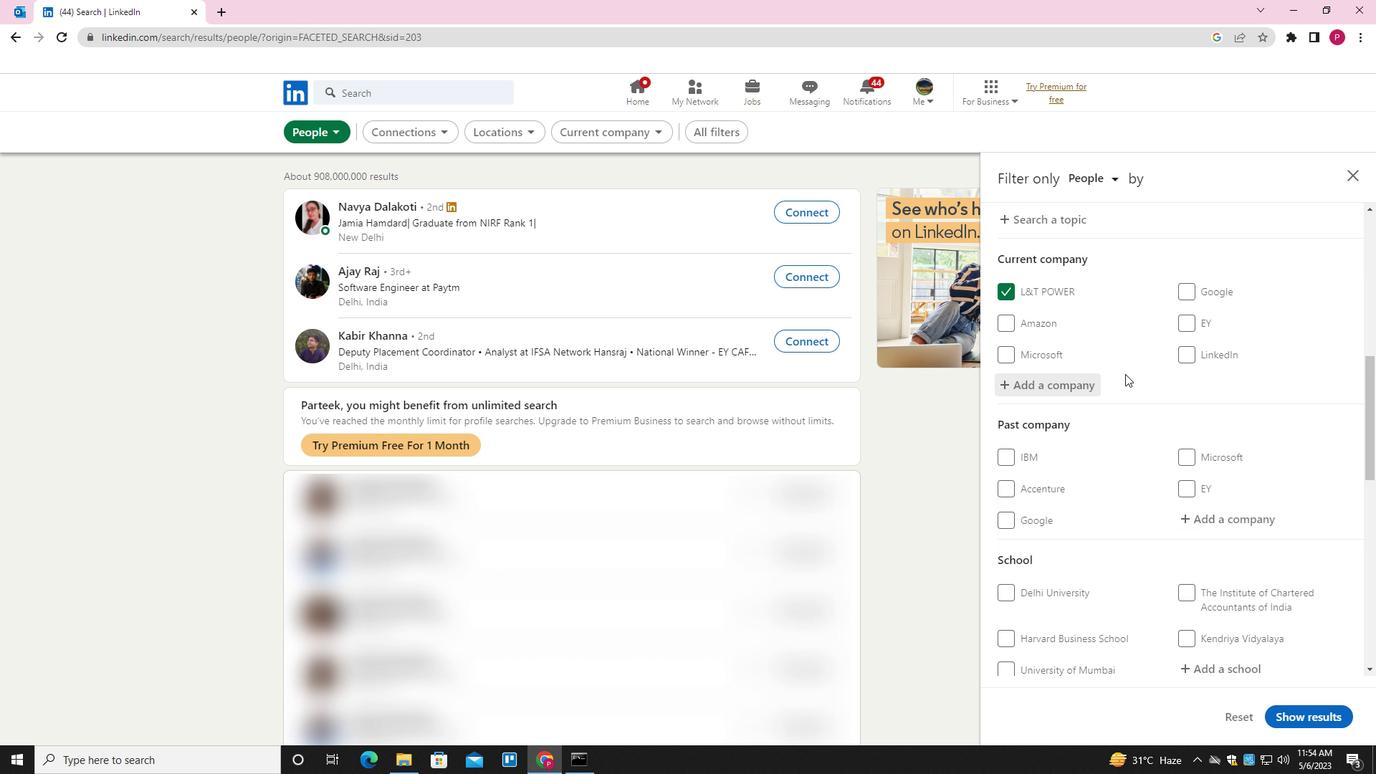 
Action: Mouse moved to (1199, 348)
Screenshot: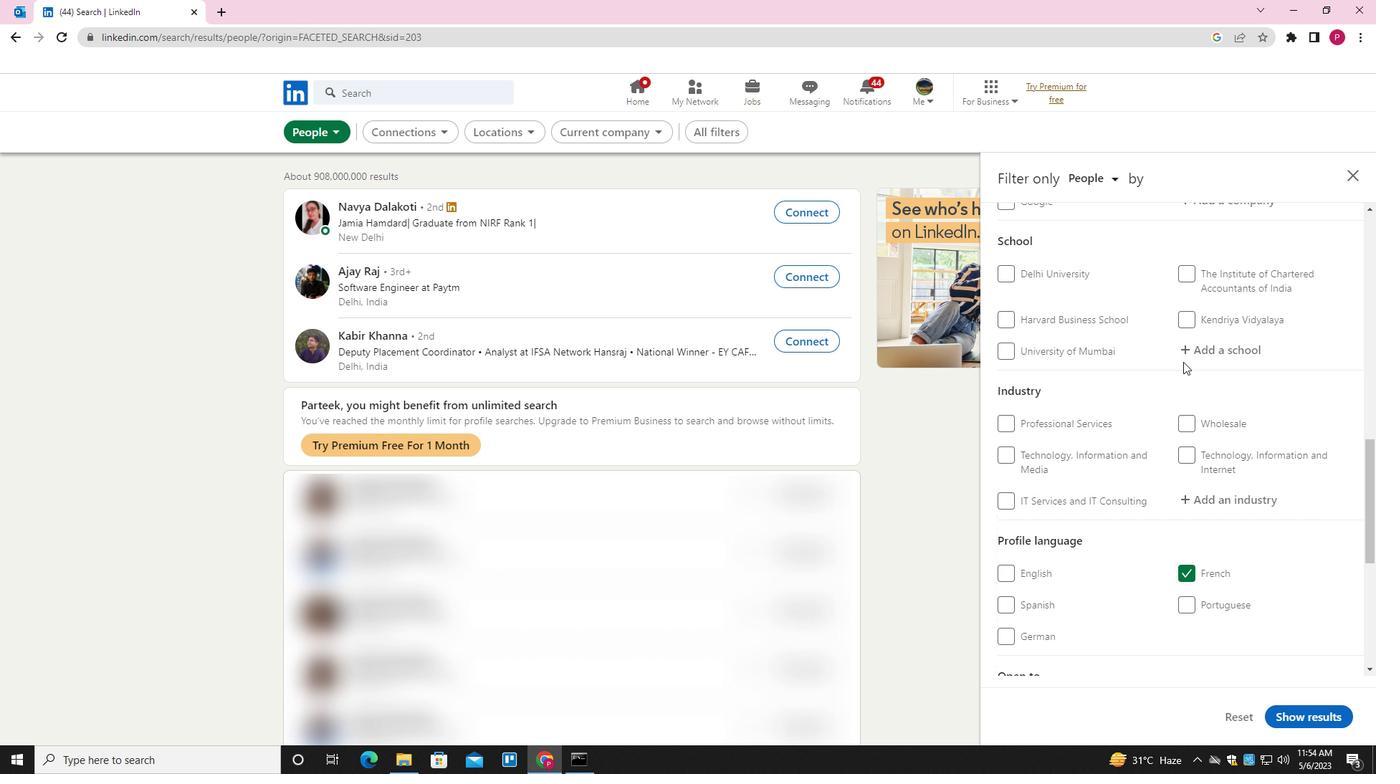 
Action: Mouse pressed left at (1199, 348)
Screenshot: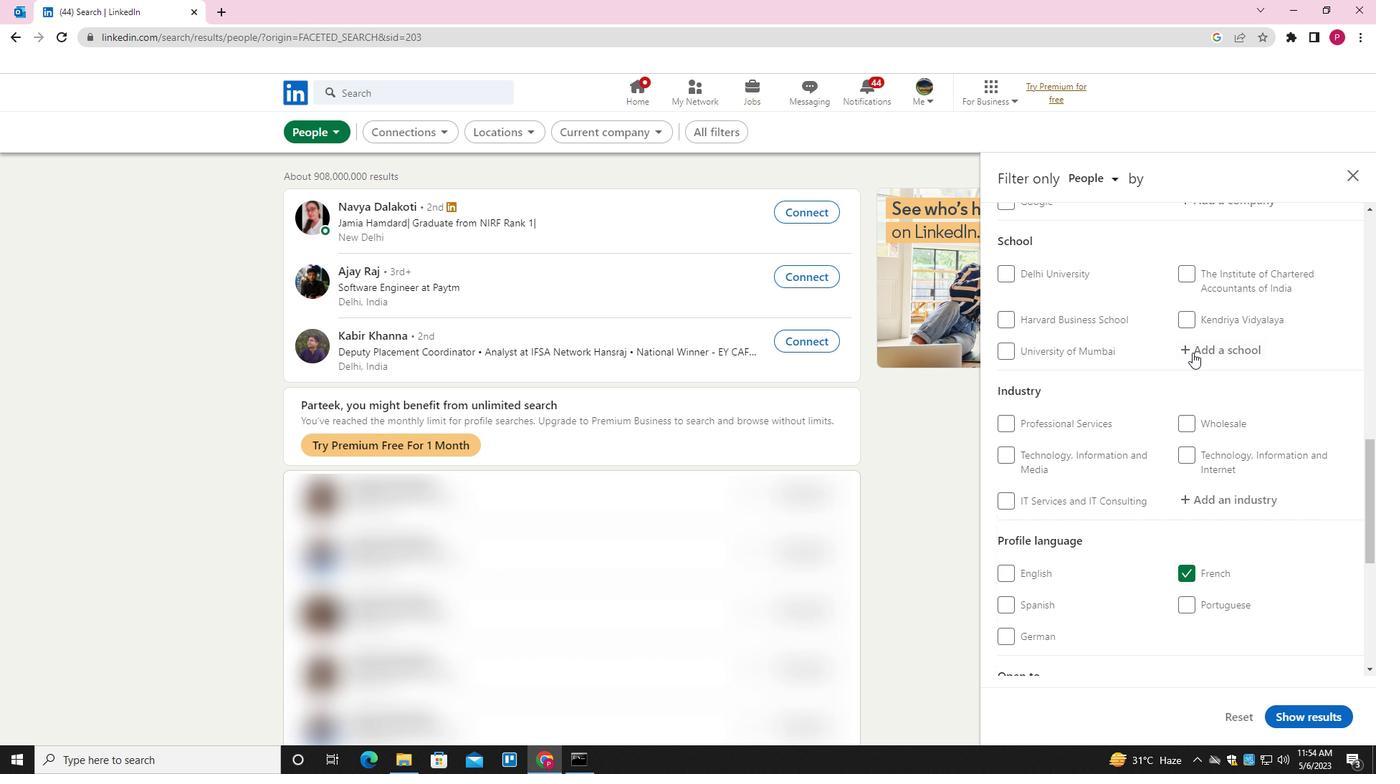
Action: Mouse moved to (1199, 348)
Screenshot: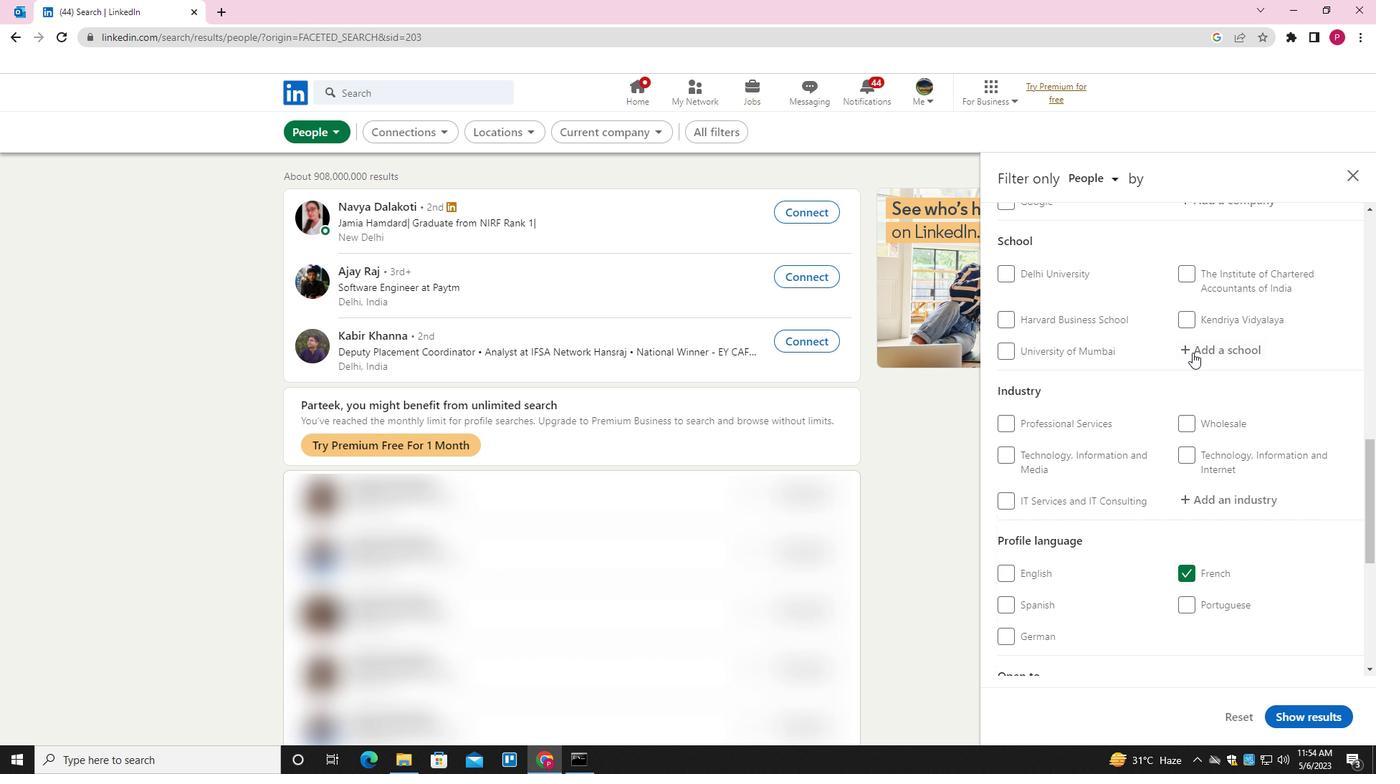 
Action: Key pressed <Key.shift><Key.shift><Key.shift><Key.shift><Key.shift><Key.shift><Key.shift><Key.shift><Key.shift><Key.shift><Key.shift><Key.shift><Key.shift><Key.shift><Key.shift><Key.shift><Key.shift><Key.shift><Key.shift><Key.shift><Key.shift><Key.shift>GURU<Key.space><Key.shift>TEGH<Key.space><Key.shift><Key.shift><Key.shift>BAHADUR<Key.space><Key.shift>INSTITUTE<Key.space><Key.down><Key.enter>
Screenshot: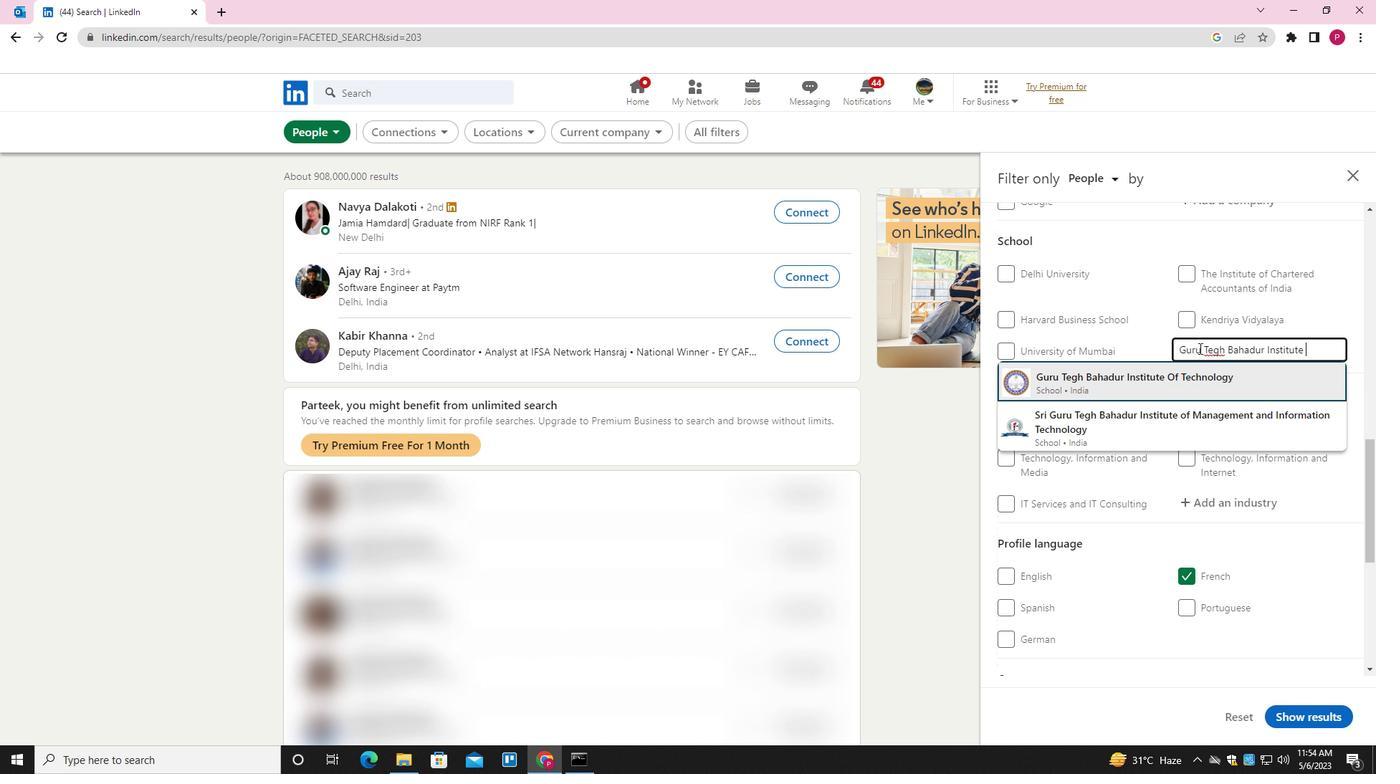 
Action: Mouse moved to (1180, 357)
Screenshot: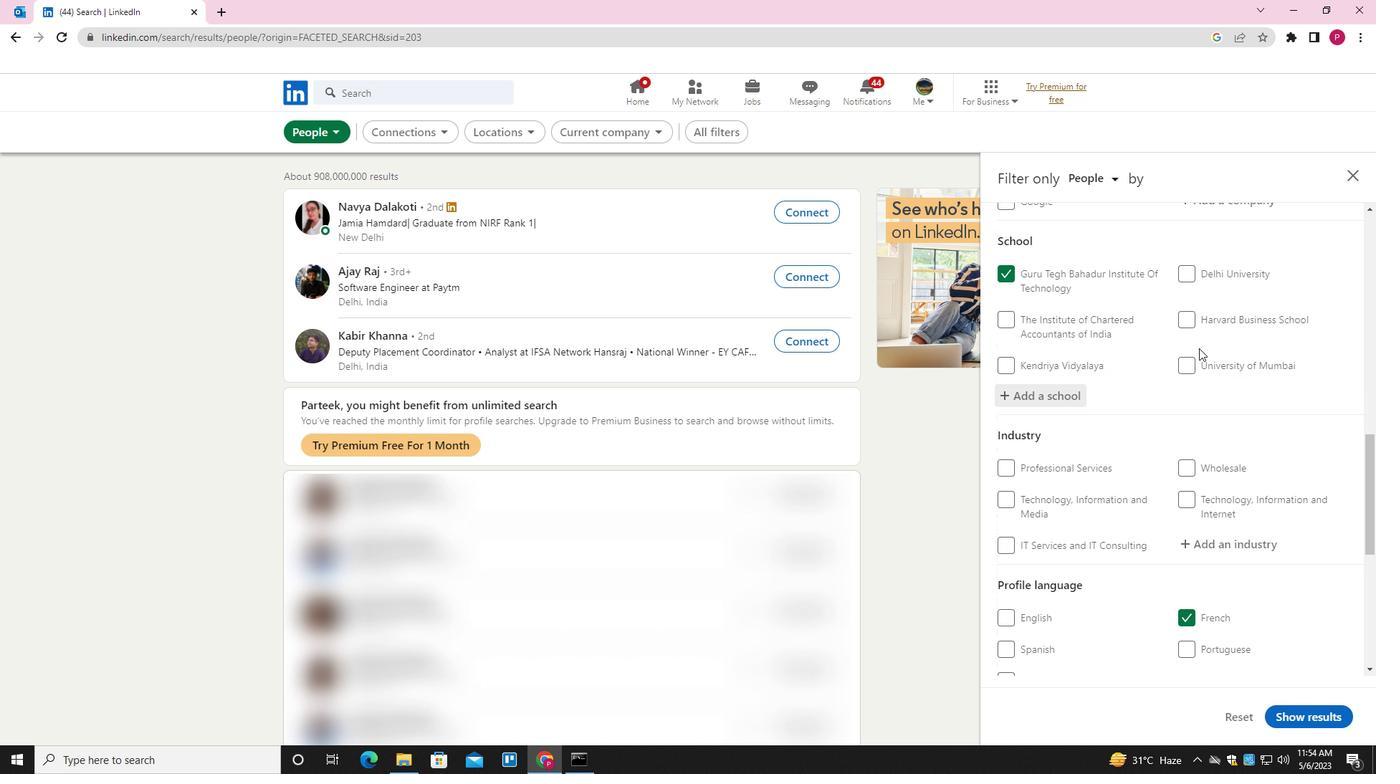 
Action: Mouse scrolled (1180, 356) with delta (0, 0)
Screenshot: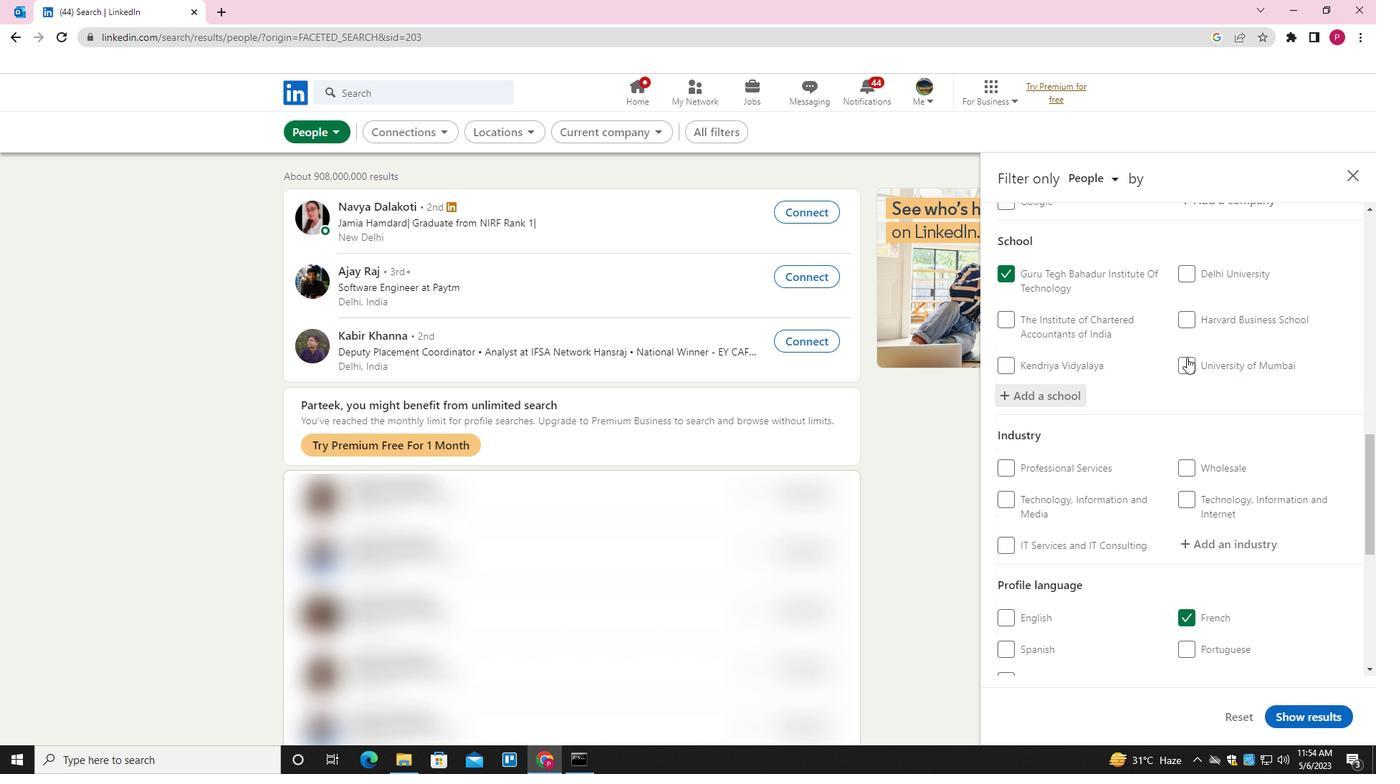 
Action: Mouse scrolled (1180, 356) with delta (0, 0)
Screenshot: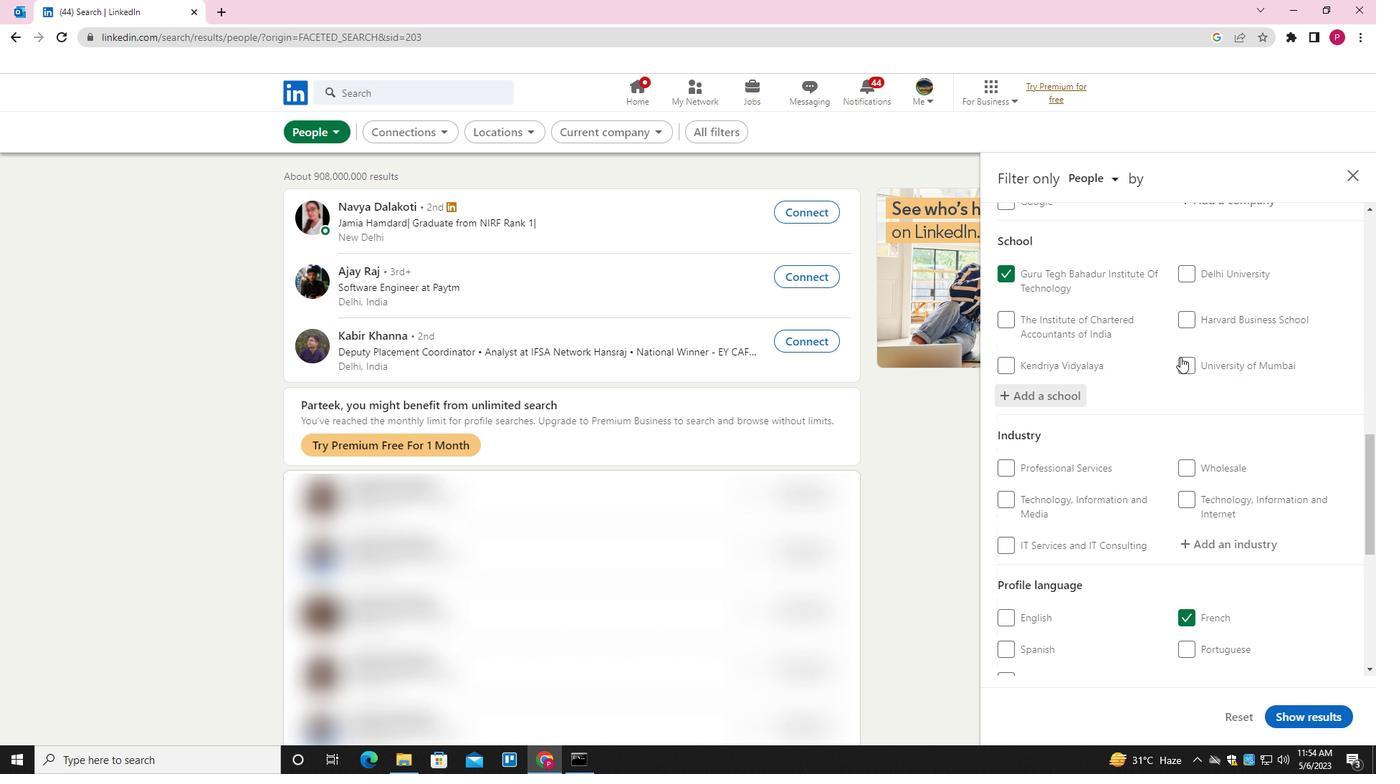 
Action: Mouse moved to (1180, 357)
Screenshot: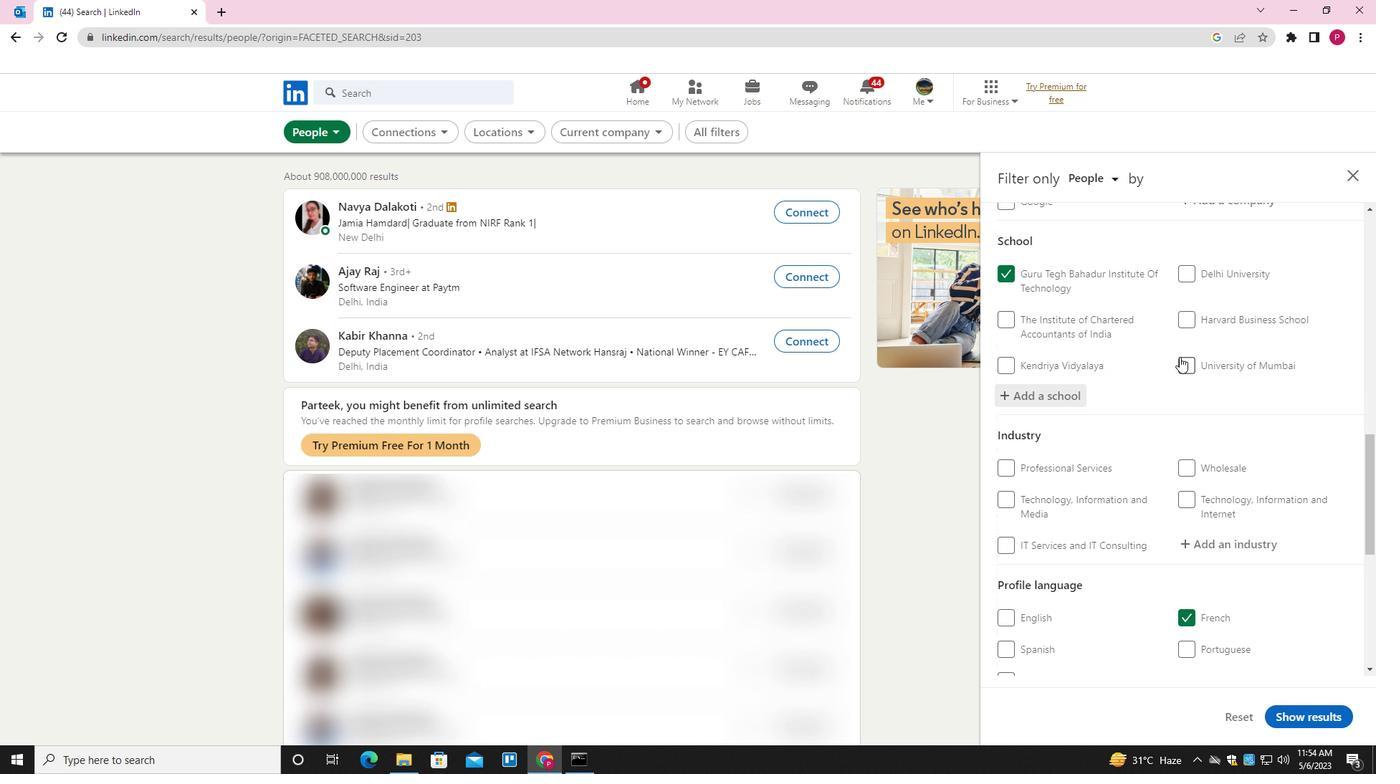 
Action: Mouse scrolled (1180, 356) with delta (0, 0)
Screenshot: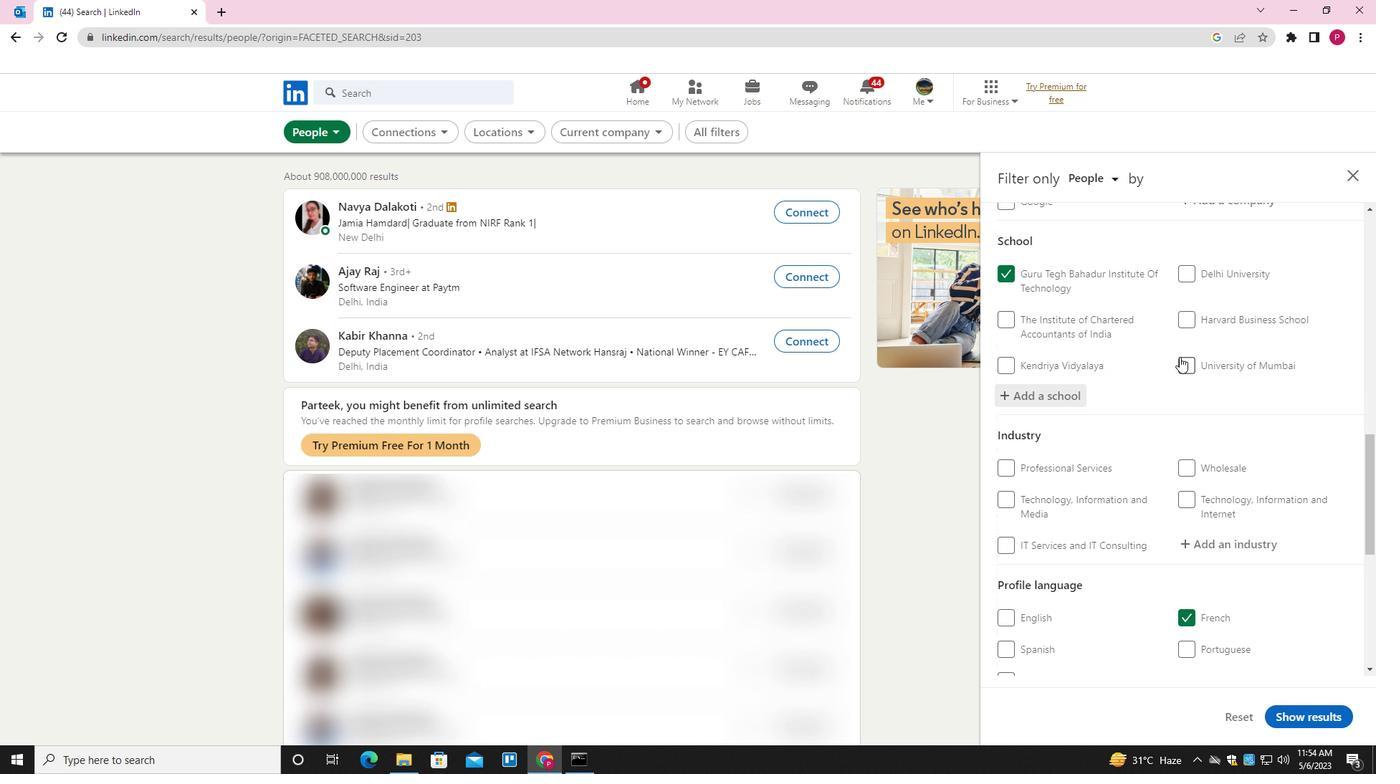 
Action: Mouse moved to (1180, 358)
Screenshot: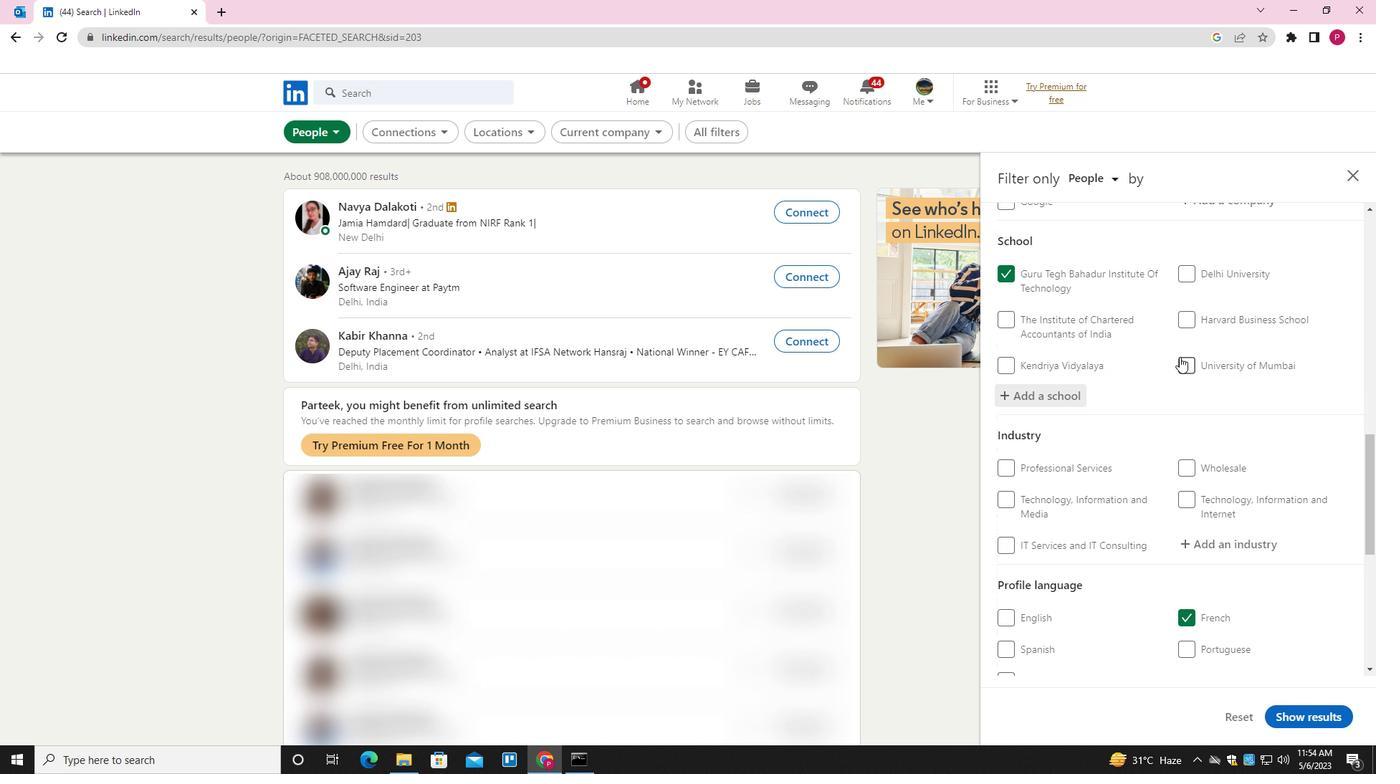 
Action: Mouse scrolled (1180, 357) with delta (0, 0)
Screenshot: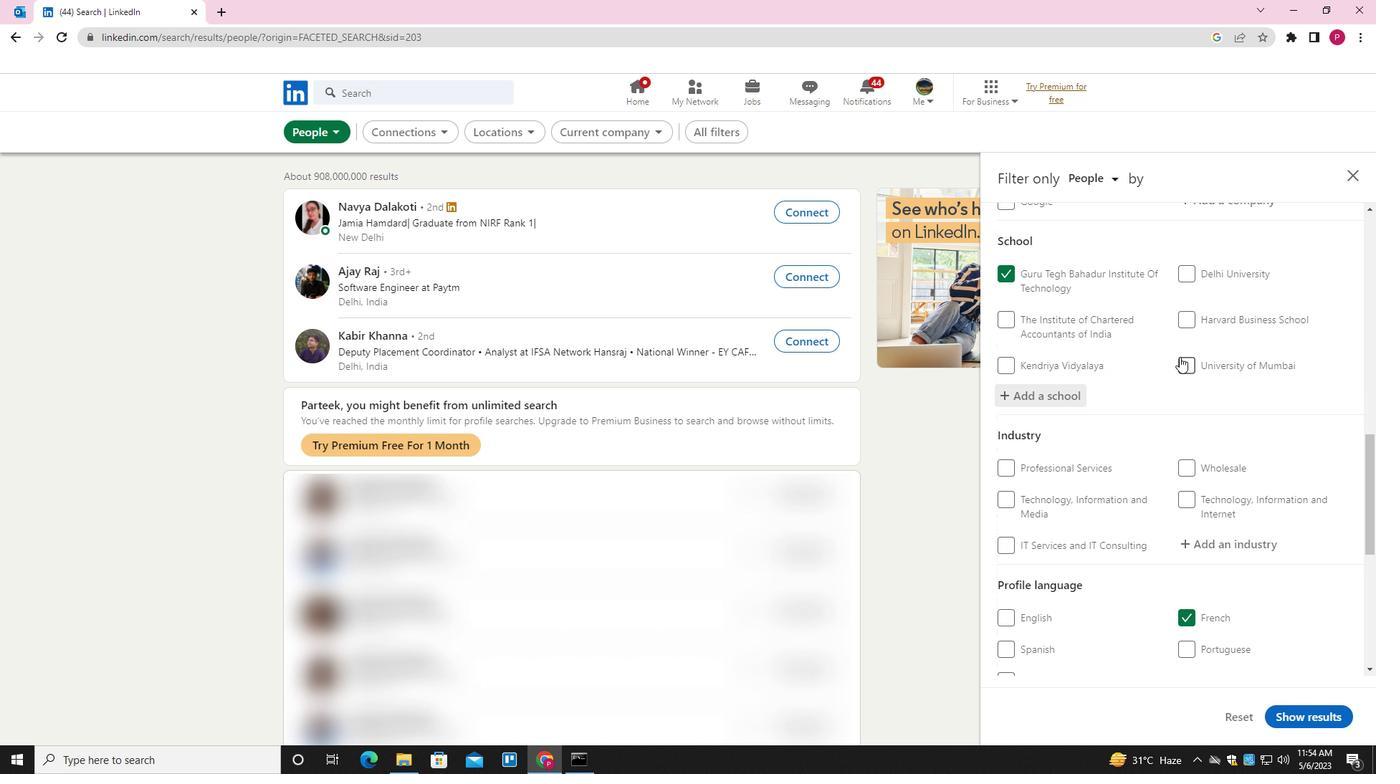
Action: Mouse moved to (1249, 259)
Screenshot: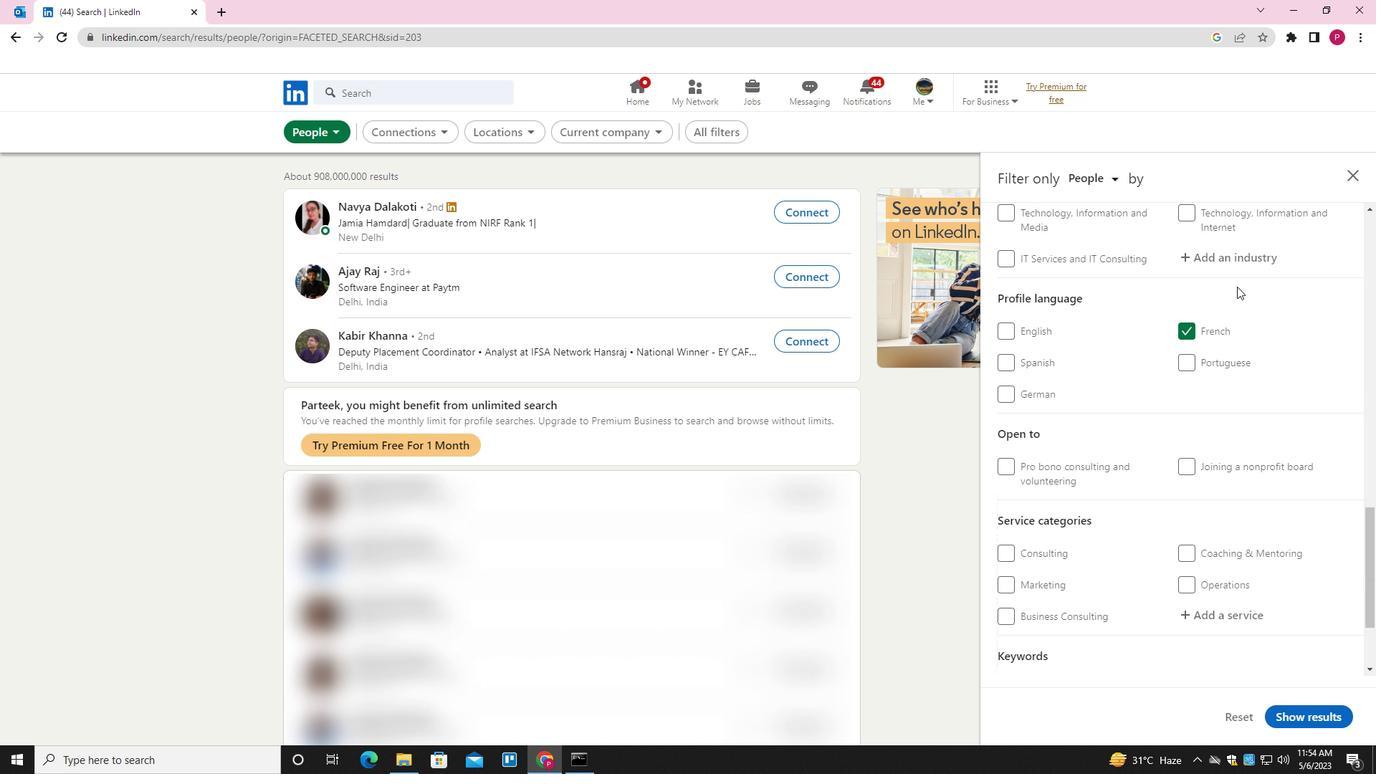 
Action: Mouse pressed left at (1249, 259)
Screenshot: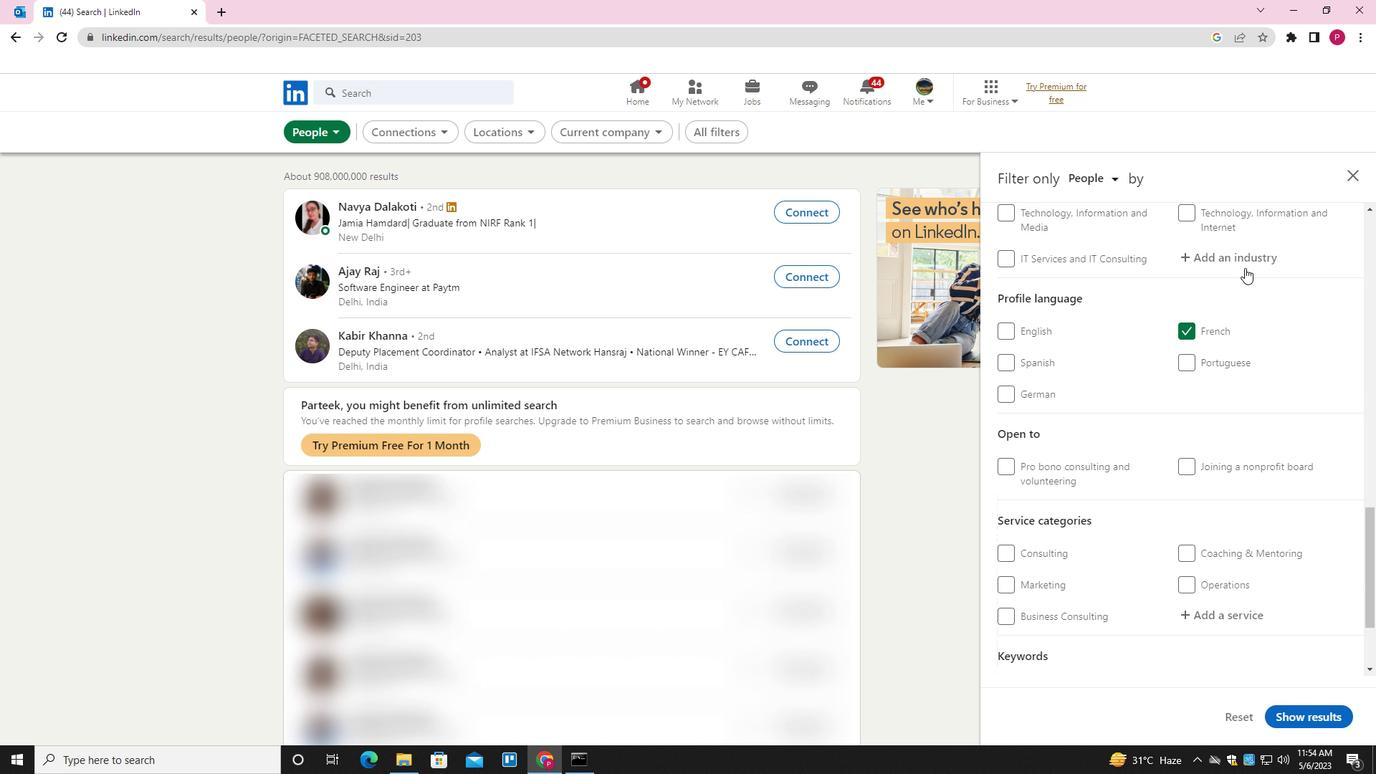 
Action: Key pressed <Key.shift><Key.shift><Key.shift><Key.shift><Key.shift><Key.shift><Key.shift><Key.shift><Key.shift><Key.shift>FARMING<Key.space><Key.down><Key.down><Key.enter>
Screenshot: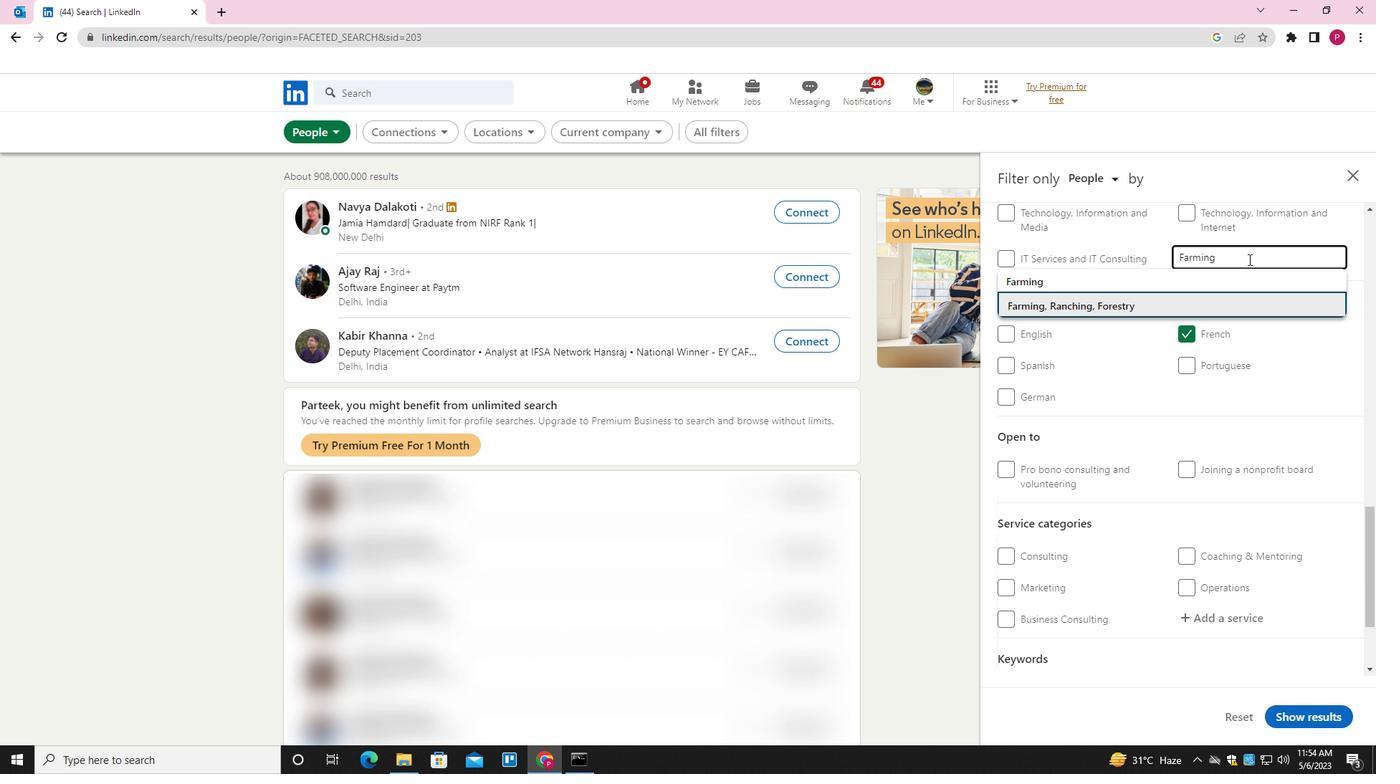 
Action: Mouse moved to (1227, 357)
Screenshot: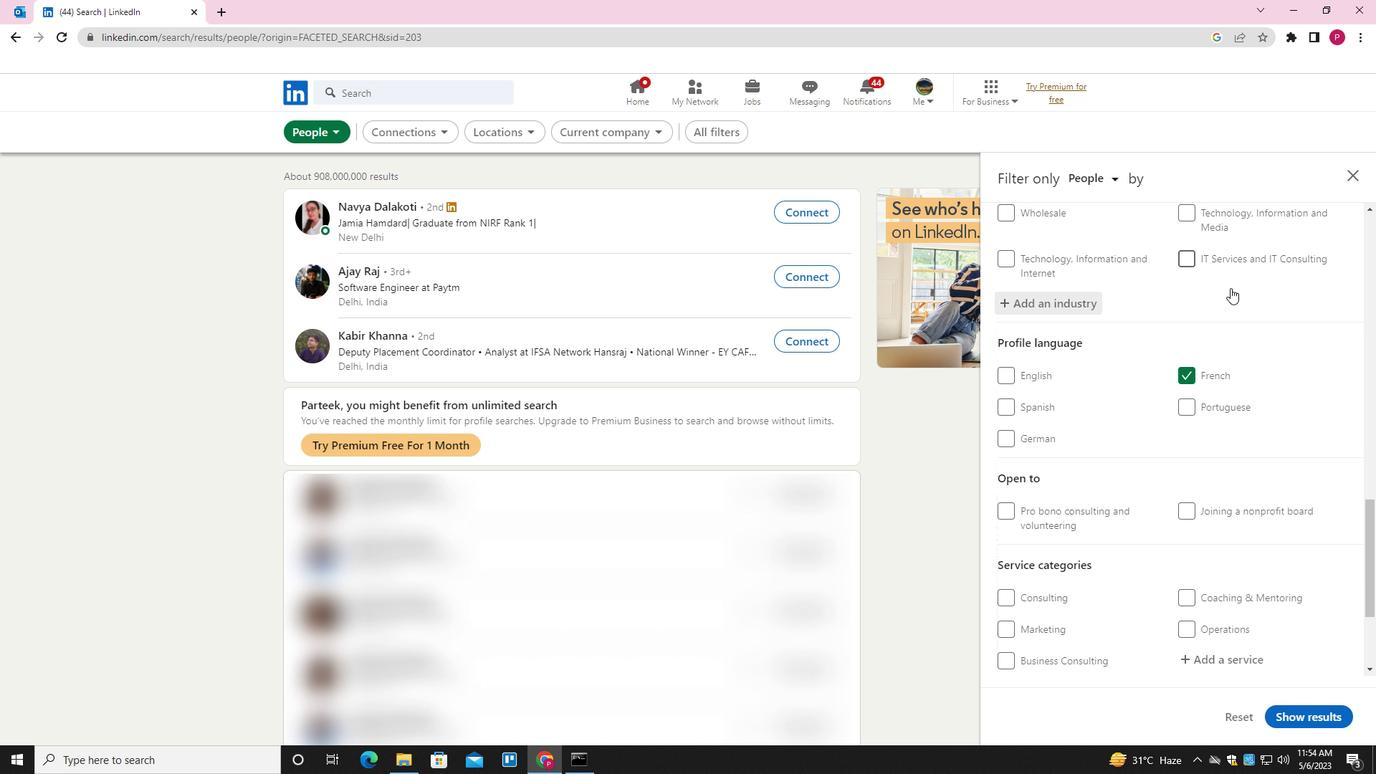 
Action: Mouse scrolled (1227, 357) with delta (0, 0)
Screenshot: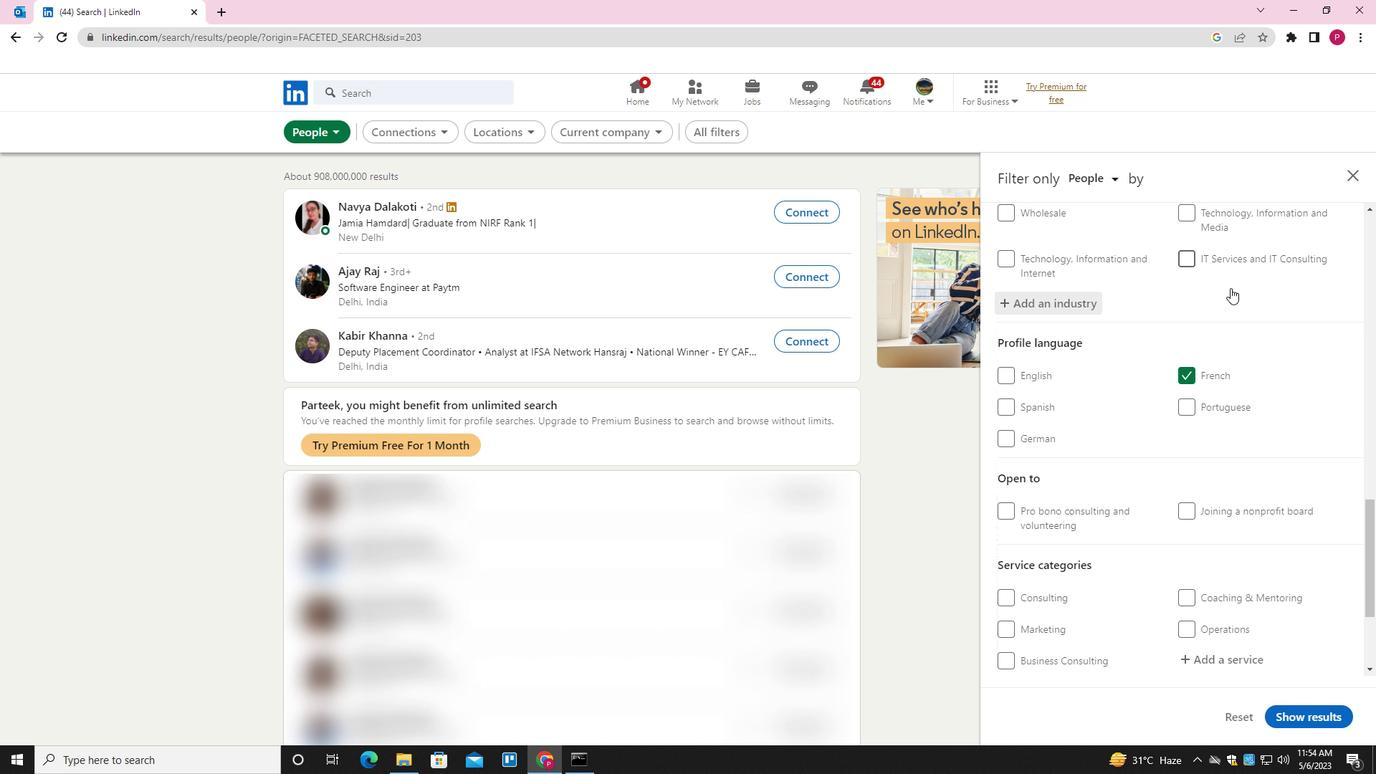 
Action: Mouse moved to (1227, 357)
Screenshot: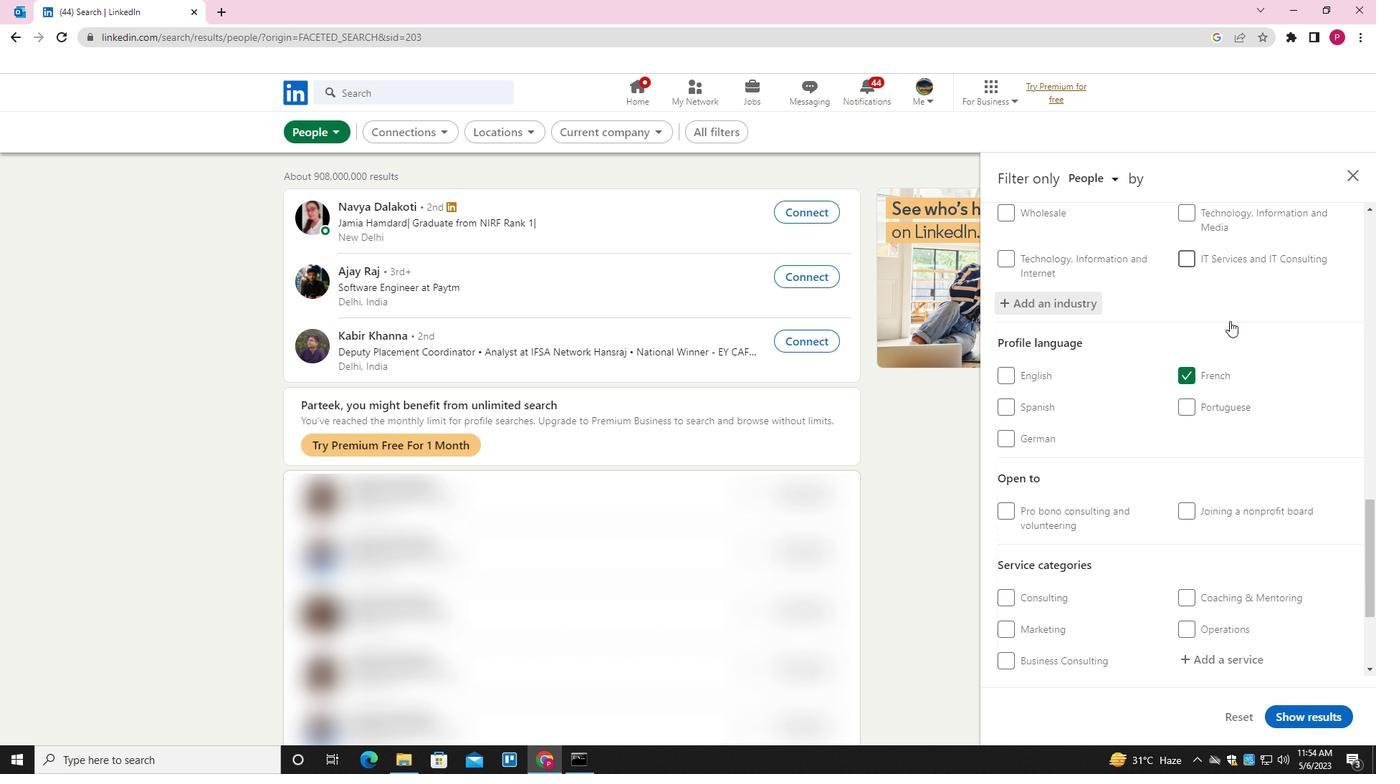 
Action: Mouse scrolled (1227, 357) with delta (0, 0)
Screenshot: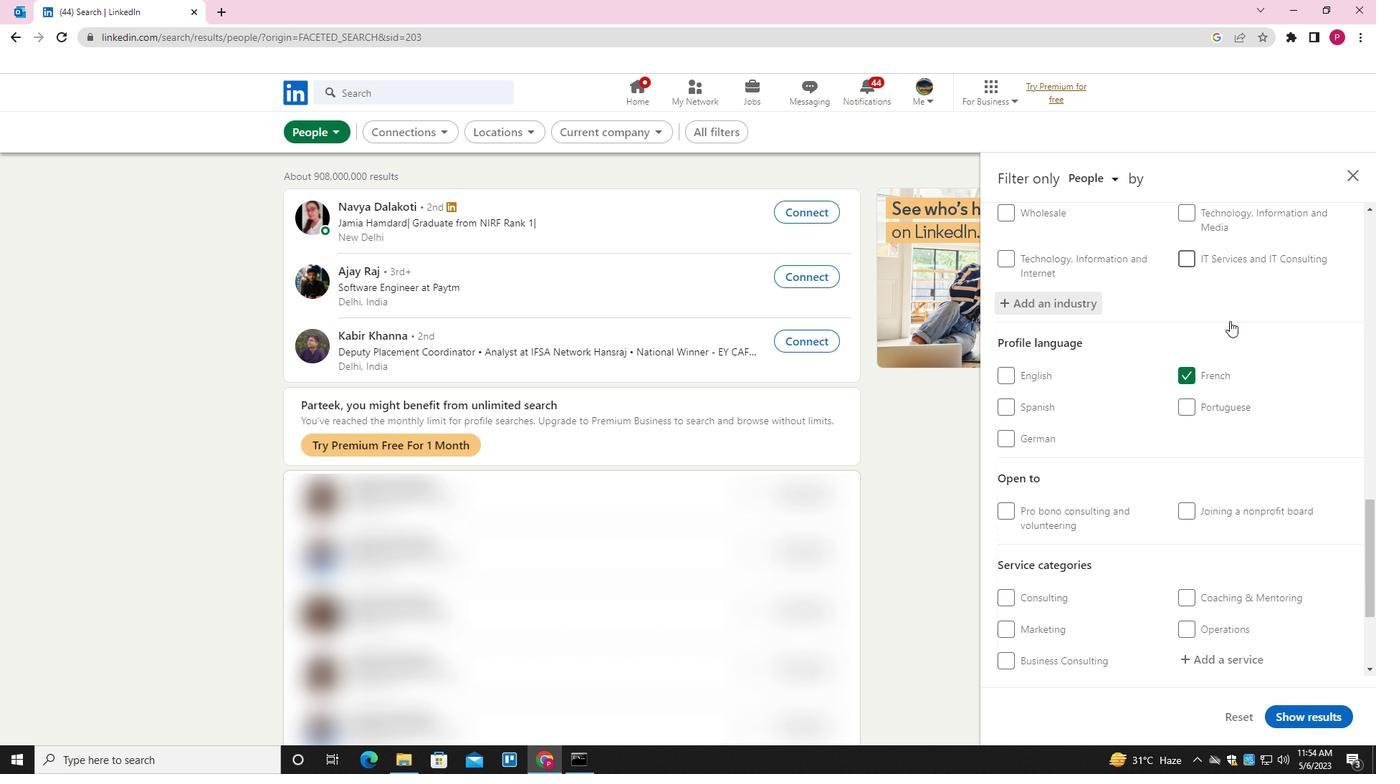 
Action: Mouse moved to (1227, 359)
Screenshot: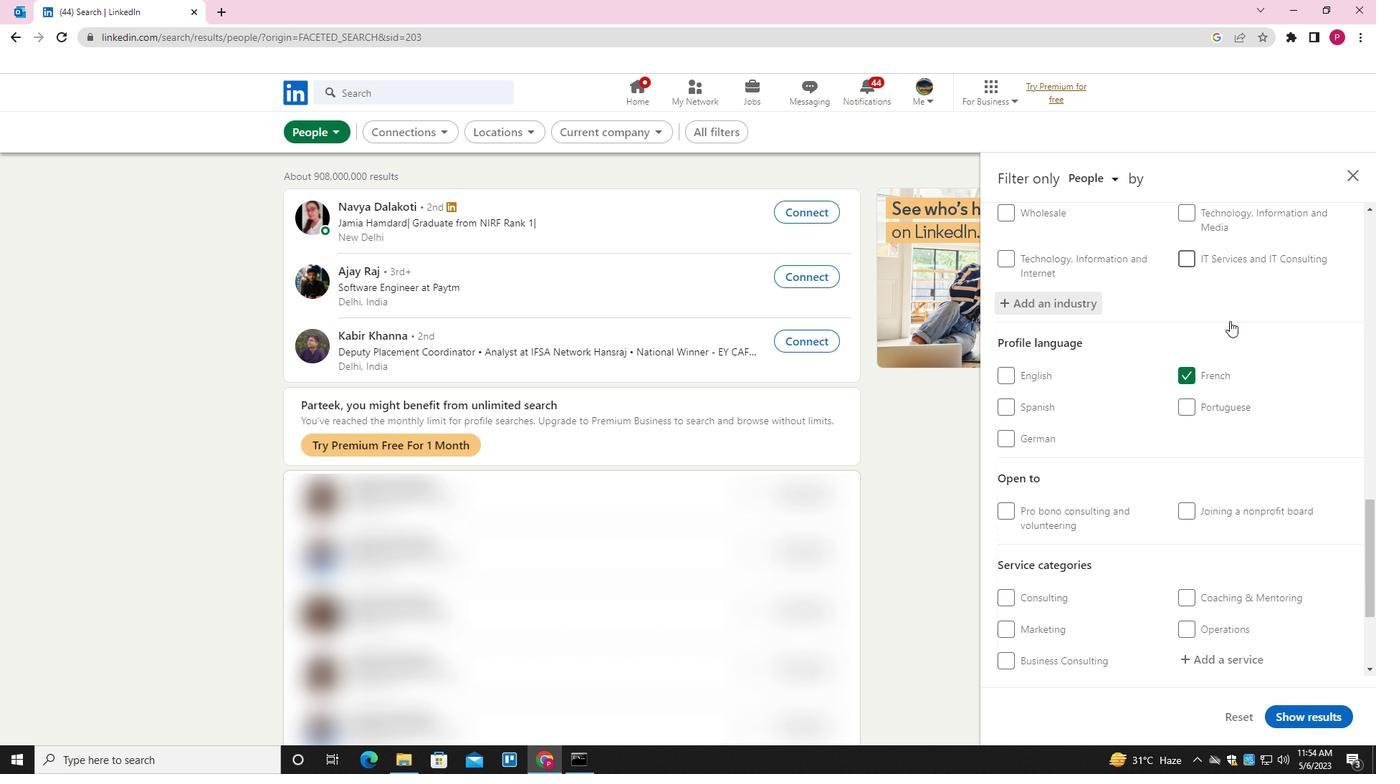 
Action: Mouse scrolled (1227, 359) with delta (0, 0)
Screenshot: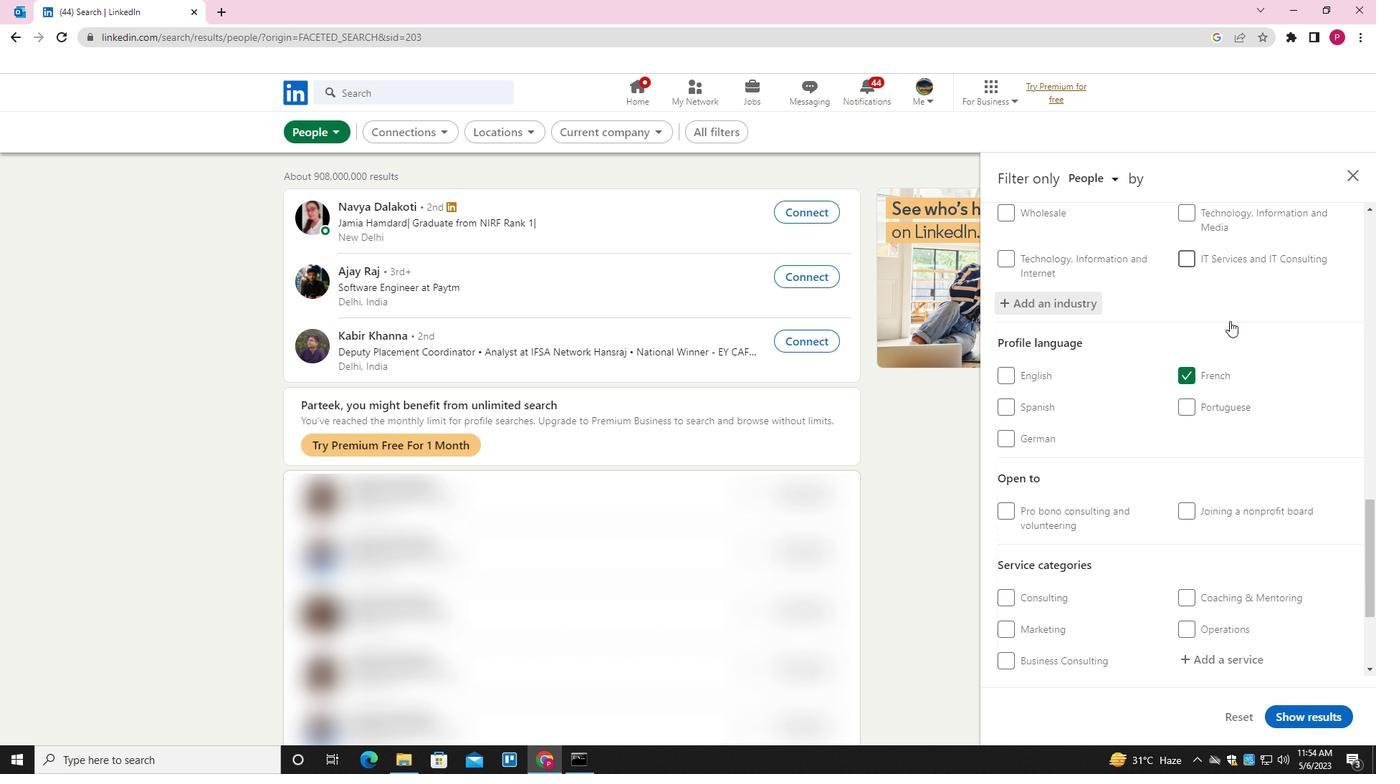 
Action: Mouse moved to (1226, 362)
Screenshot: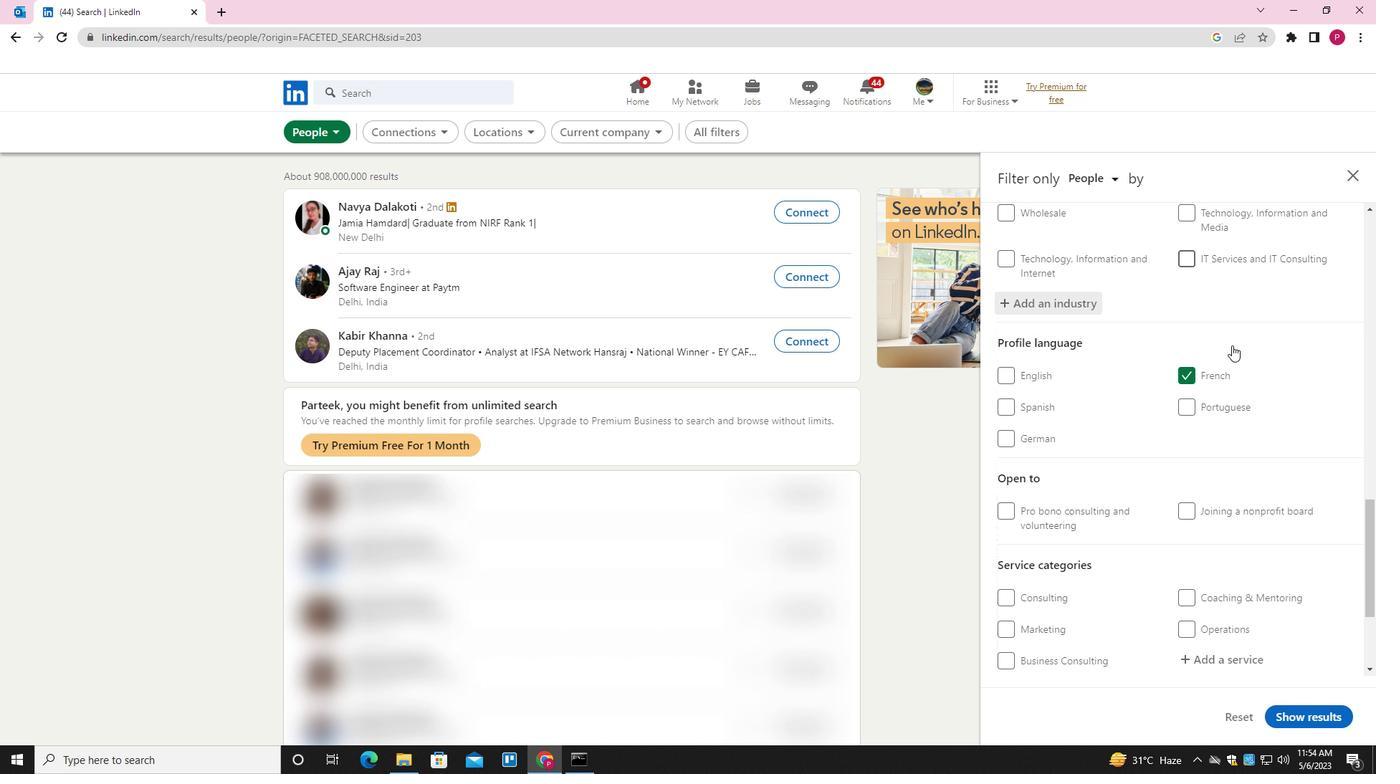 
Action: Mouse scrolled (1226, 361) with delta (0, 0)
Screenshot: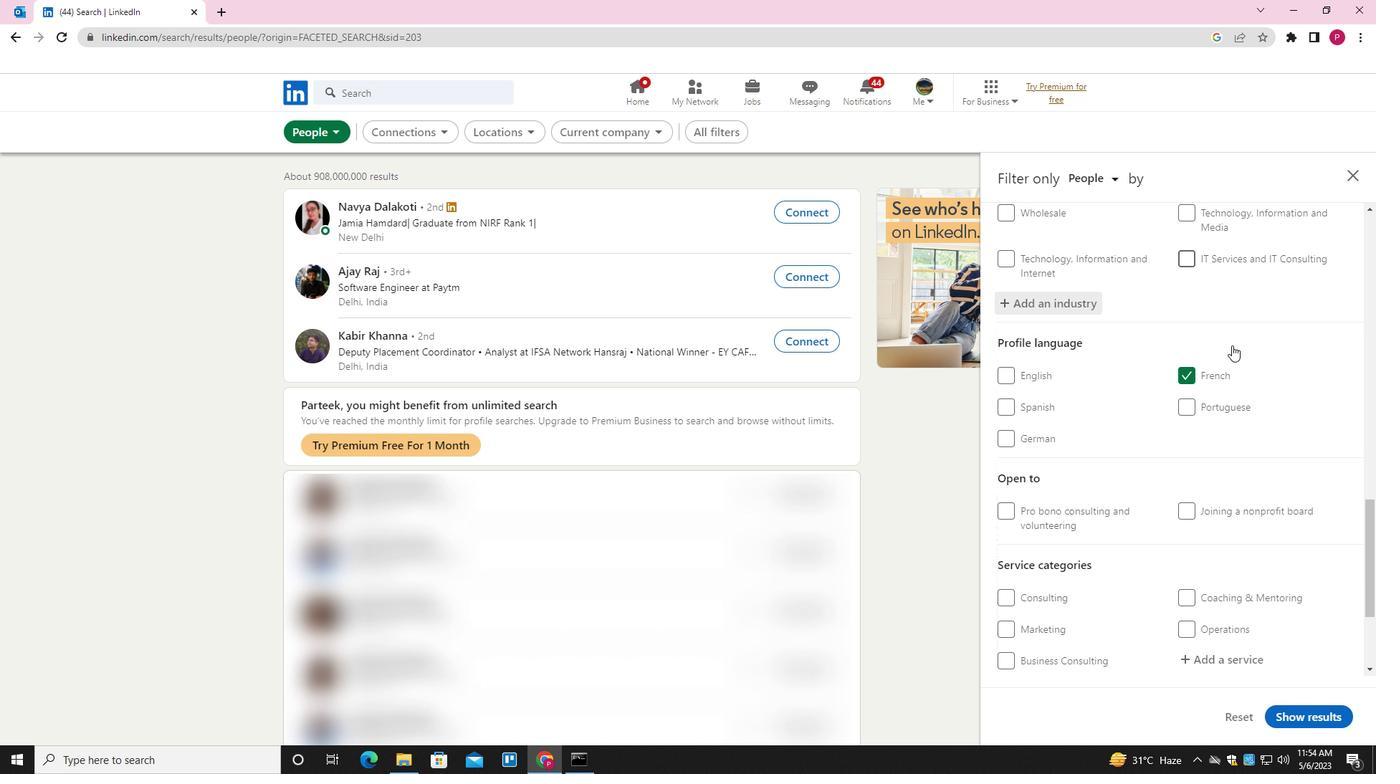 
Action: Mouse moved to (1234, 476)
Screenshot: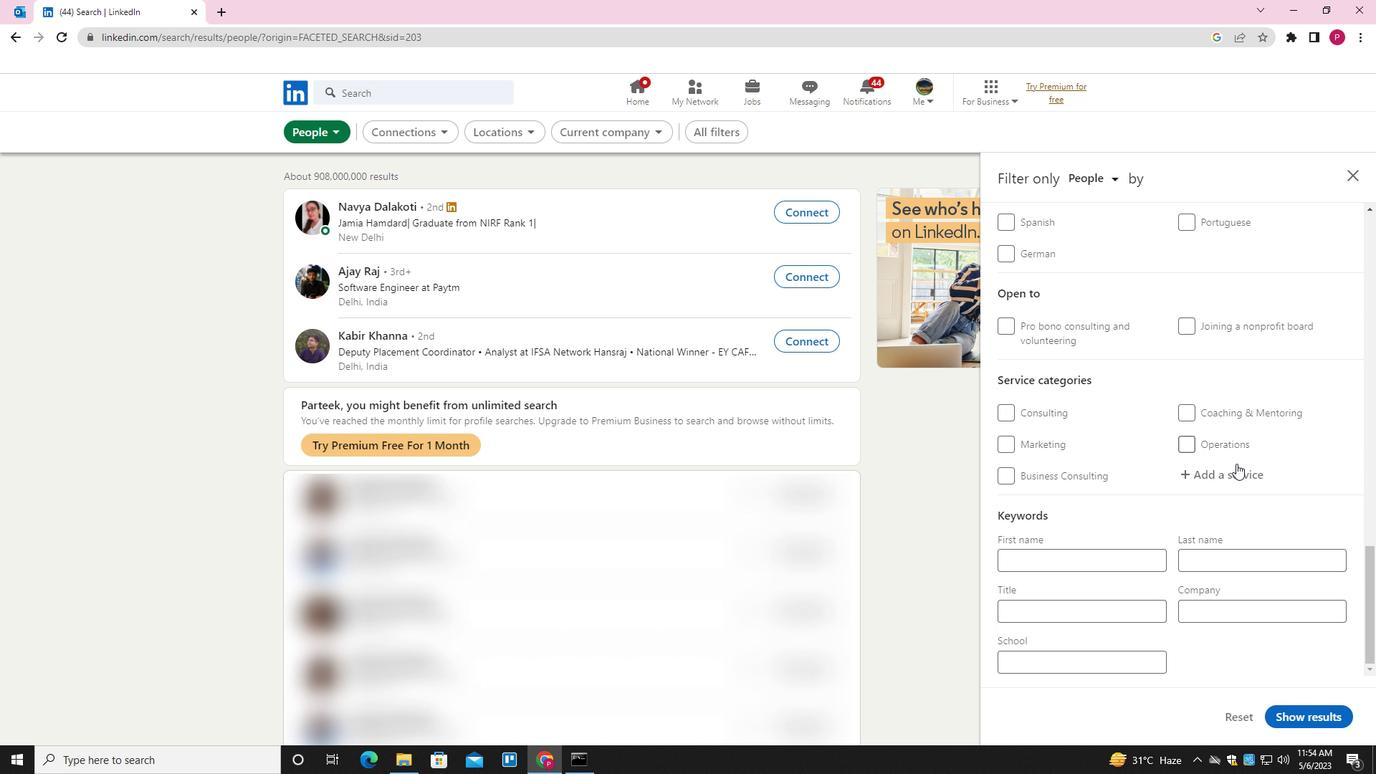 
Action: Mouse pressed left at (1234, 476)
Screenshot: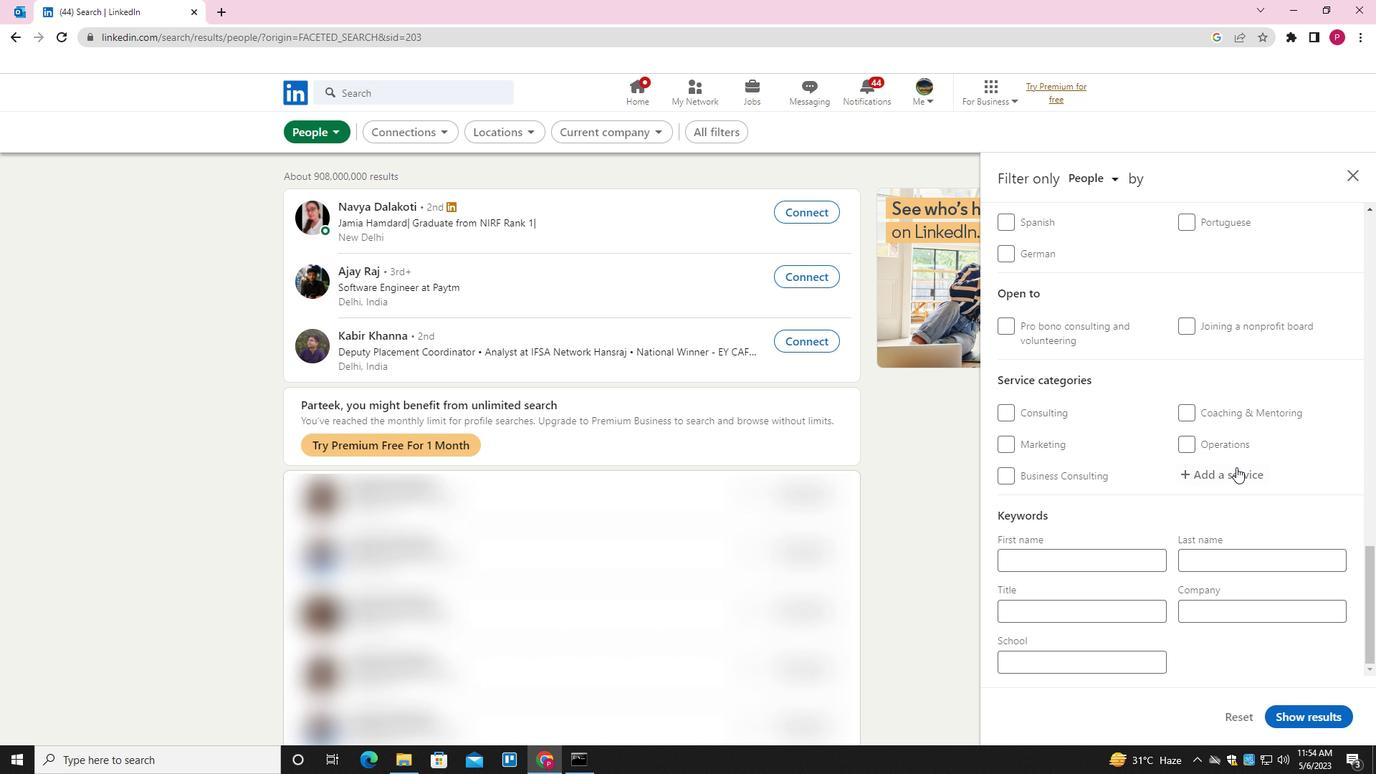 
Action: Key pressed <Key.shift>LEADERSHIP<Key.down><Key.enter>
Screenshot: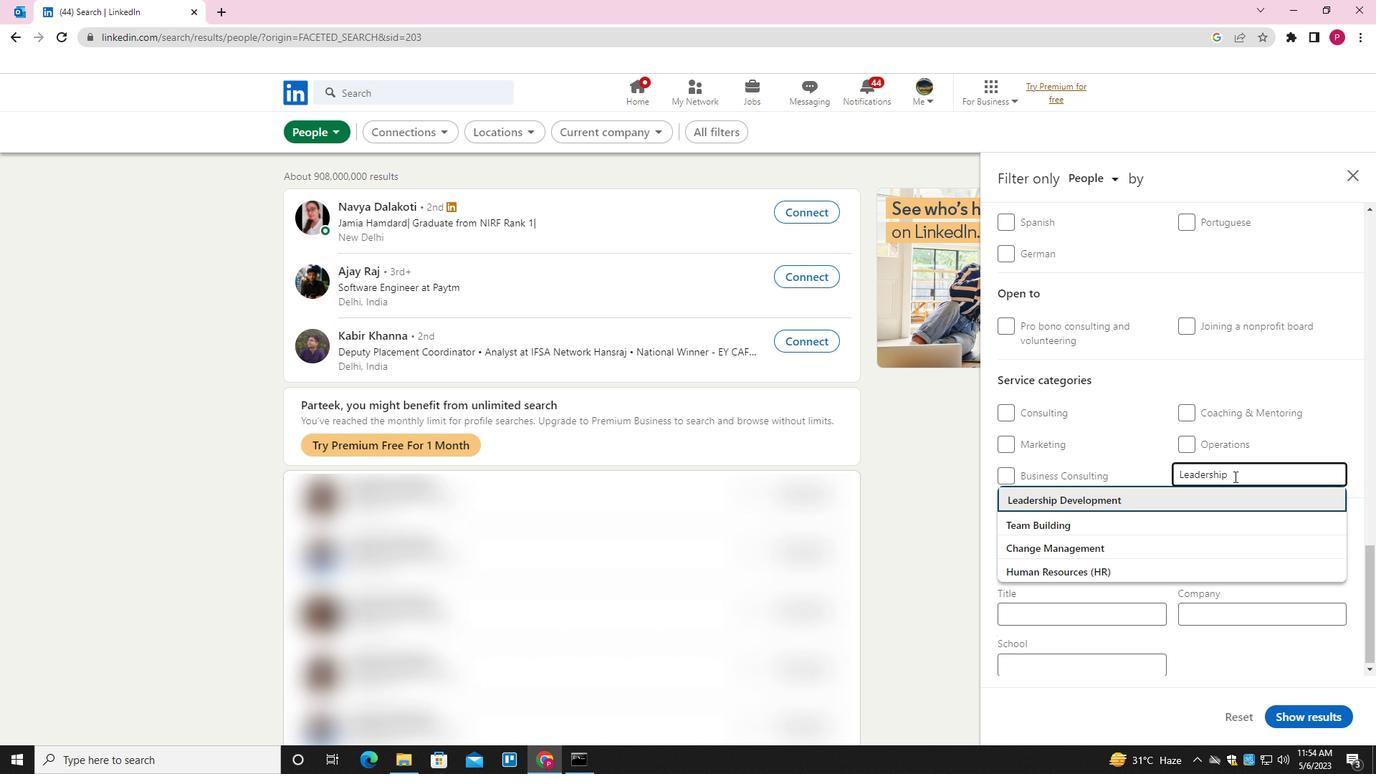 
Action: Mouse scrolled (1234, 476) with delta (0, 0)
Screenshot: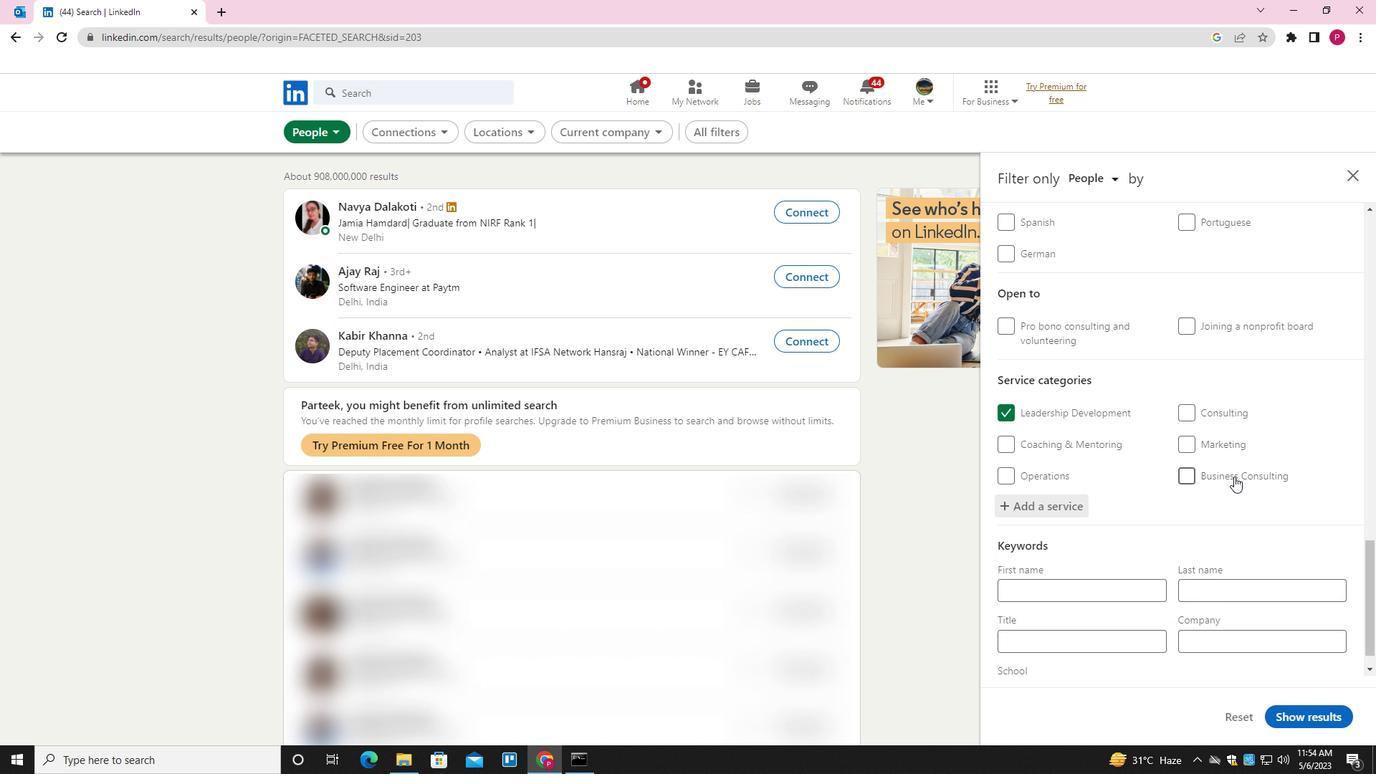 
Action: Mouse scrolled (1234, 476) with delta (0, 0)
Screenshot: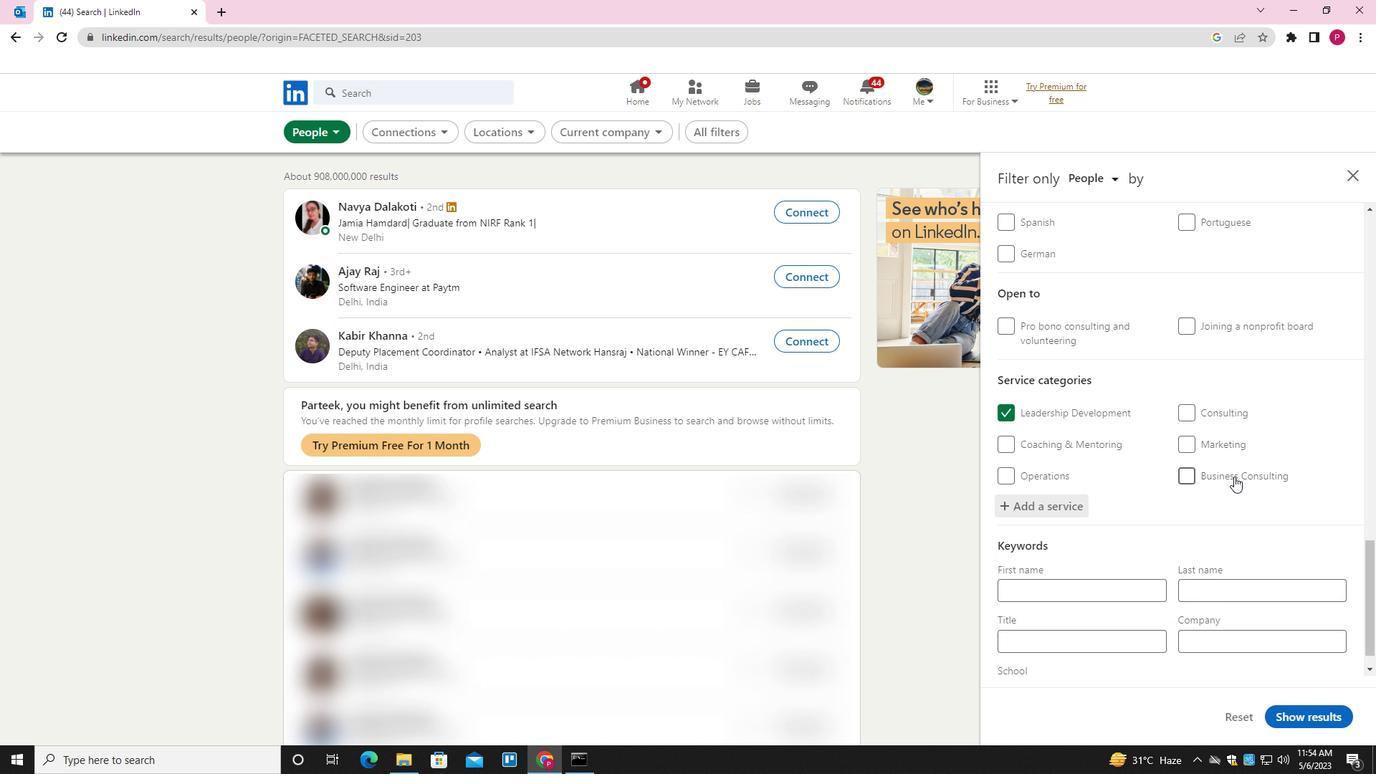 
Action: Mouse moved to (1226, 483)
Screenshot: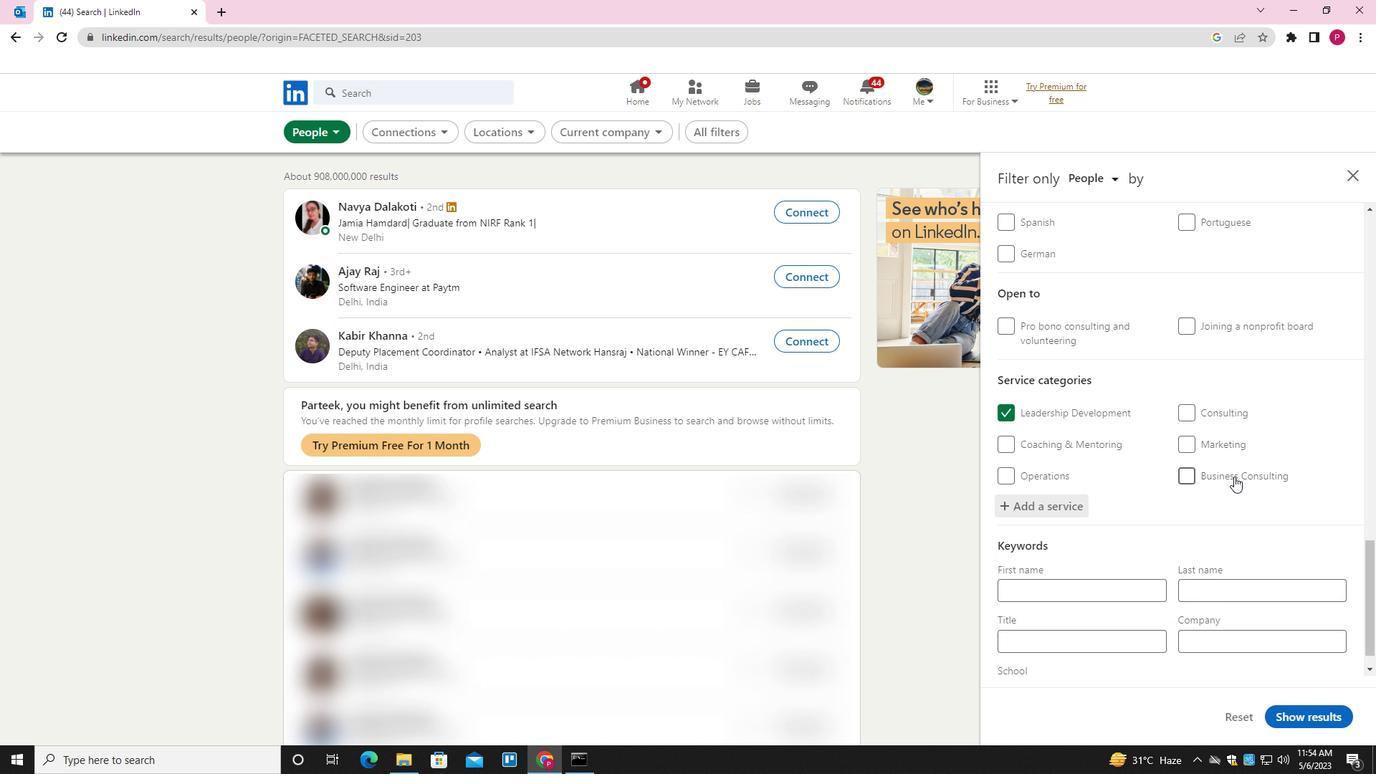 
Action: Mouse scrolled (1226, 483) with delta (0, 0)
Screenshot: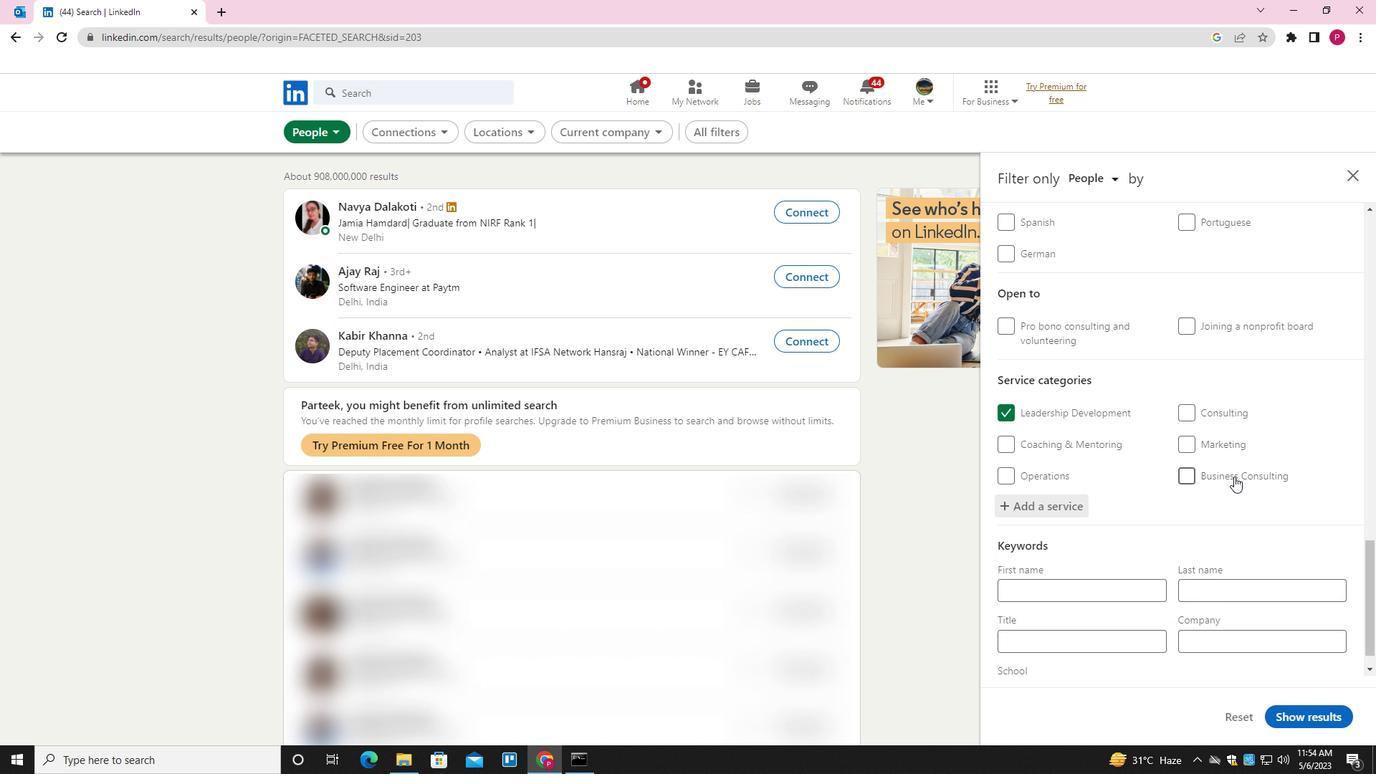 
Action: Mouse moved to (1208, 490)
Screenshot: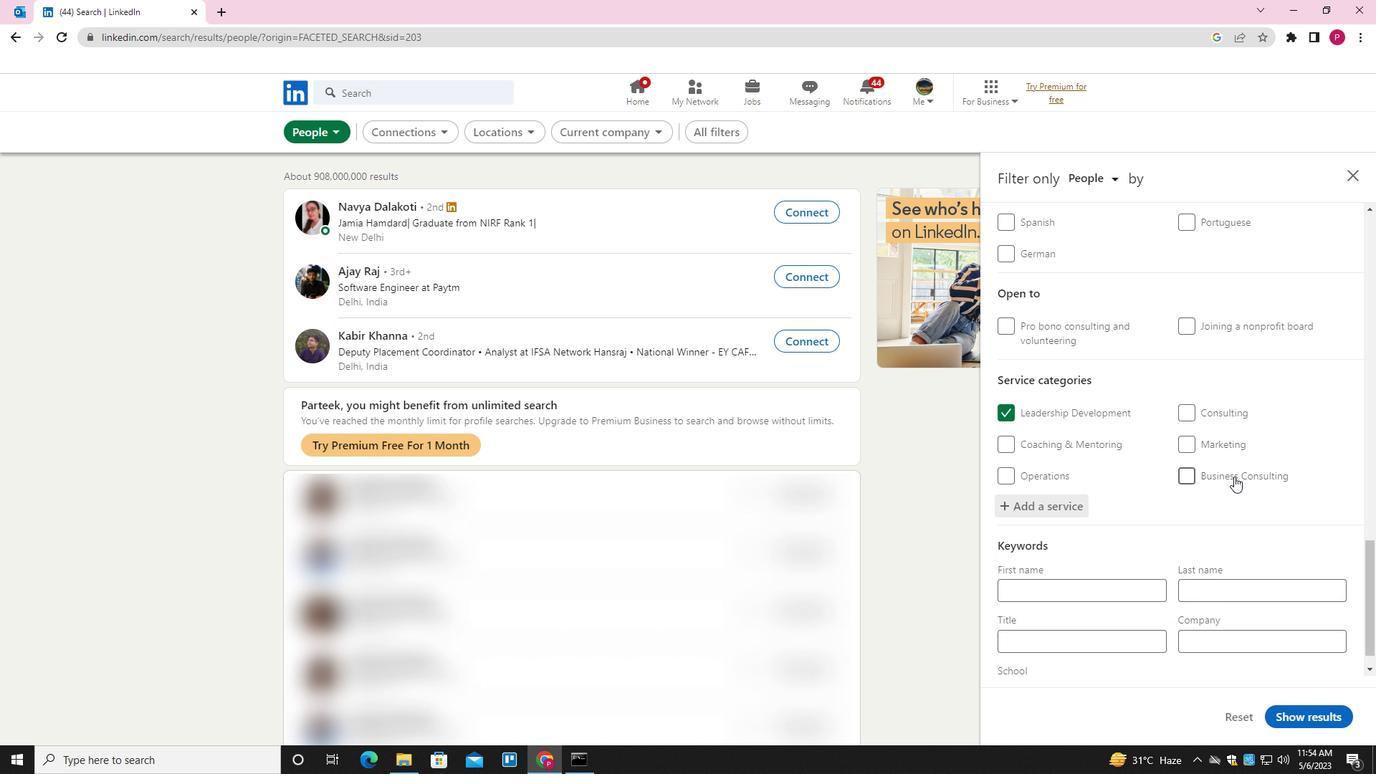 
Action: Mouse scrolled (1208, 489) with delta (0, 0)
Screenshot: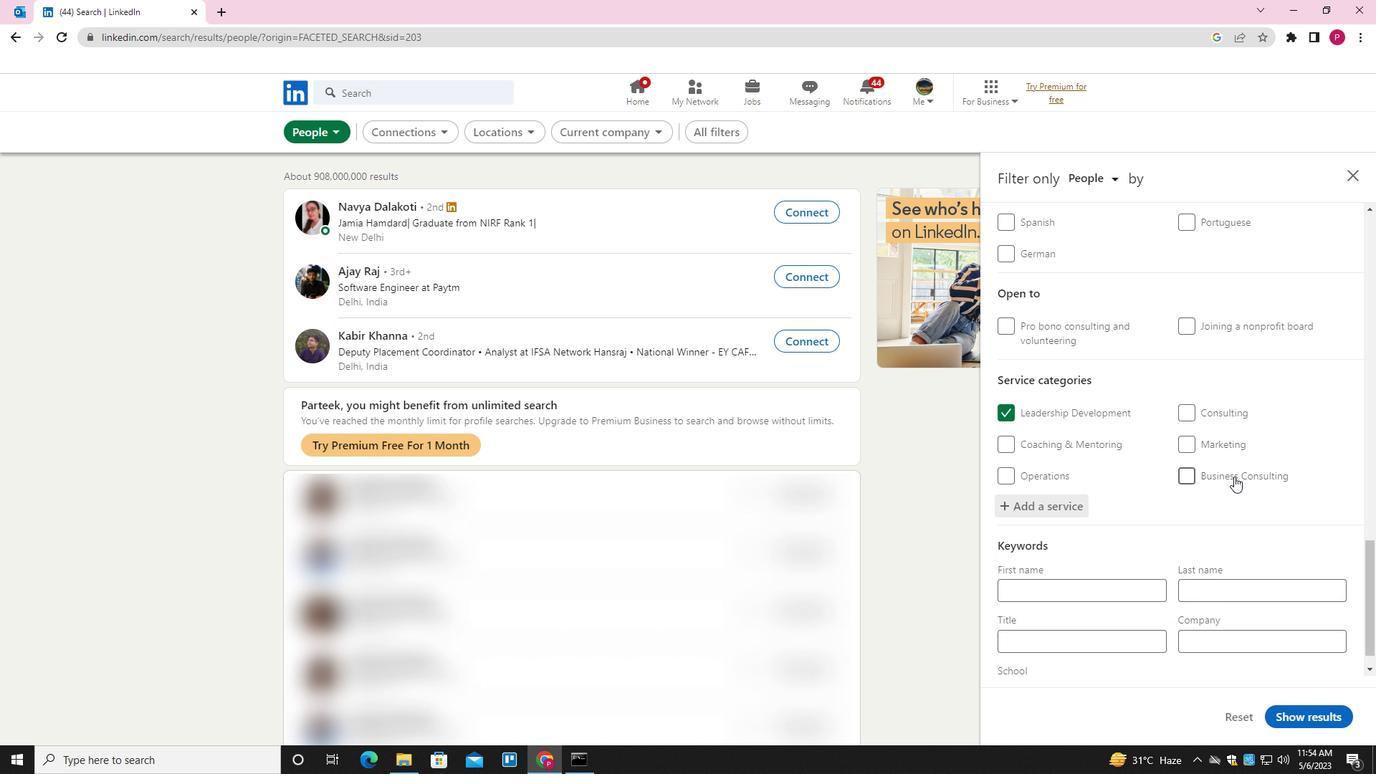 
Action: Mouse moved to (1076, 615)
Screenshot: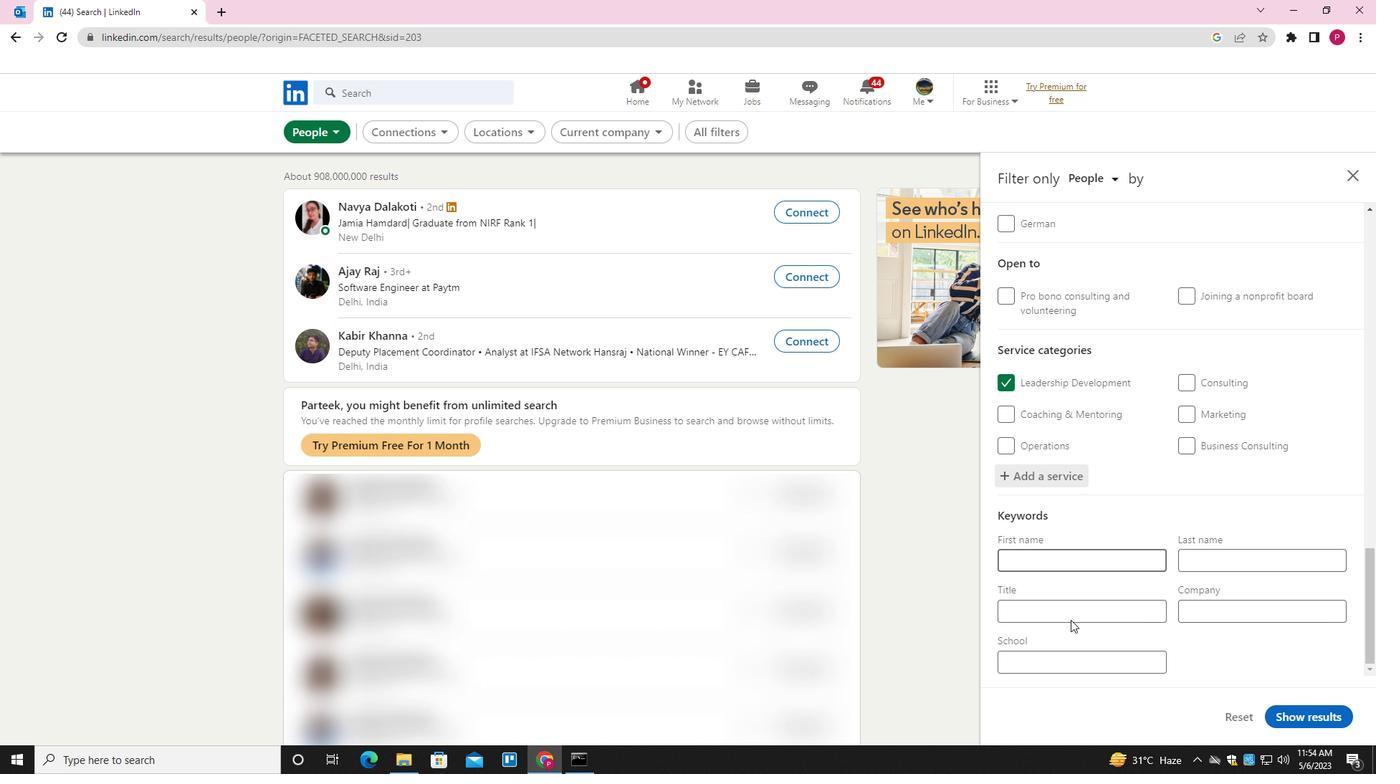 
Action: Mouse pressed left at (1076, 615)
Screenshot: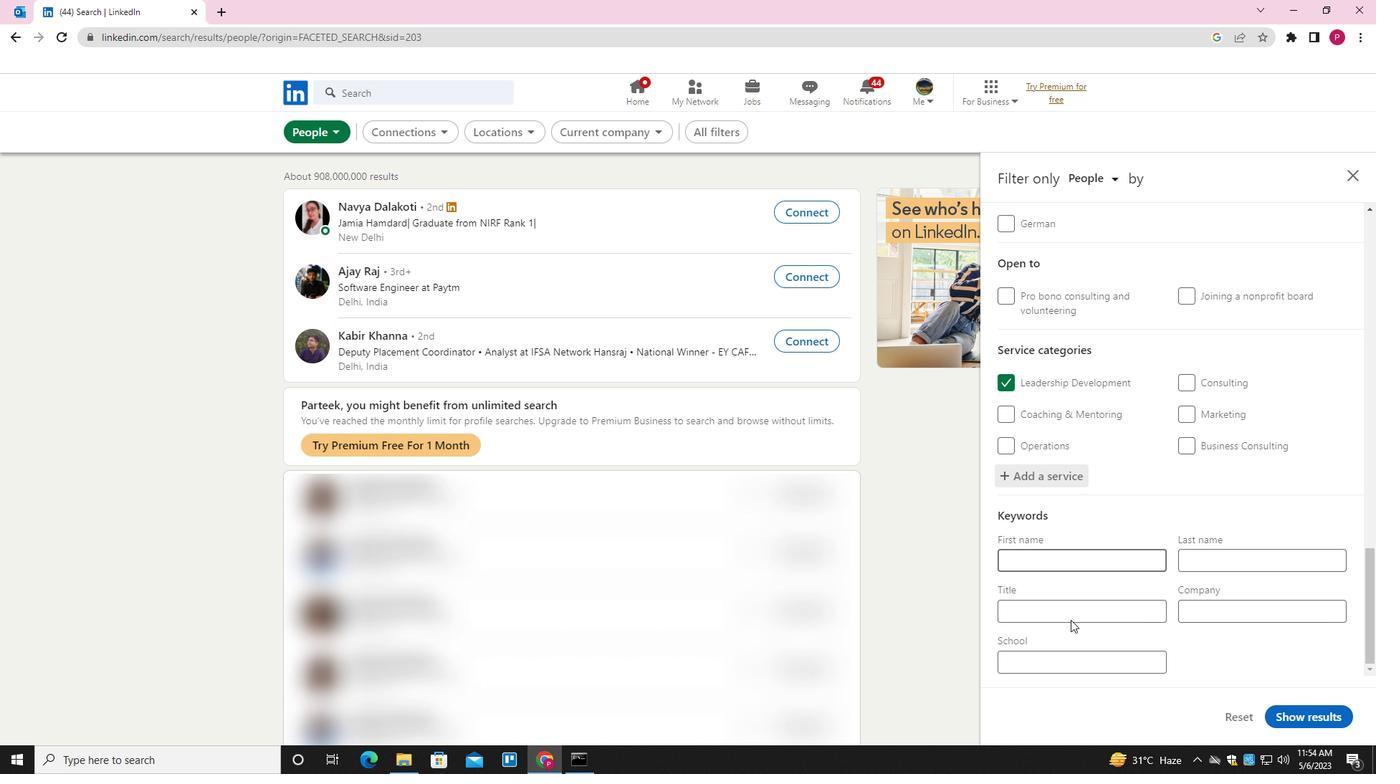 
Action: Mouse moved to (1155, 463)
Screenshot: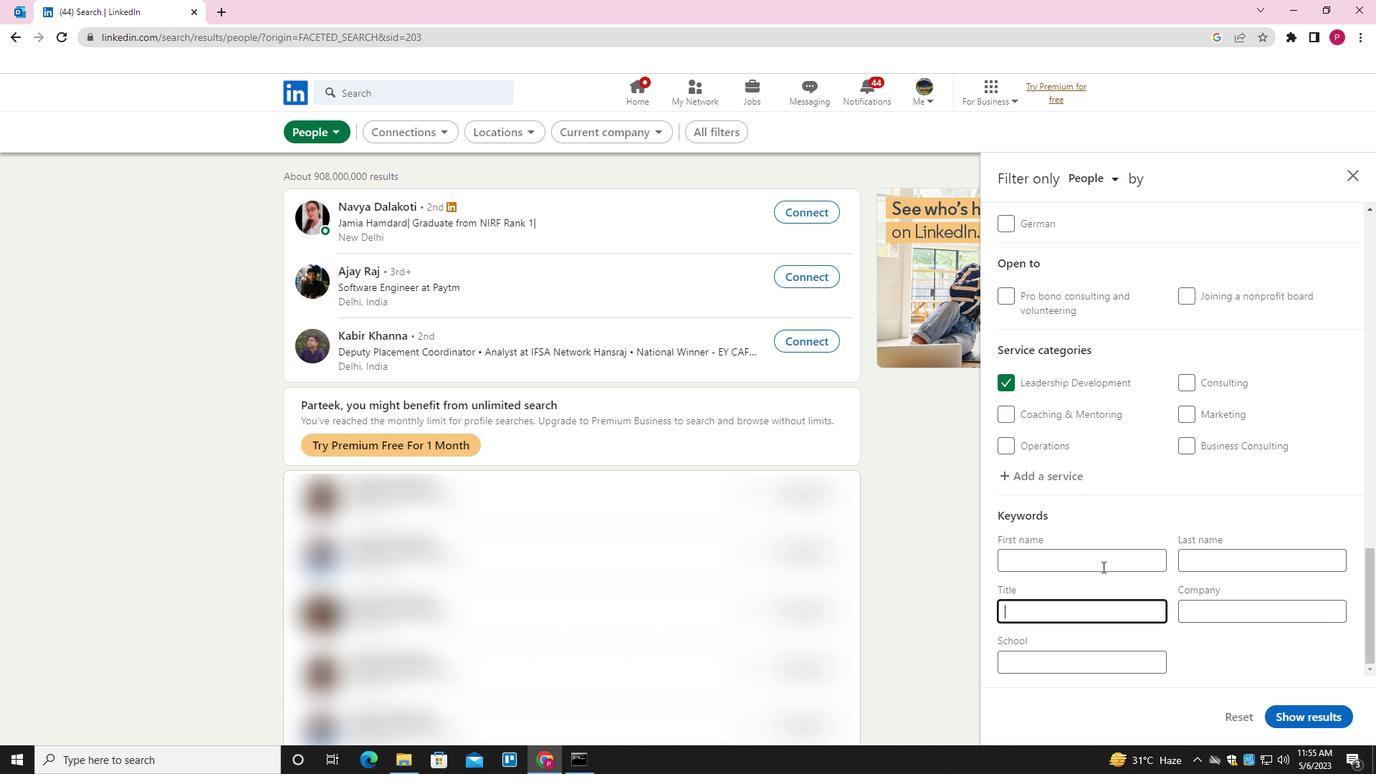 
Action: Key pressed <Key.shift>BRAND<Key.space><Key.shift>STRATEGIST
Screenshot: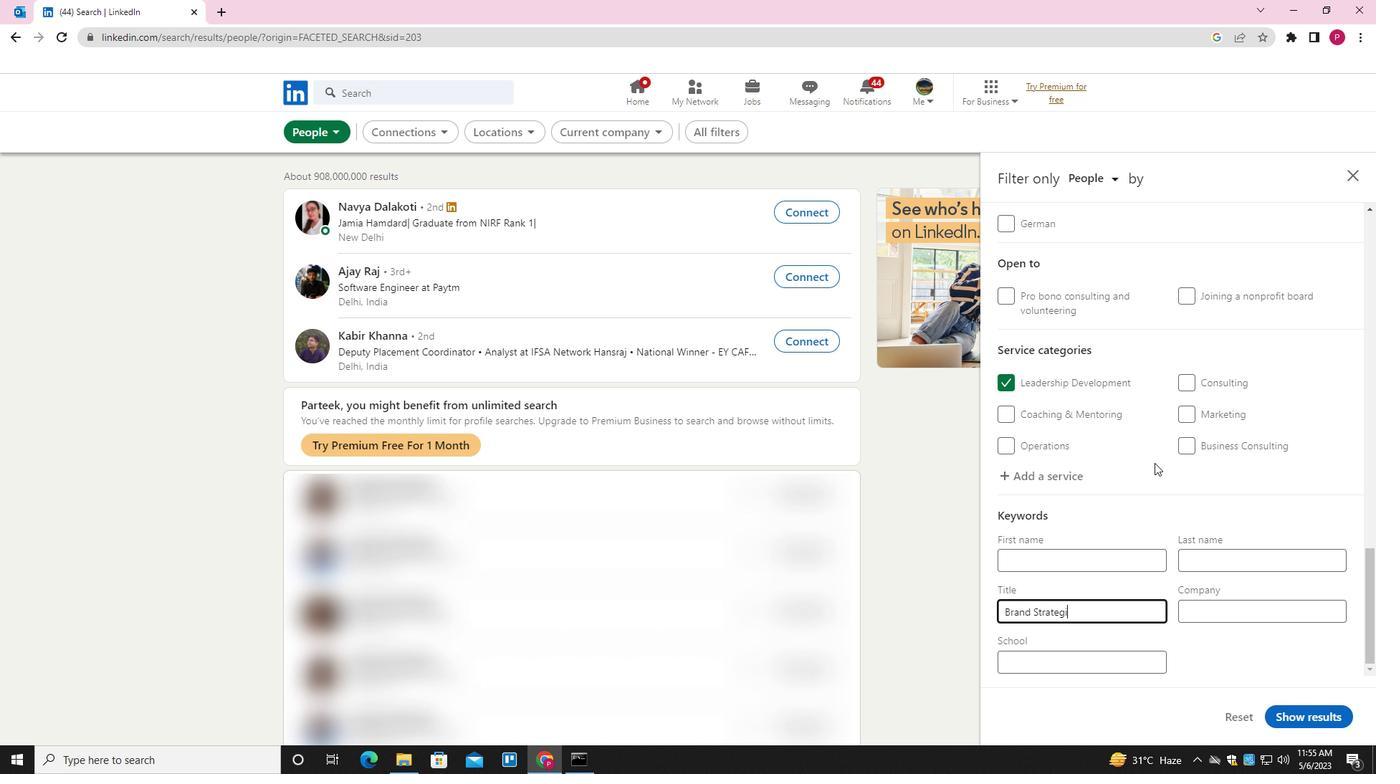 
Action: Mouse moved to (1294, 718)
Screenshot: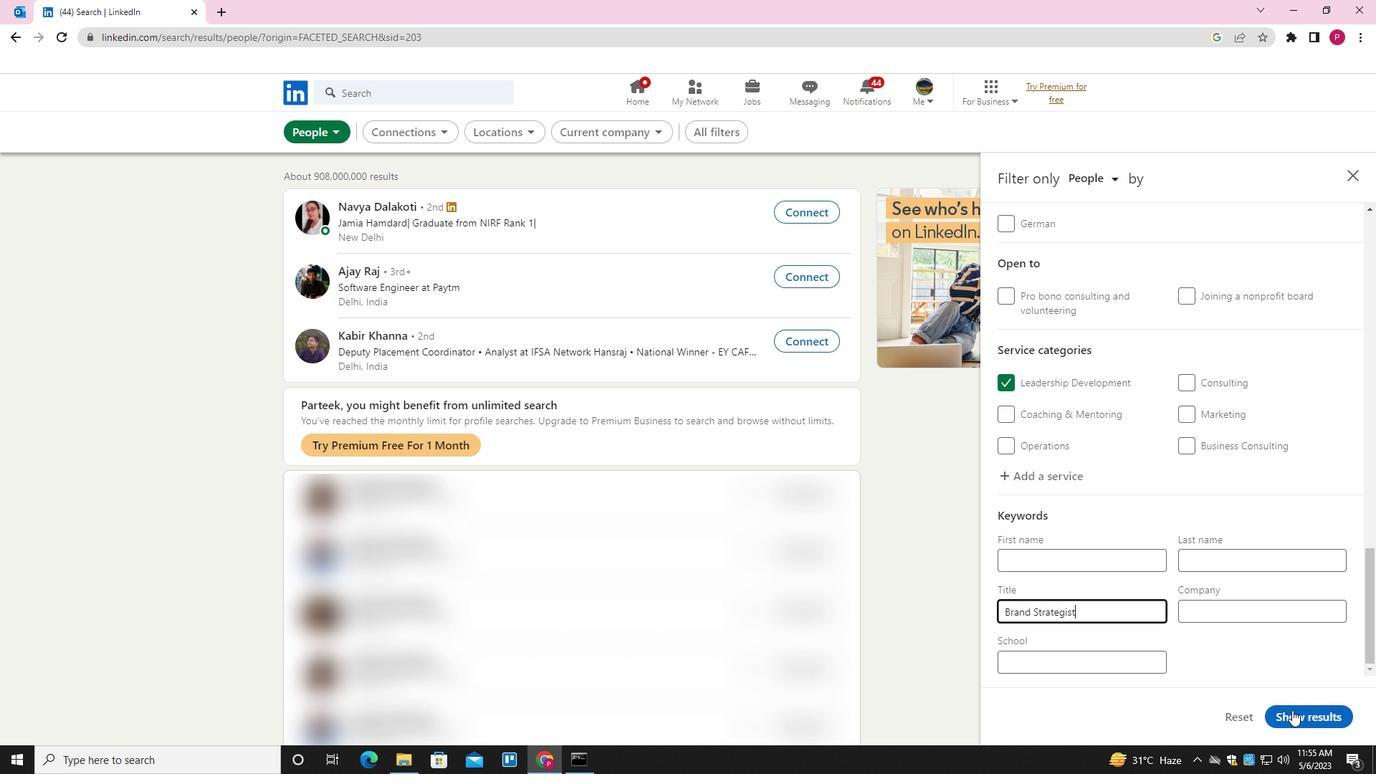 
Action: Mouse pressed left at (1294, 718)
Screenshot: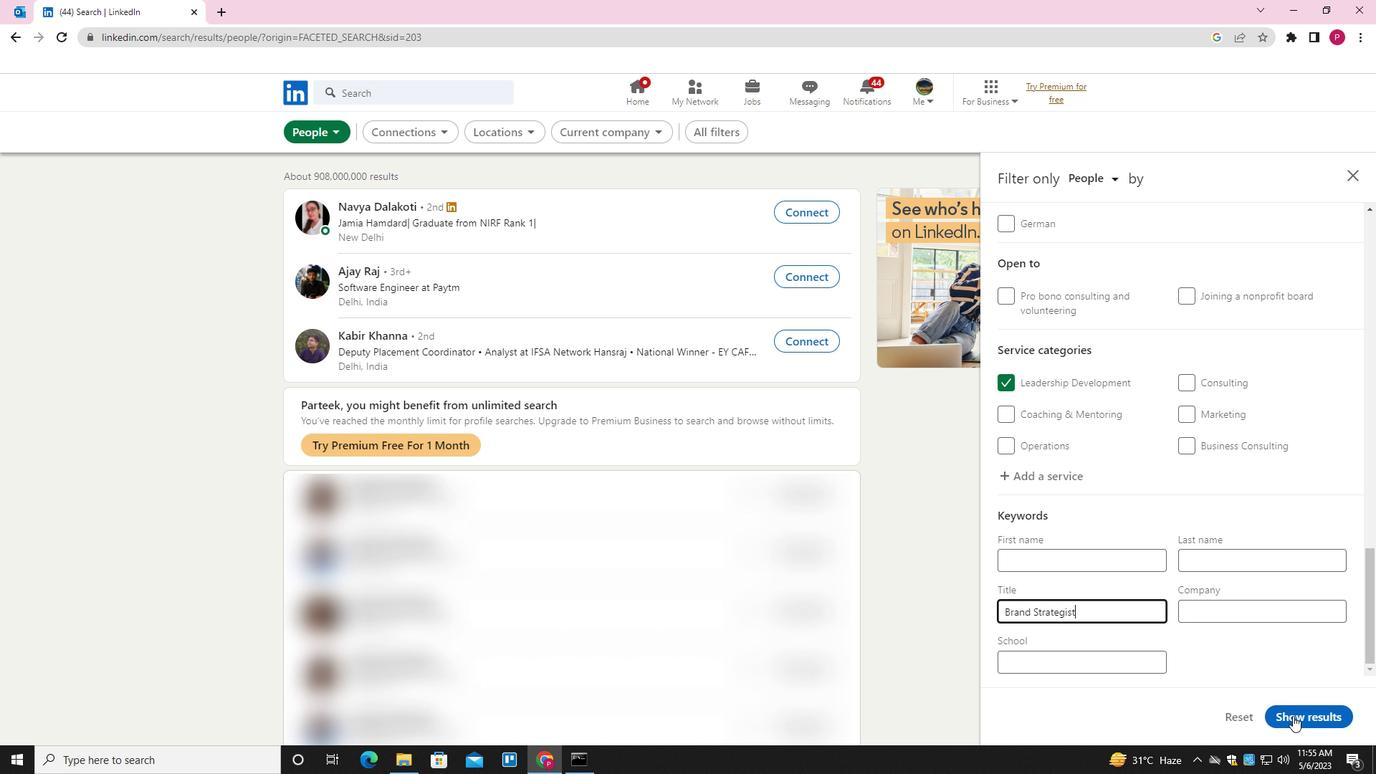 
Action: Mouse moved to (980, 344)
Screenshot: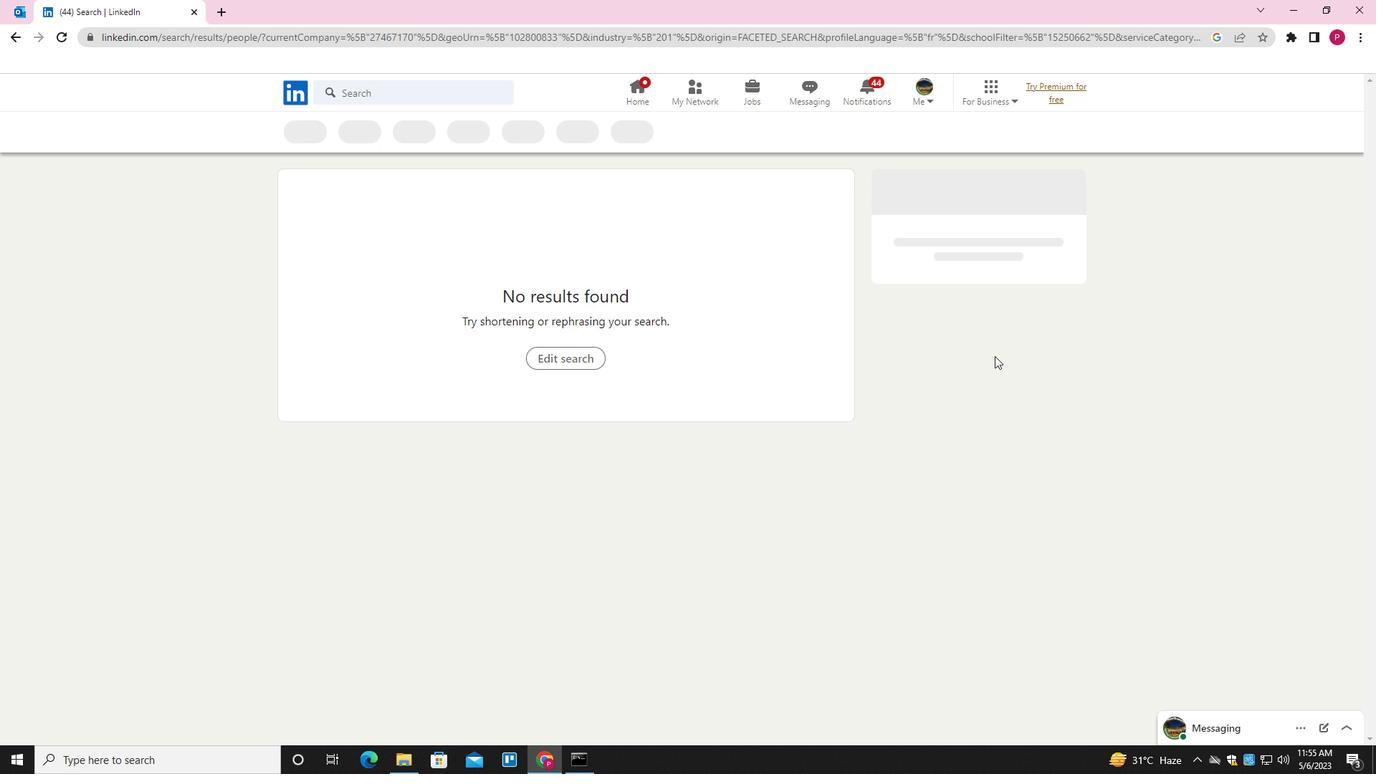 
